 Task: Look for space in Lanzhou, China from 9th June, 2023 to 16th June, 2023 for 2 adults in price range Rs.8000 to Rs.16000. Place can be entire place with 2 bedrooms having 2 beds and 1 bathroom. Property type can be house, flat, guest house. Booking option can be shelf check-in. Required host language is Chinese (Simplified).
Action: Mouse moved to (458, 152)
Screenshot: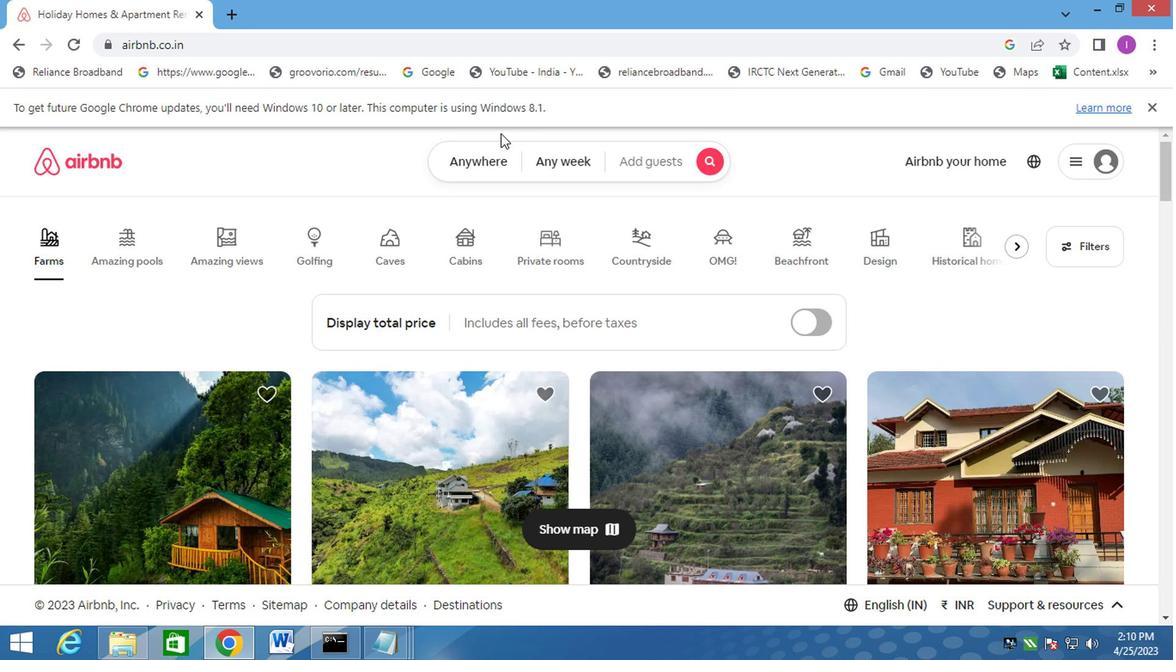 
Action: Mouse pressed left at (458, 152)
Screenshot: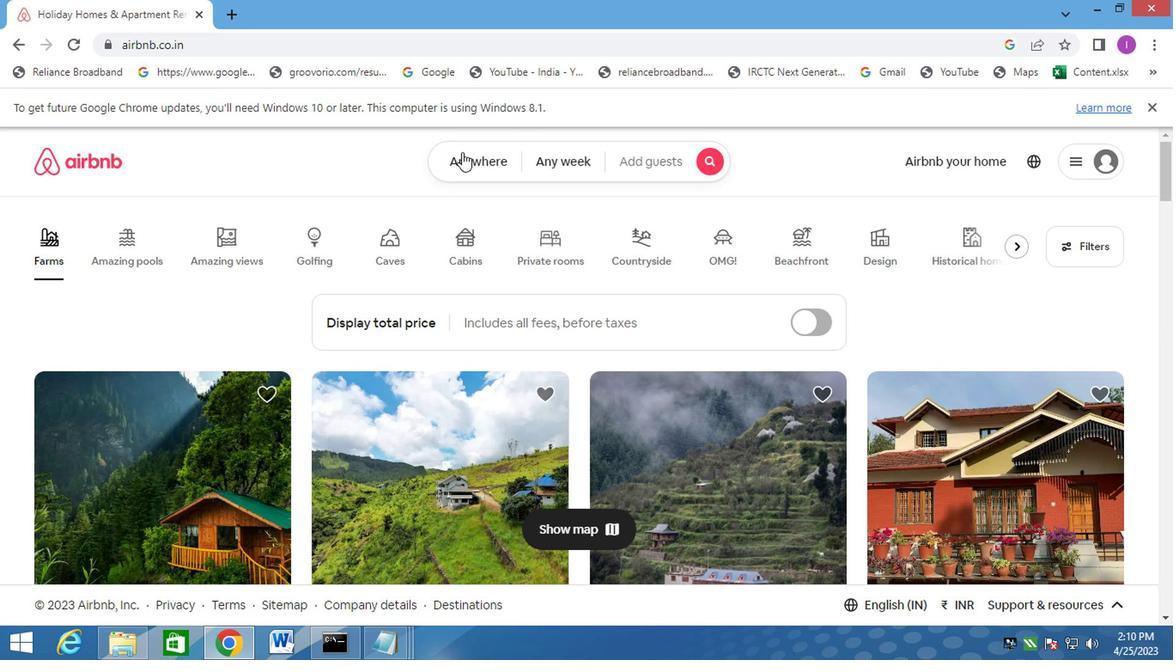 
Action: Mouse moved to (275, 228)
Screenshot: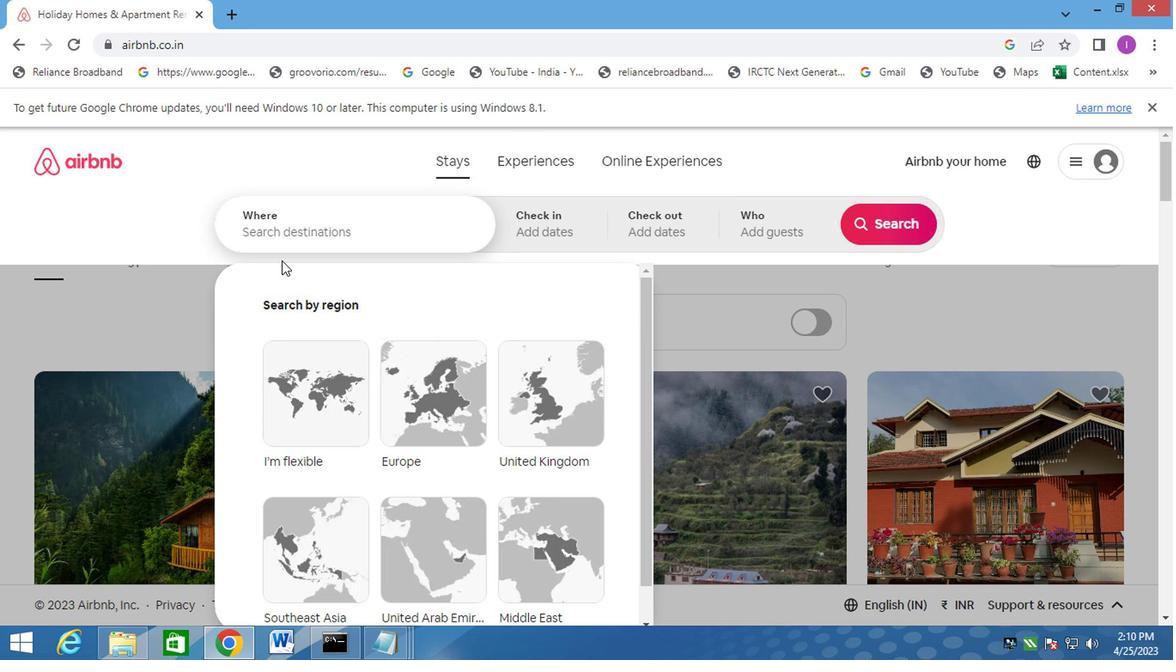
Action: Mouse pressed left at (275, 228)
Screenshot: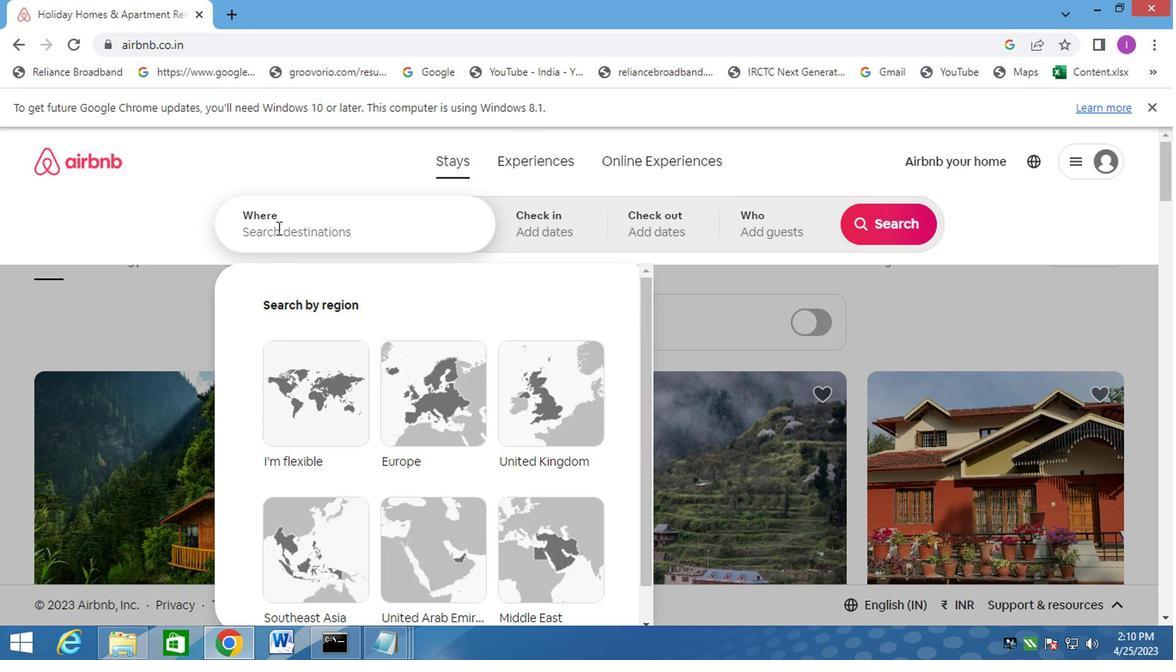 
Action: Mouse moved to (375, 218)
Screenshot: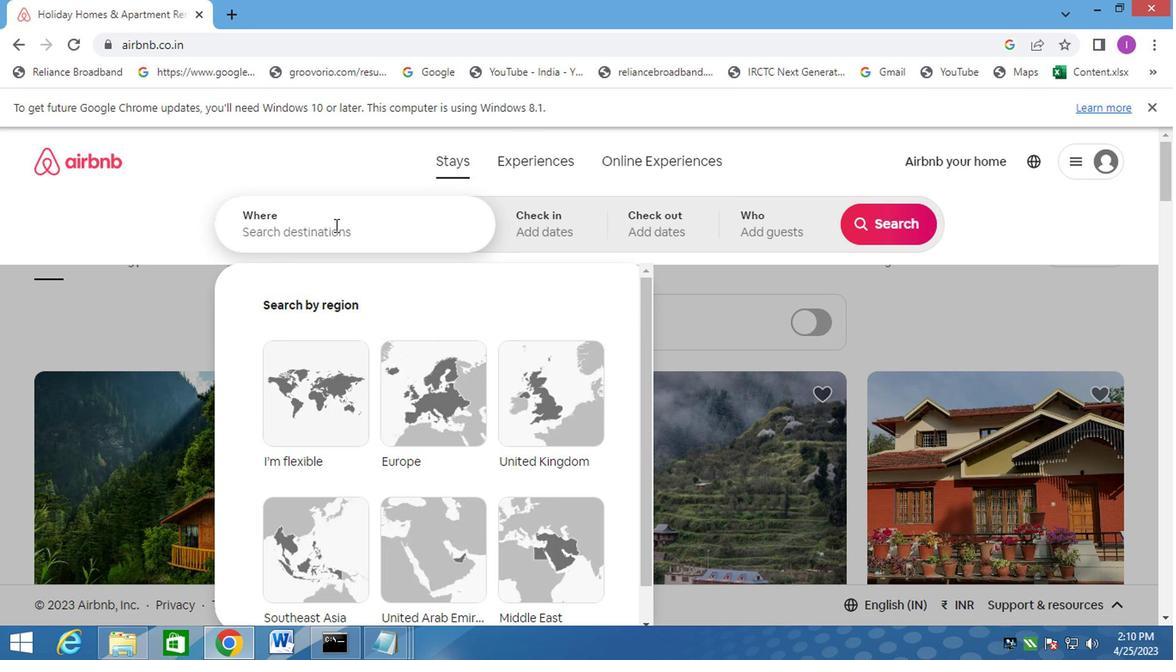 
Action: Key pressed <Key.shift><Key.shift><Key.shift><Key.shift><Key.shift><Key.shift>LANZHOU,CHINS<Key.backspace>A
Screenshot: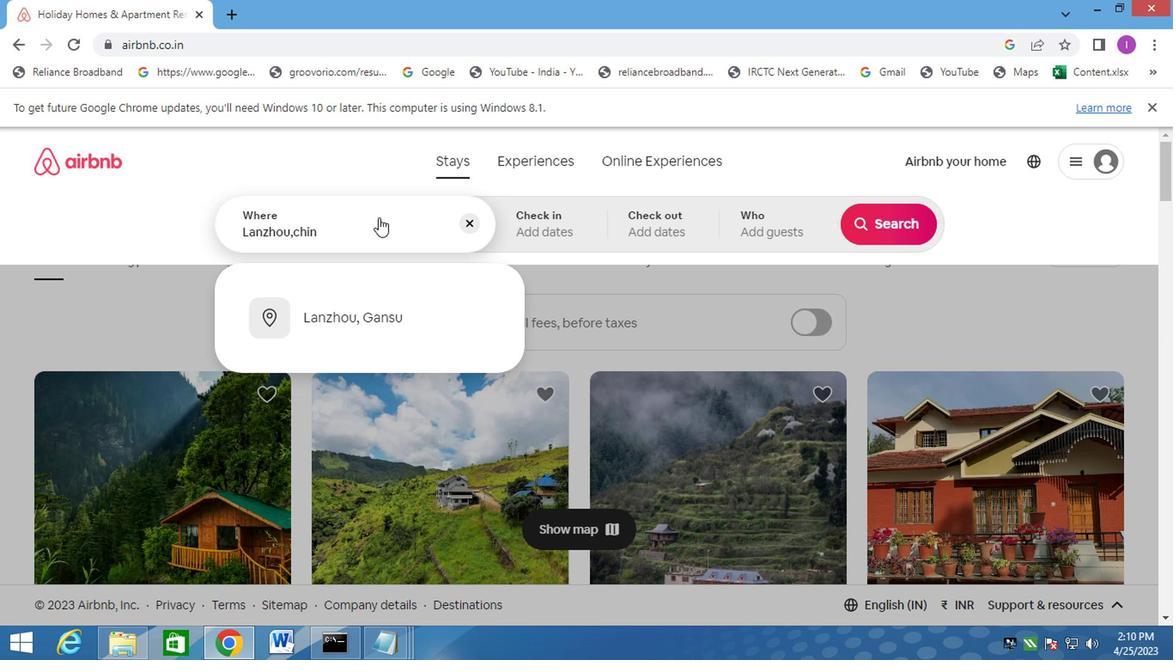 
Action: Mouse moved to (551, 221)
Screenshot: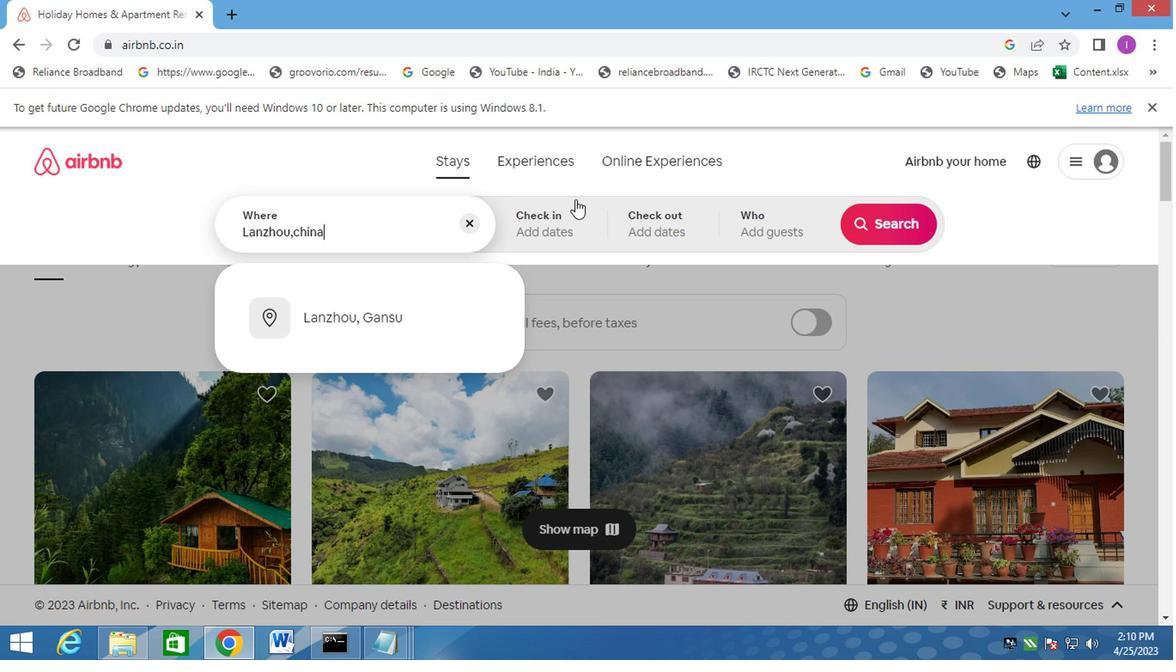 
Action: Mouse pressed left at (551, 221)
Screenshot: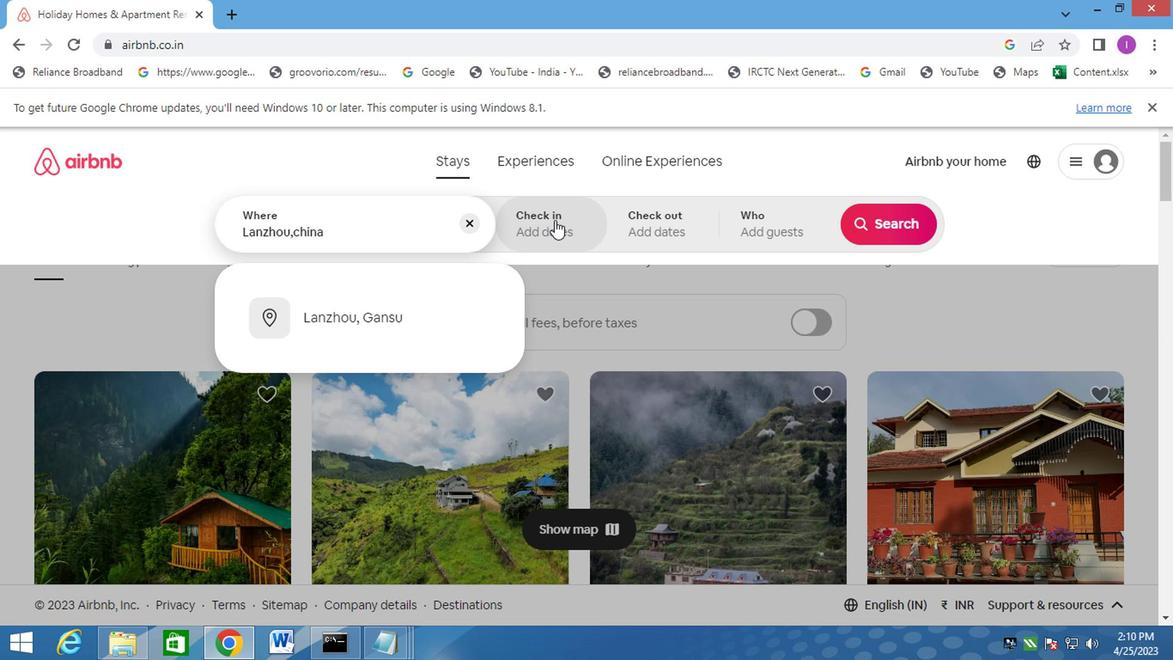 
Action: Mouse moved to (874, 361)
Screenshot: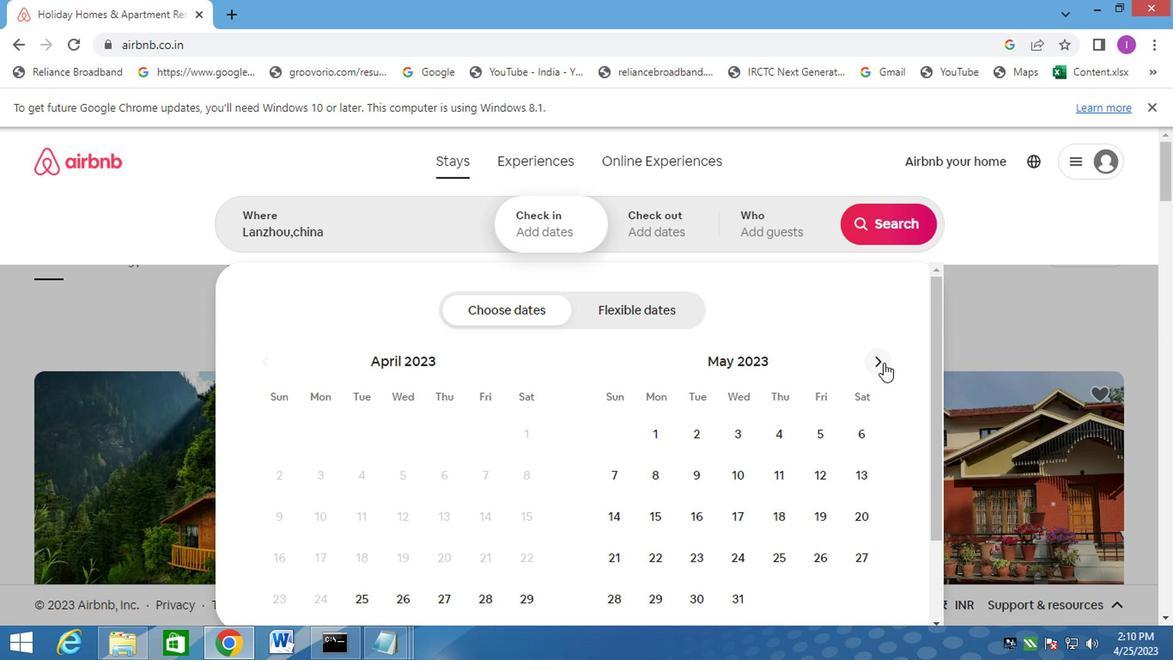 
Action: Mouse pressed left at (874, 361)
Screenshot: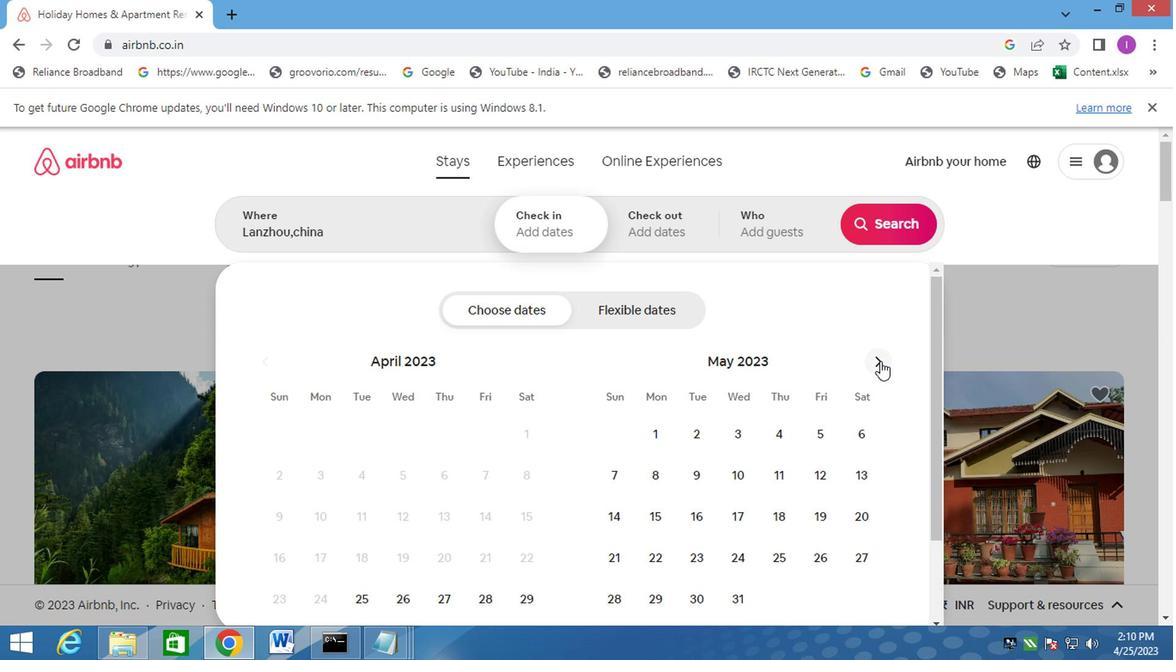 
Action: Mouse pressed left at (874, 361)
Screenshot: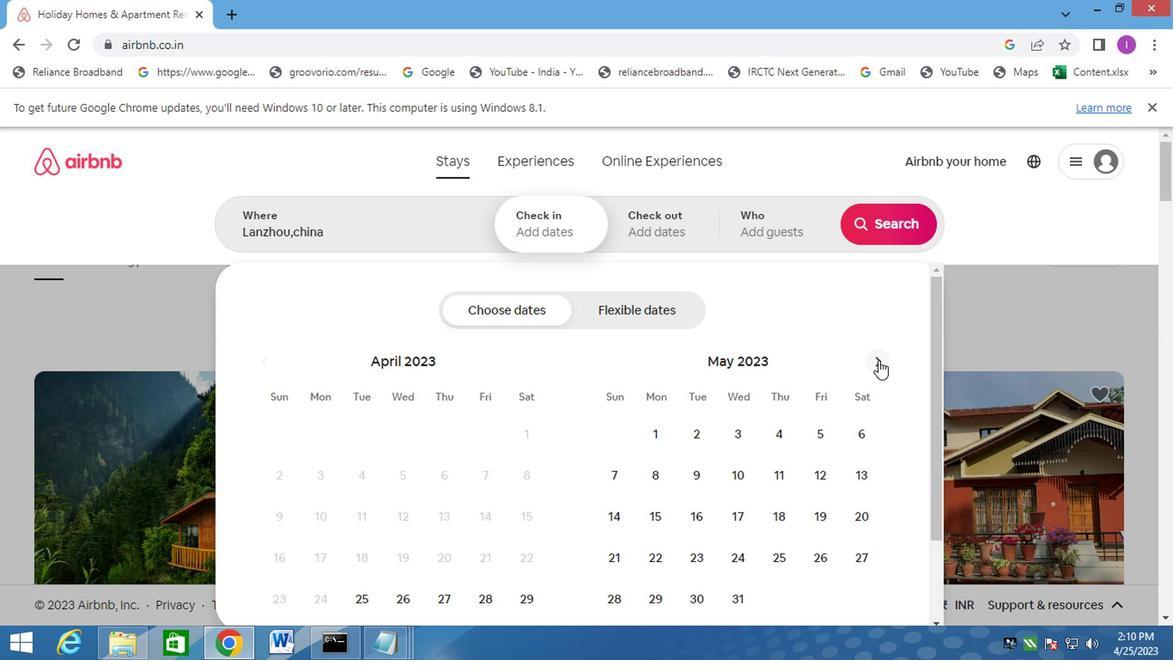 
Action: Mouse moved to (873, 361)
Screenshot: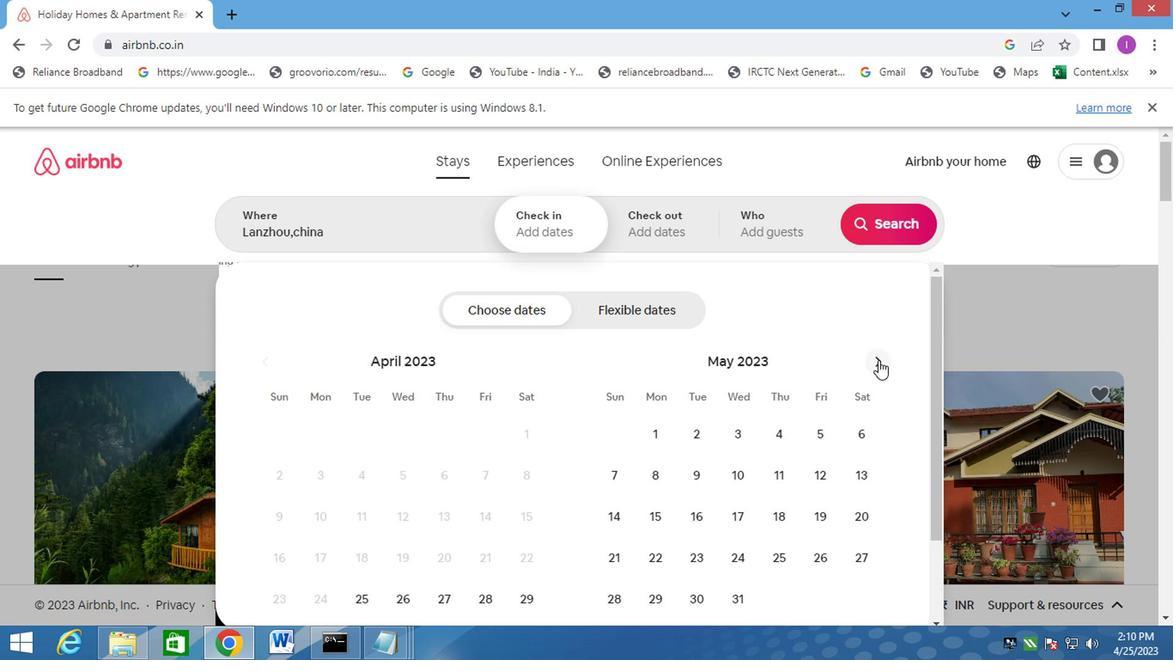 
Action: Mouse pressed left at (873, 361)
Screenshot: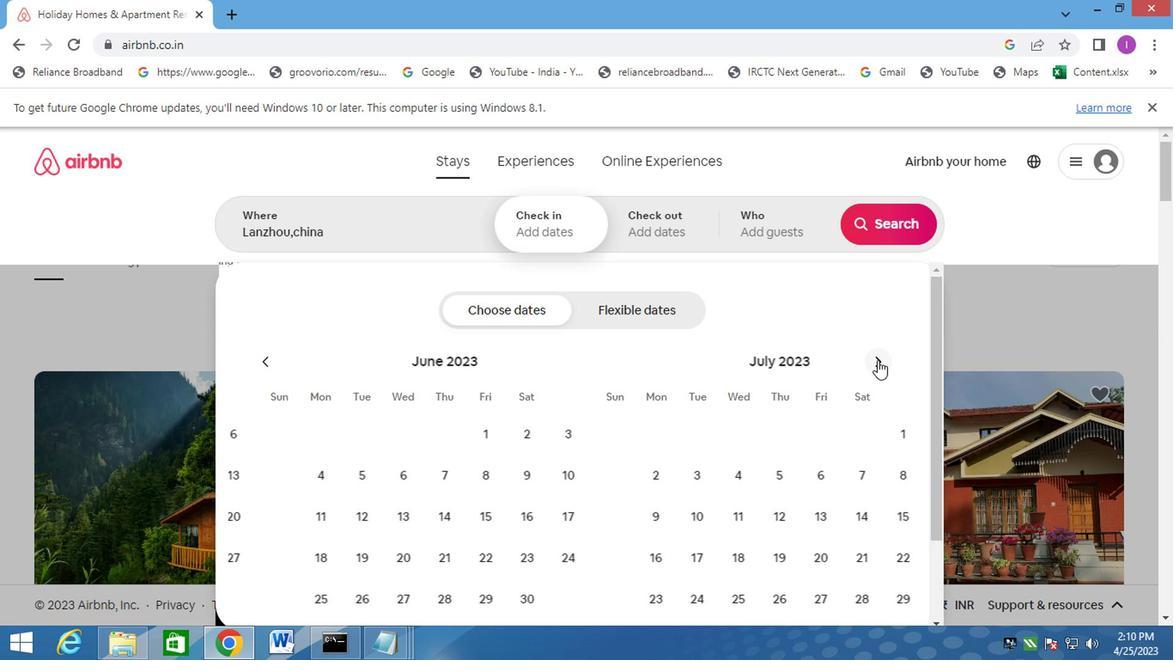 
Action: Mouse moved to (262, 361)
Screenshot: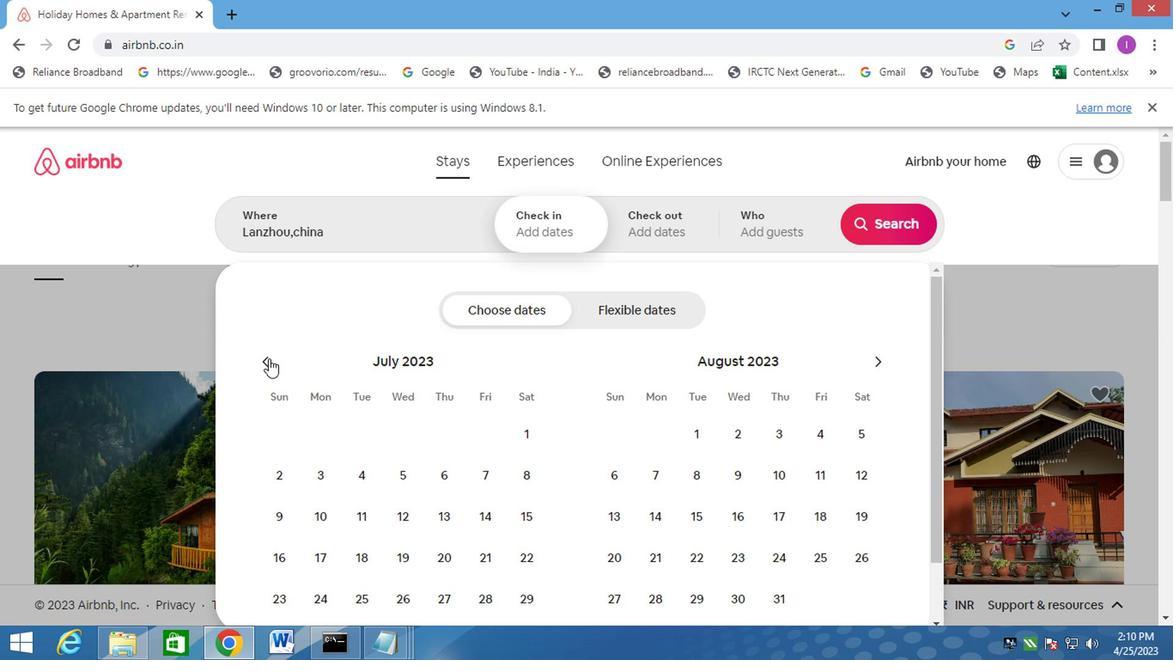 
Action: Mouse pressed left at (262, 361)
Screenshot: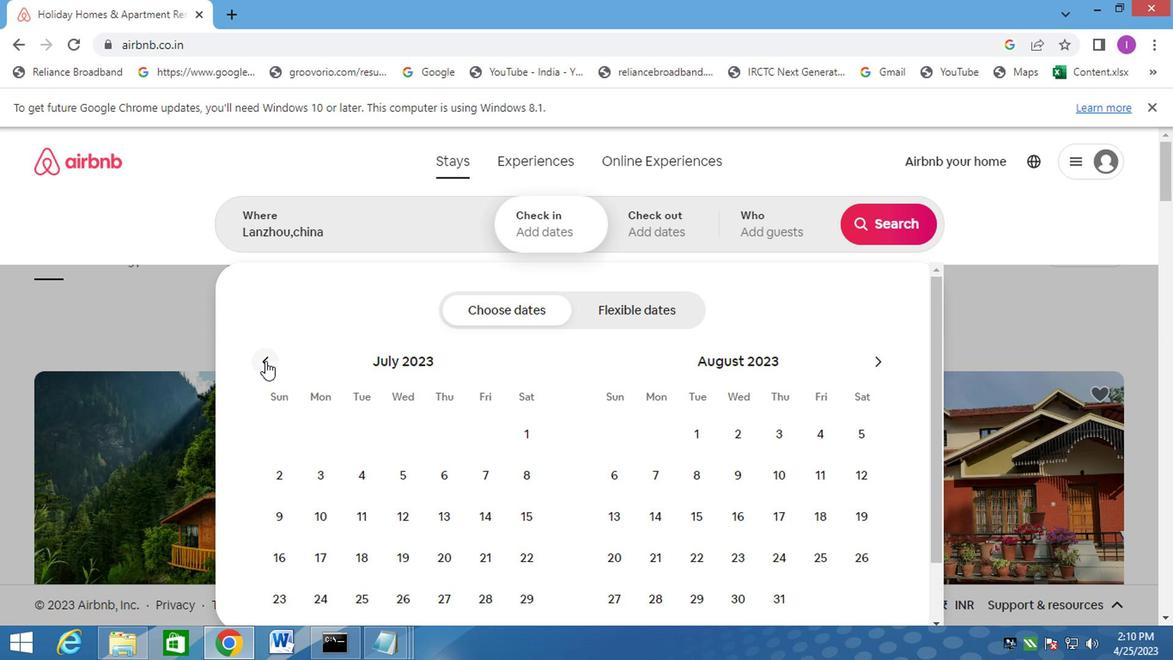 
Action: Mouse moved to (493, 469)
Screenshot: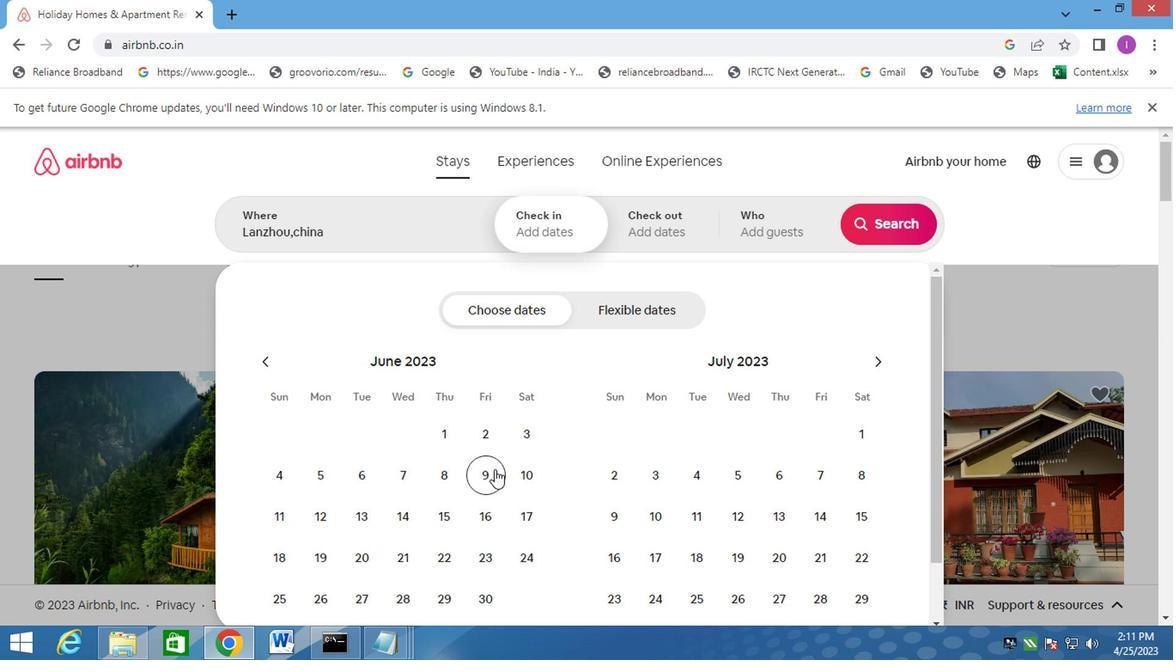 
Action: Mouse pressed left at (493, 469)
Screenshot: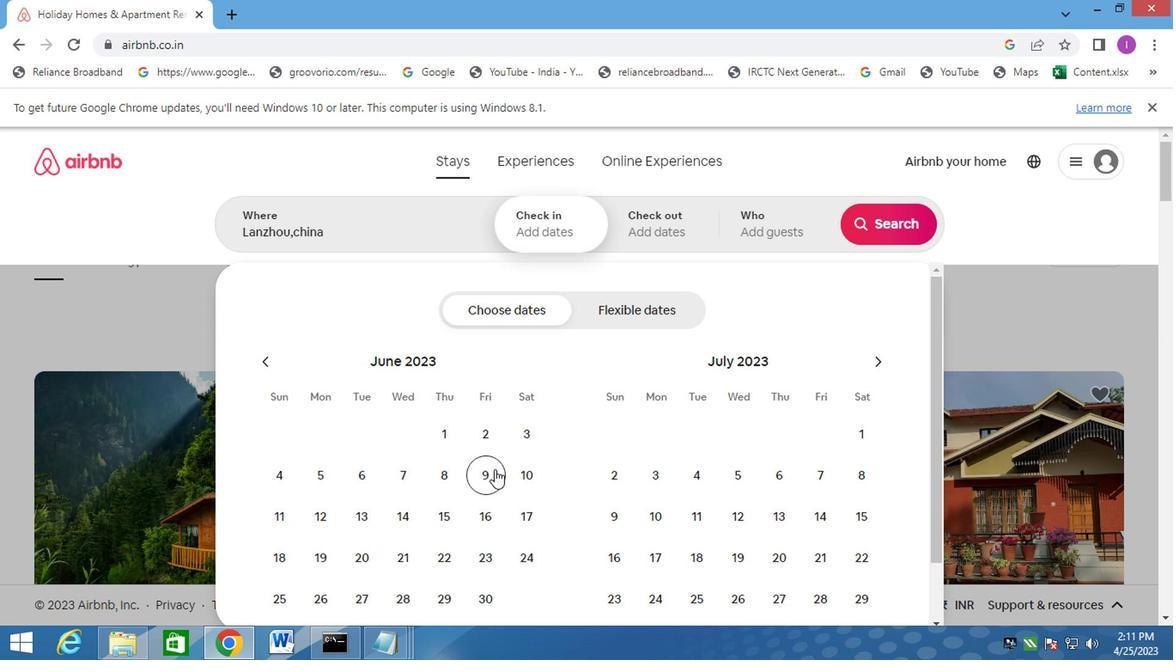 
Action: Mouse moved to (493, 513)
Screenshot: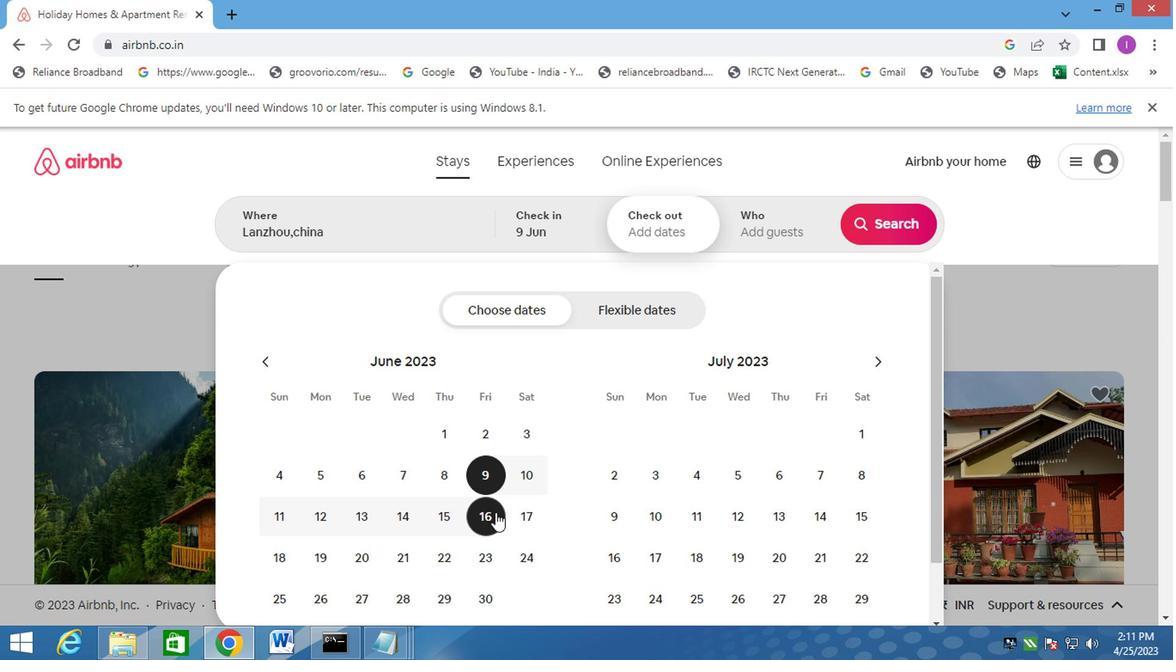 
Action: Mouse pressed left at (493, 513)
Screenshot: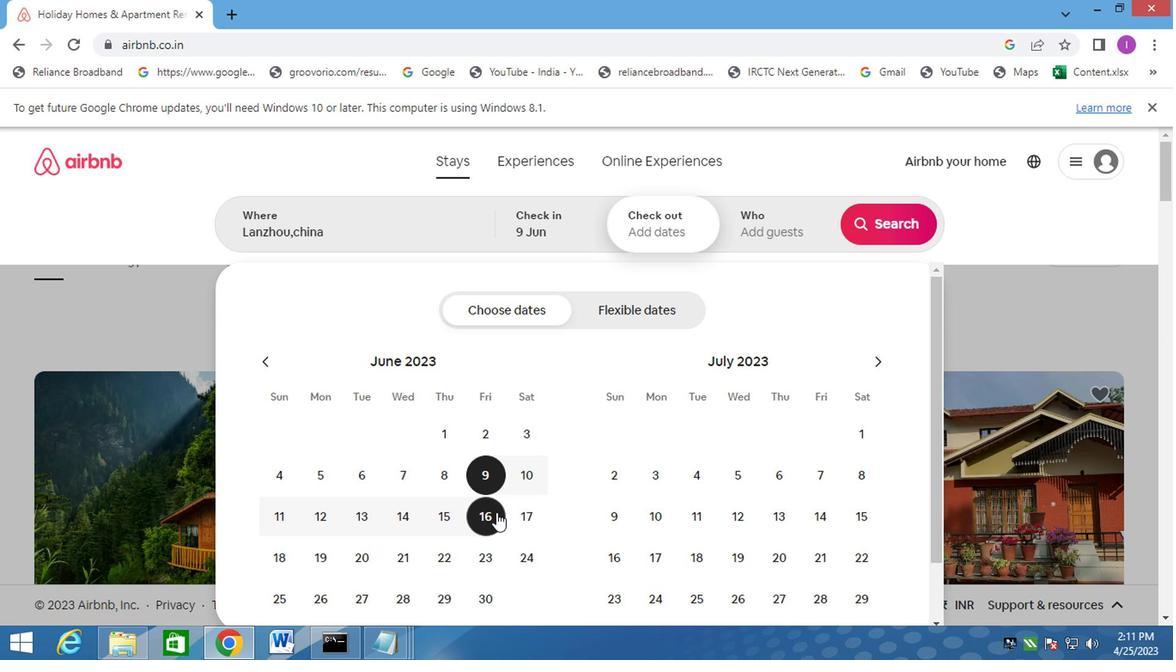 
Action: Mouse moved to (790, 236)
Screenshot: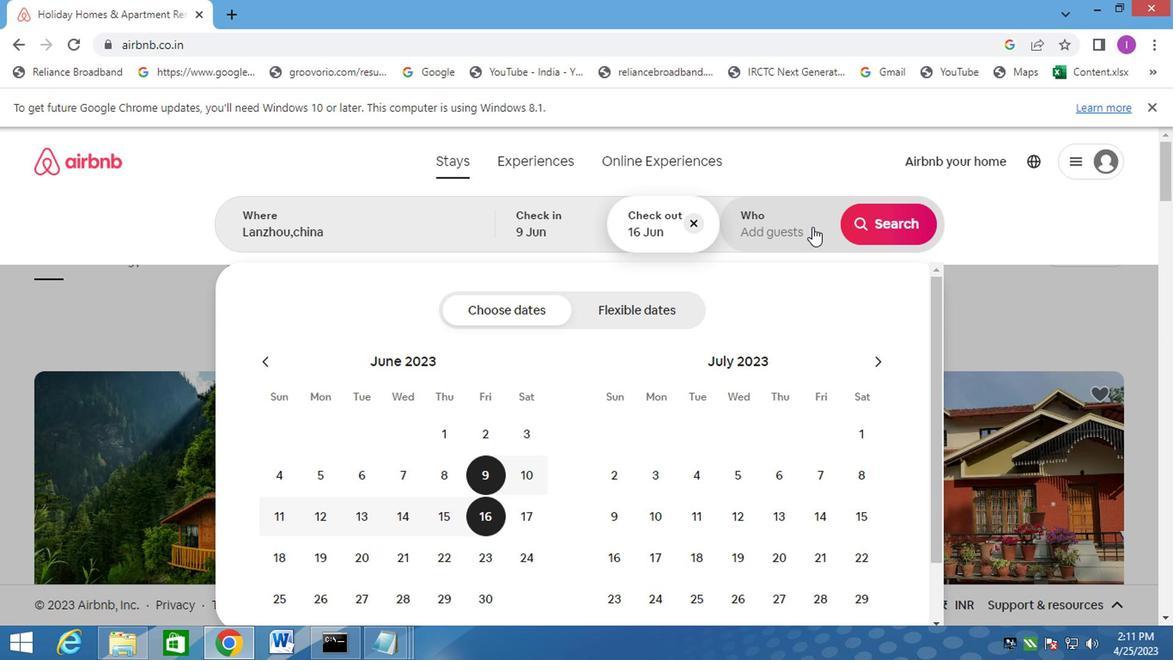 
Action: Mouse pressed left at (790, 236)
Screenshot: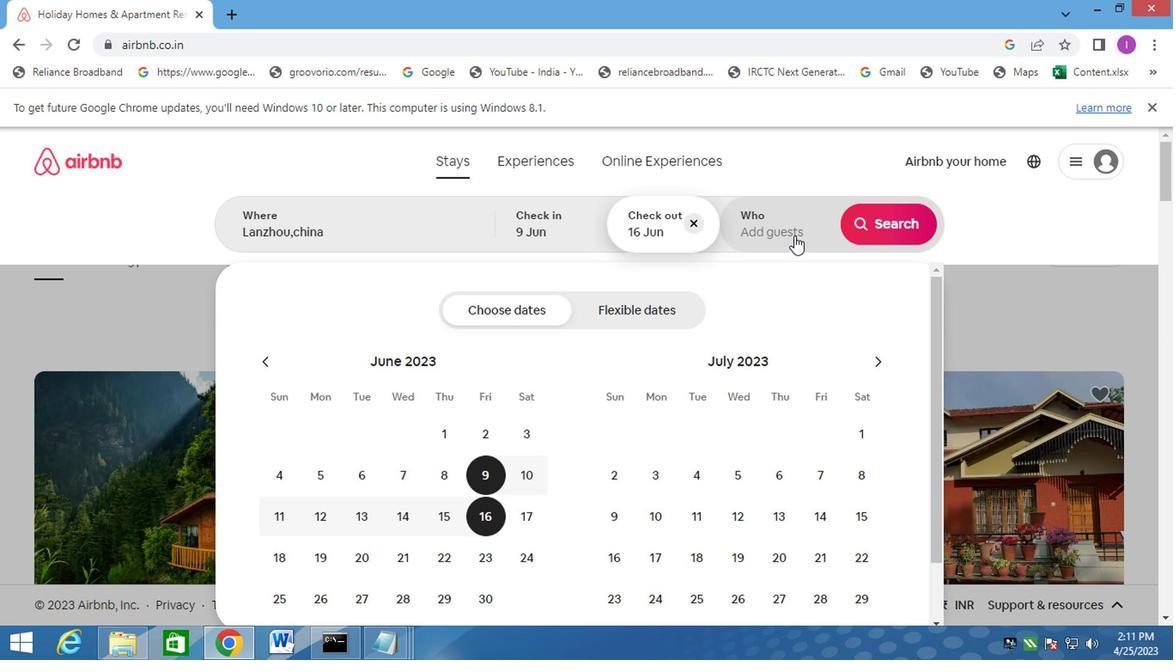 
Action: Mouse moved to (889, 319)
Screenshot: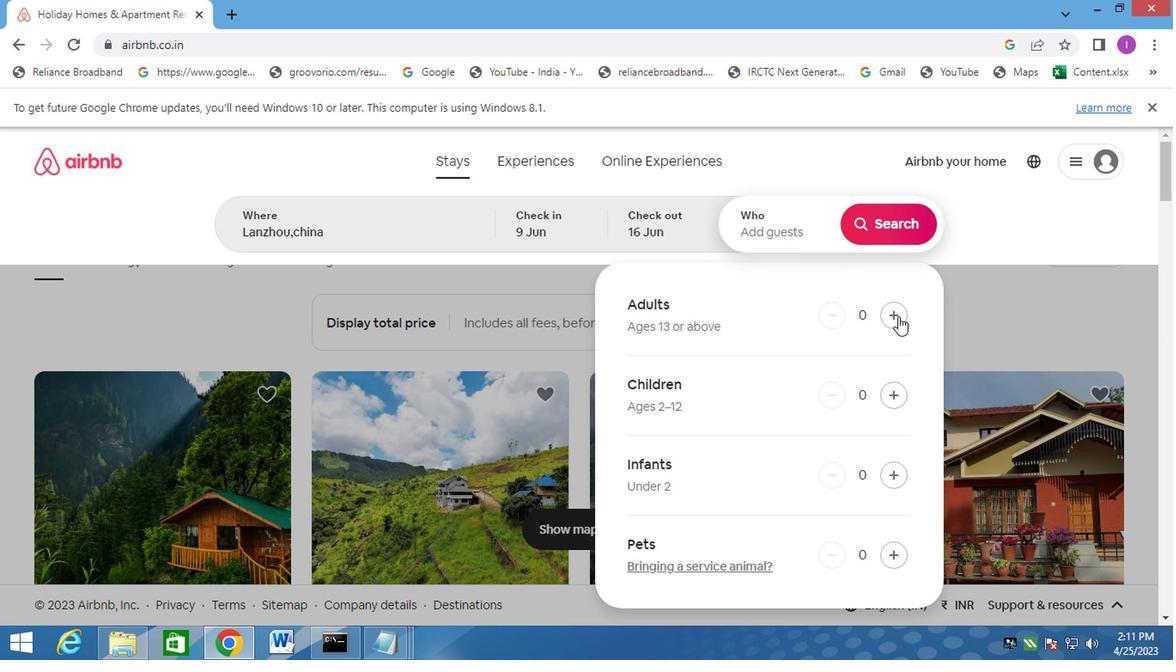
Action: Mouse pressed left at (889, 319)
Screenshot: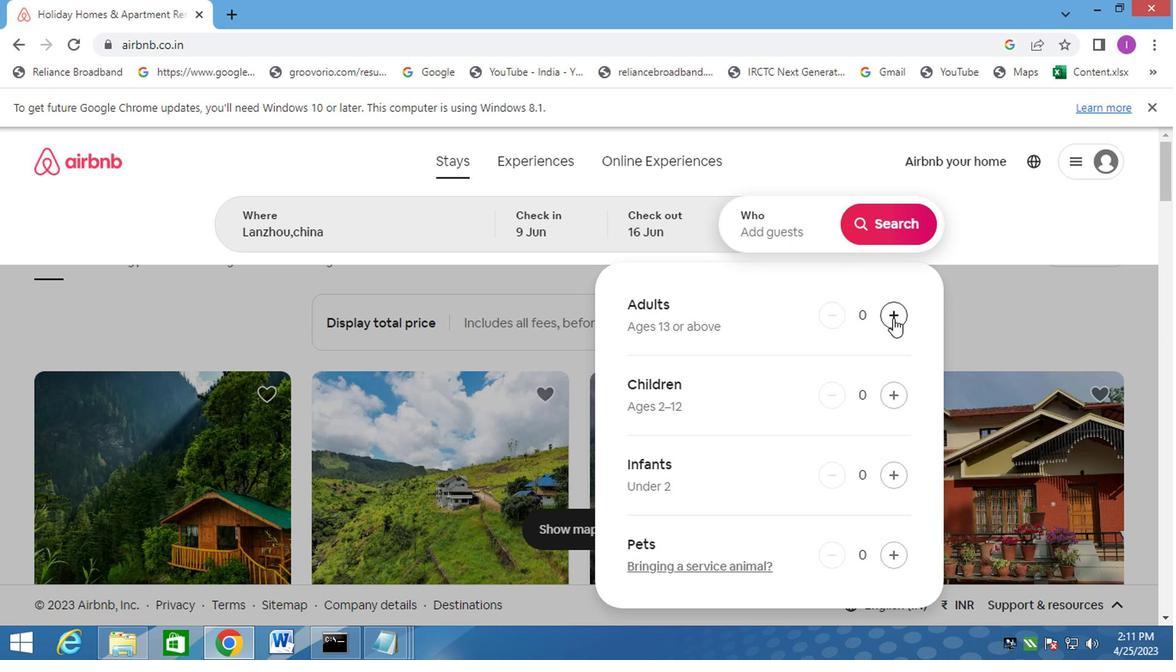 
Action: Mouse pressed left at (889, 319)
Screenshot: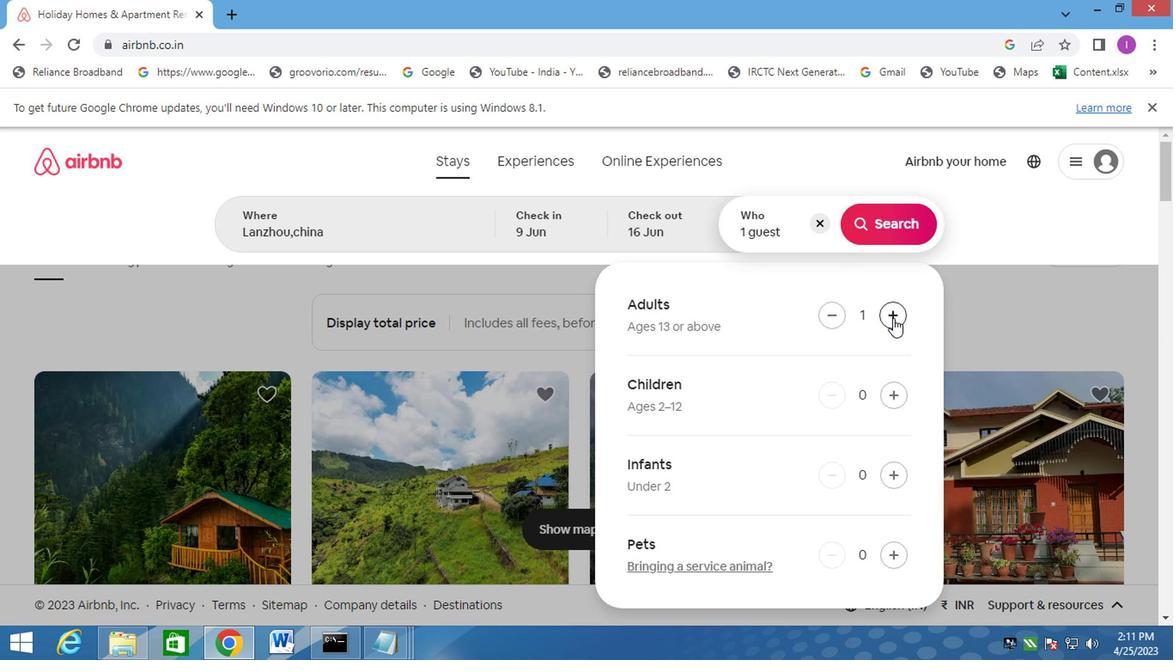 
Action: Mouse moved to (889, 222)
Screenshot: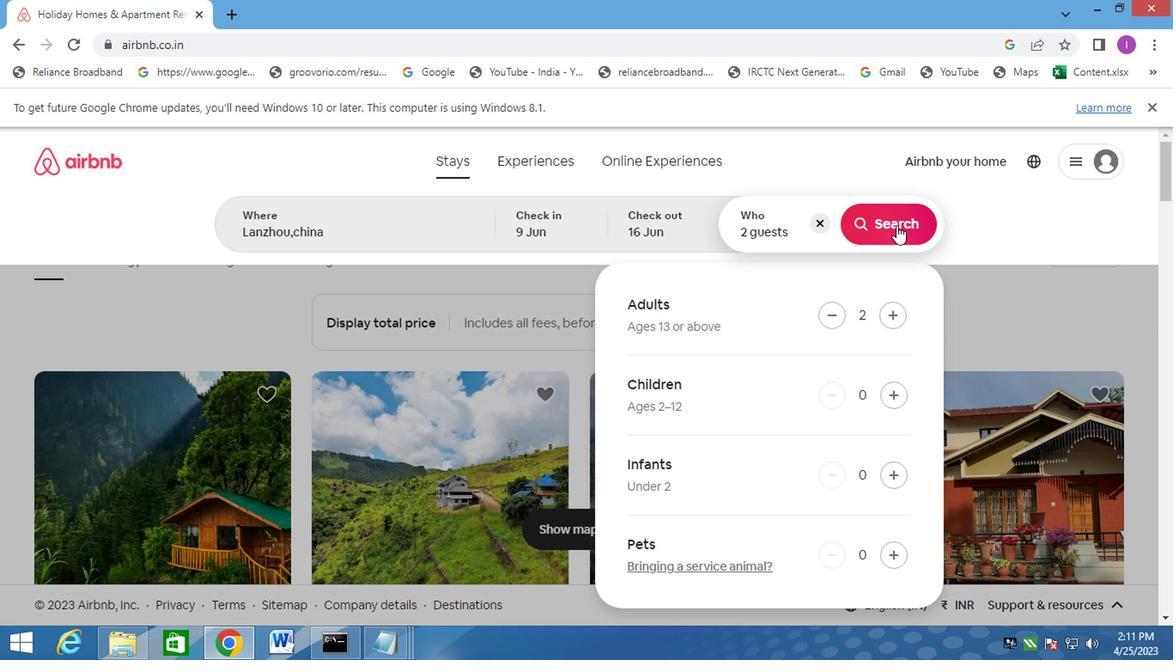 
Action: Mouse pressed left at (889, 222)
Screenshot: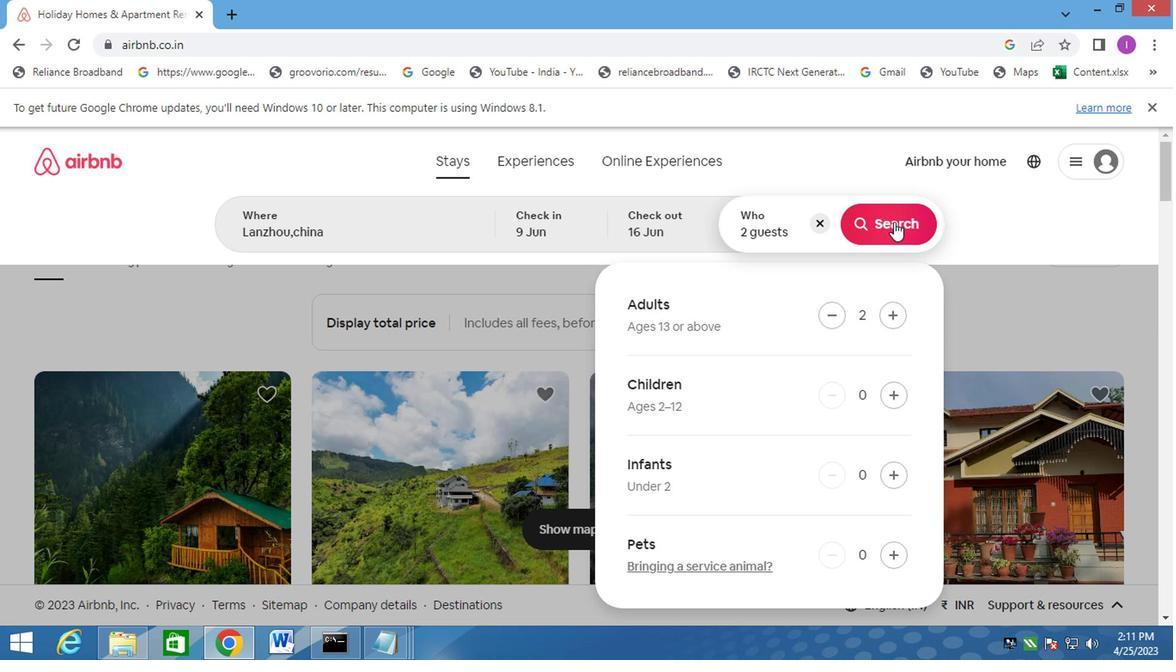
Action: Mouse moved to (1096, 225)
Screenshot: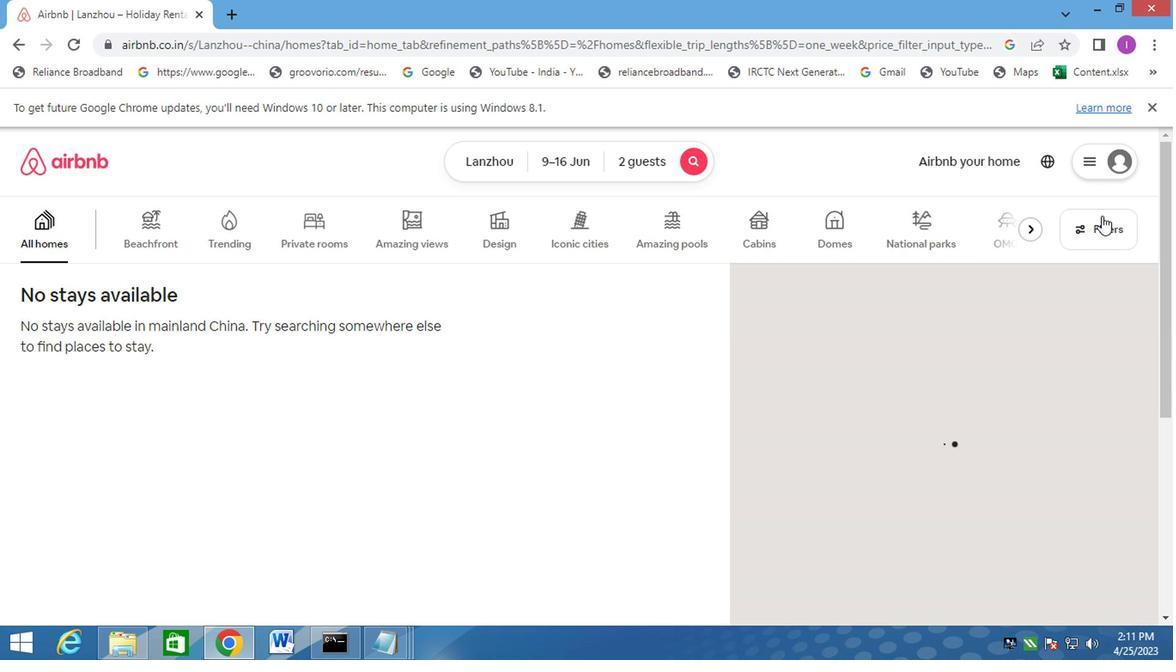 
Action: Mouse pressed left at (1096, 225)
Screenshot: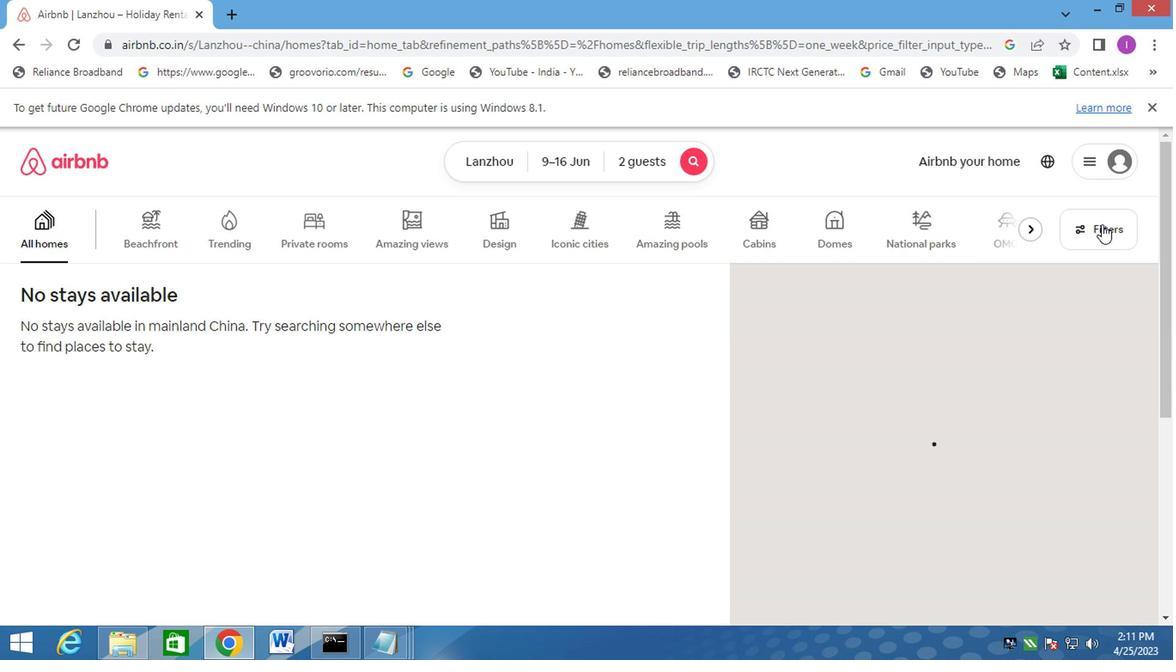 
Action: Mouse moved to (351, 327)
Screenshot: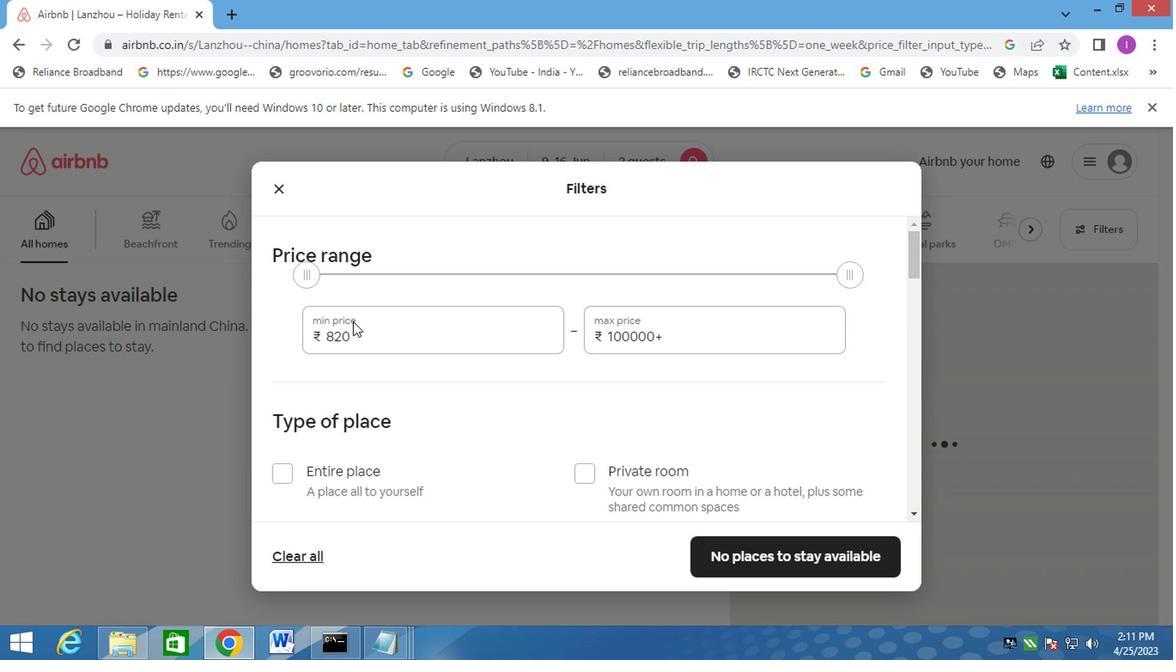 
Action: Mouse pressed left at (351, 327)
Screenshot: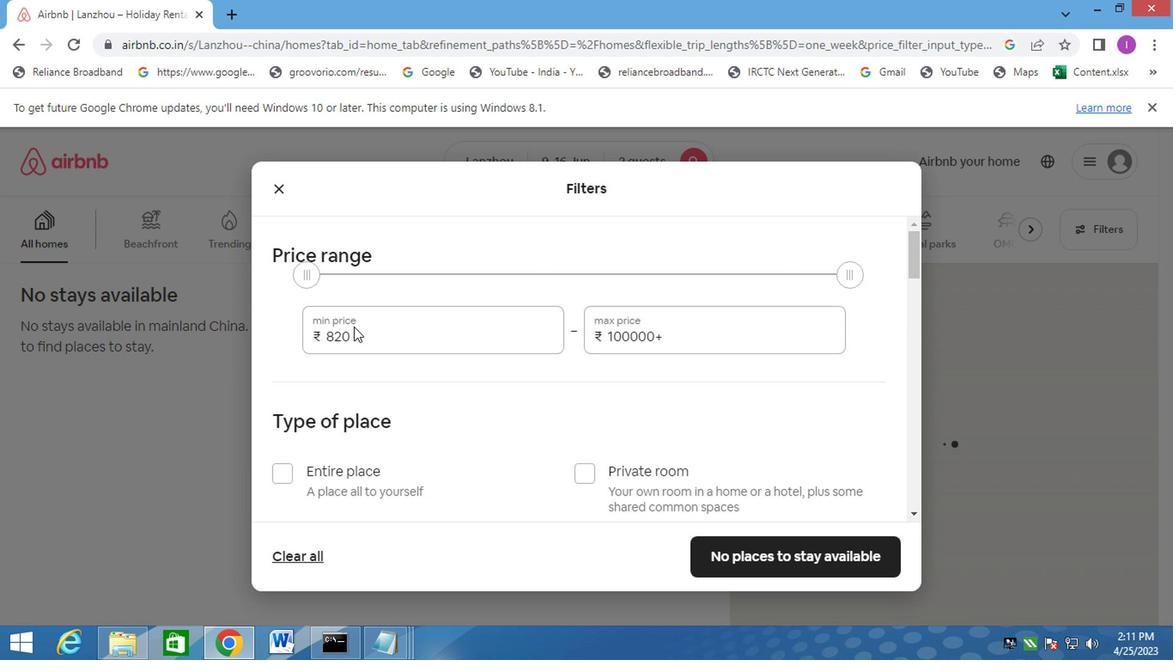 
Action: Mouse moved to (351, 335)
Screenshot: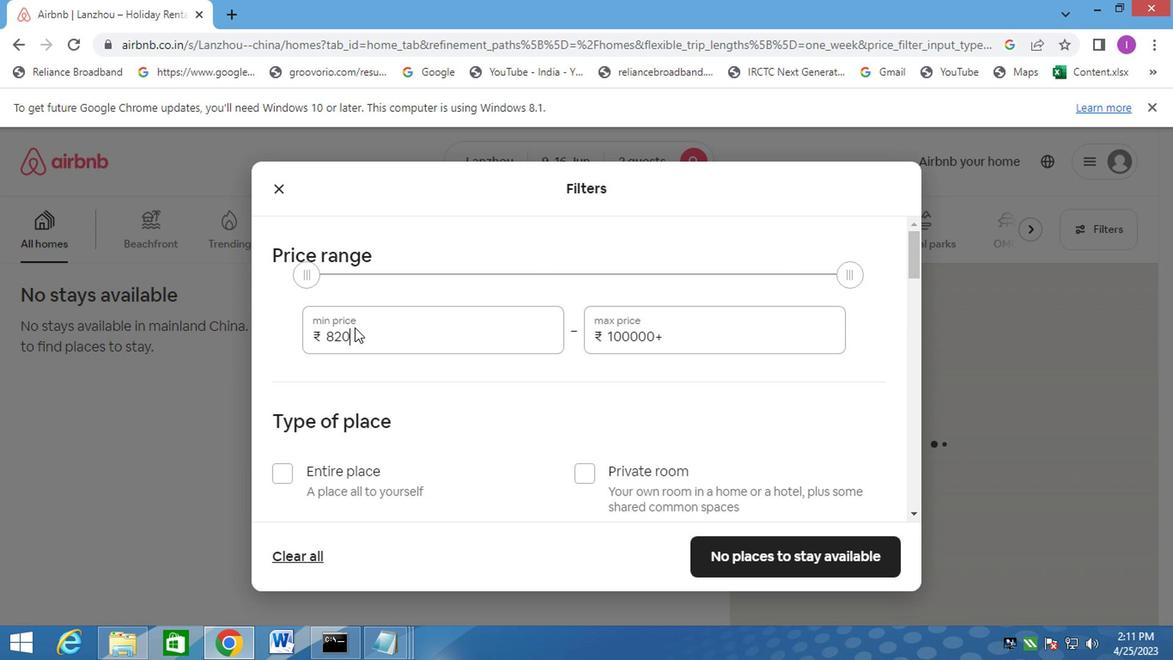 
Action: Mouse pressed left at (351, 335)
Screenshot: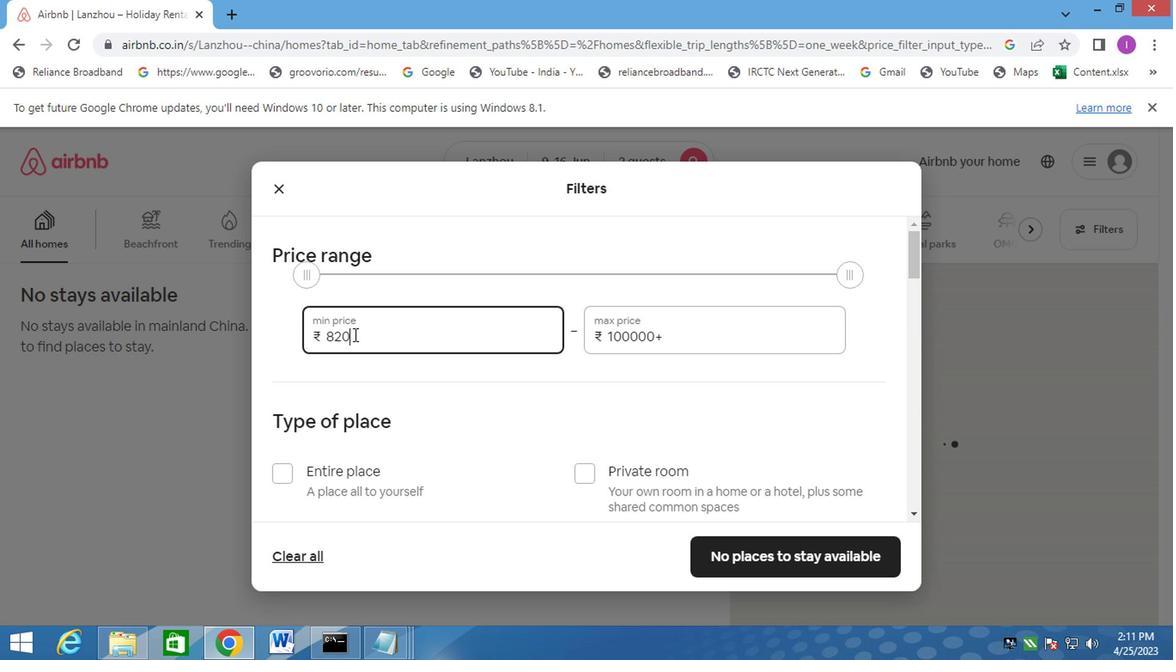 
Action: Mouse moved to (433, 299)
Screenshot: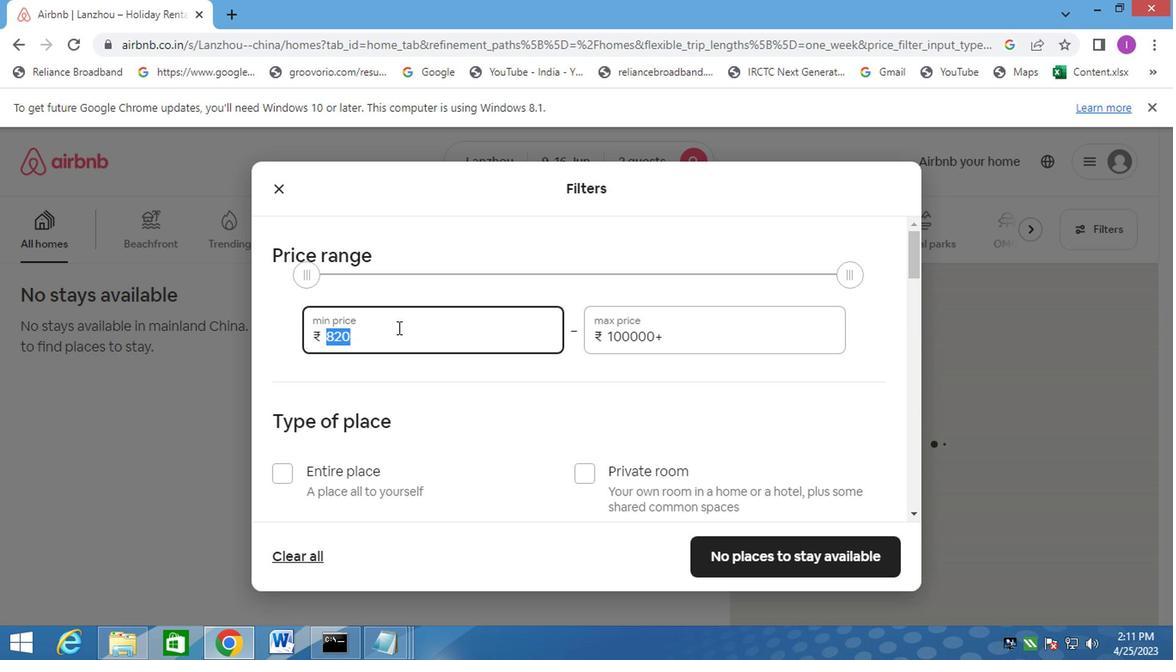 
Action: Key pressed 8000
Screenshot: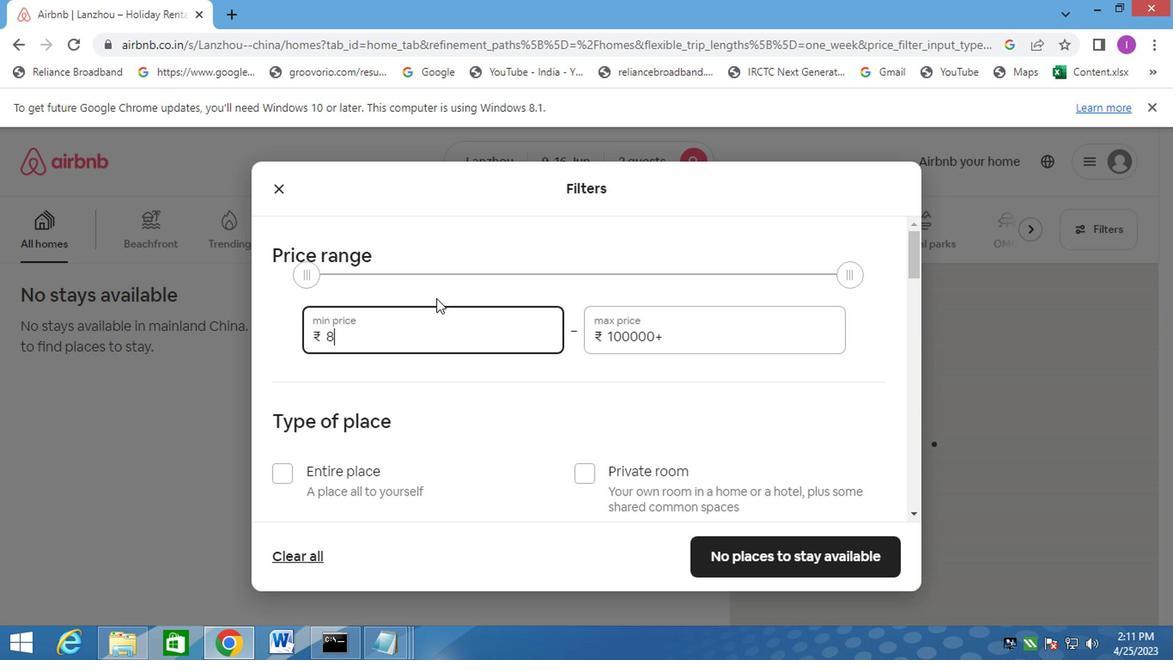 
Action: Mouse moved to (665, 337)
Screenshot: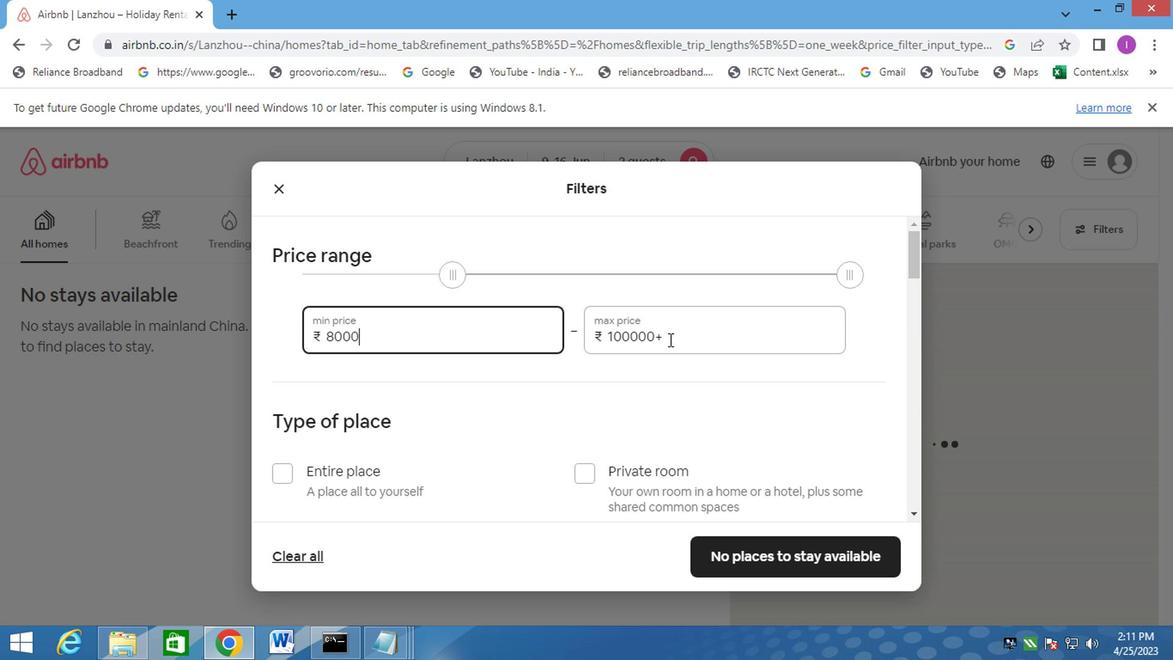 
Action: Mouse pressed left at (665, 337)
Screenshot: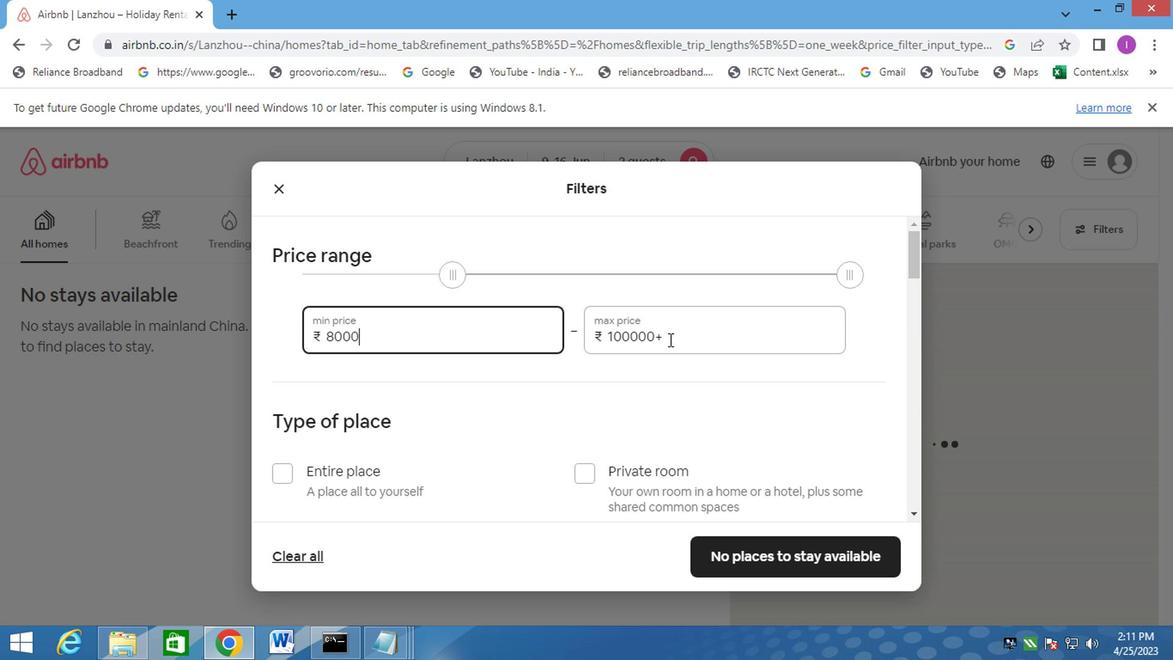 
Action: Mouse moved to (605, 331)
Screenshot: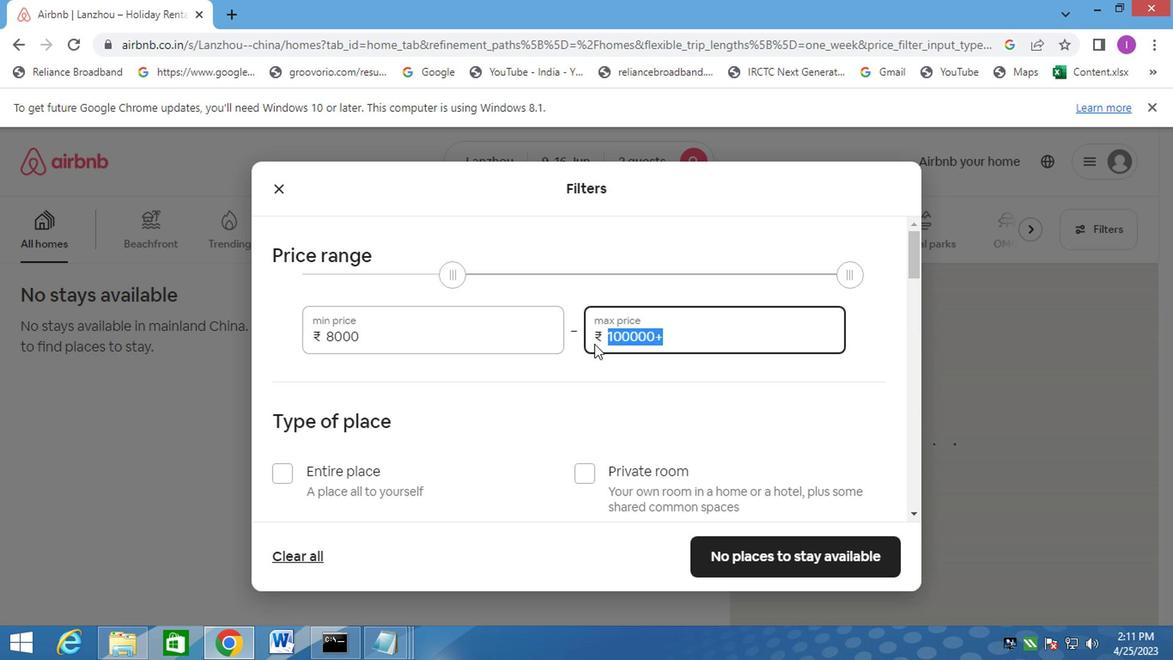 
Action: Key pressed 16000
Screenshot: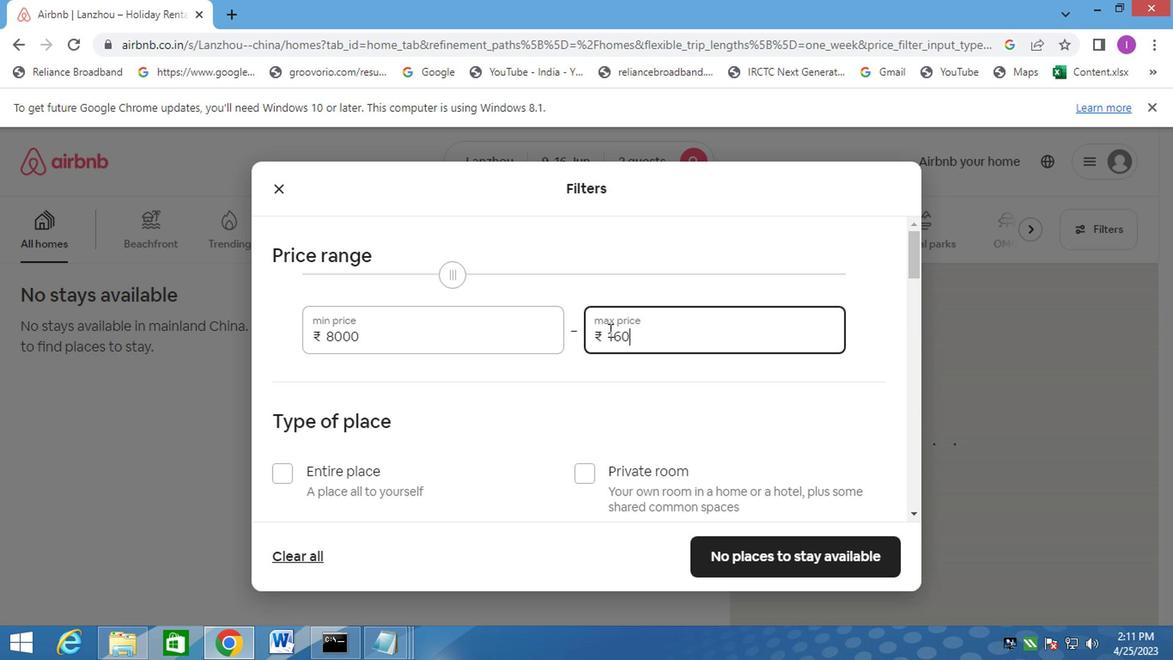 
Action: Mouse moved to (276, 474)
Screenshot: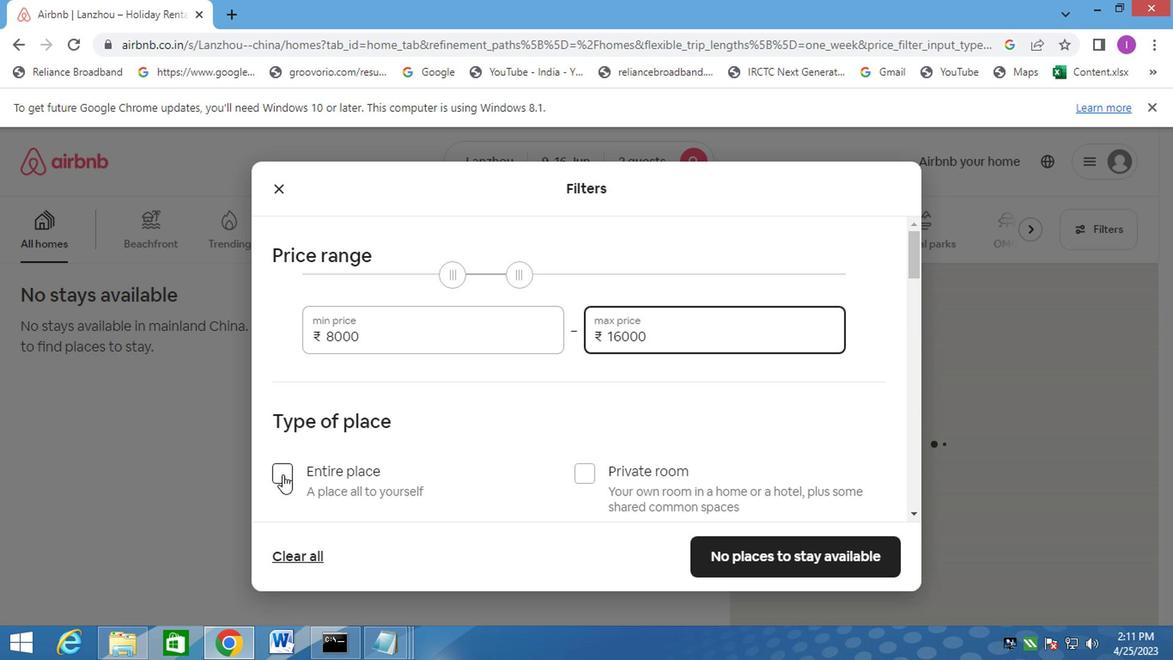 
Action: Mouse pressed left at (276, 474)
Screenshot: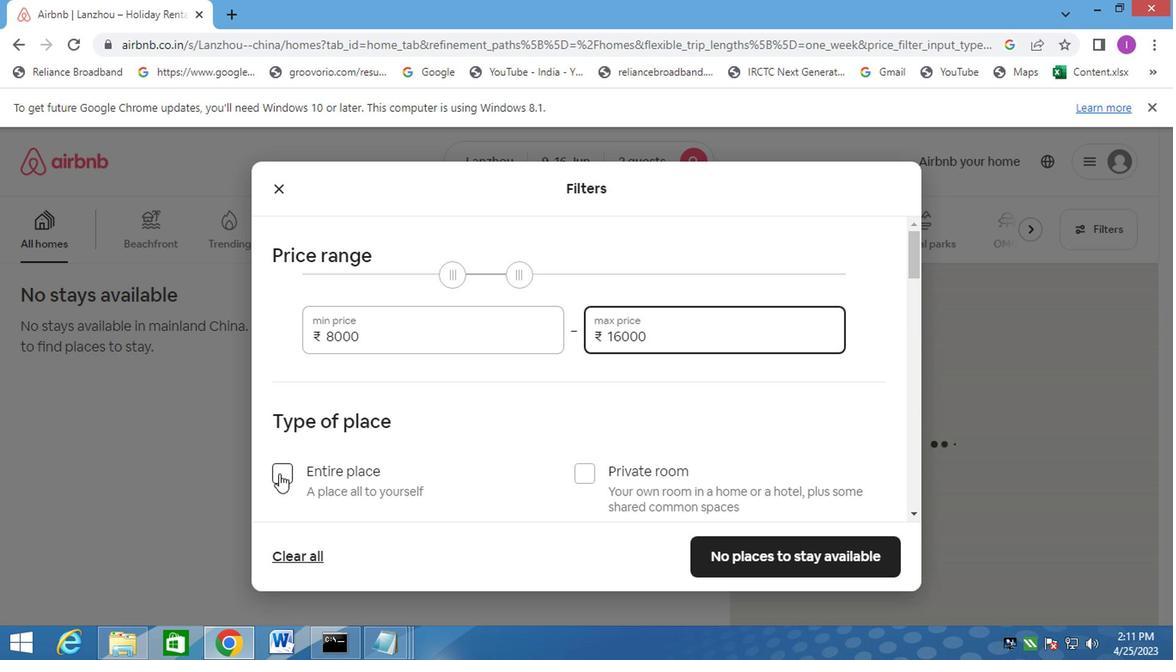 
Action: Mouse moved to (526, 392)
Screenshot: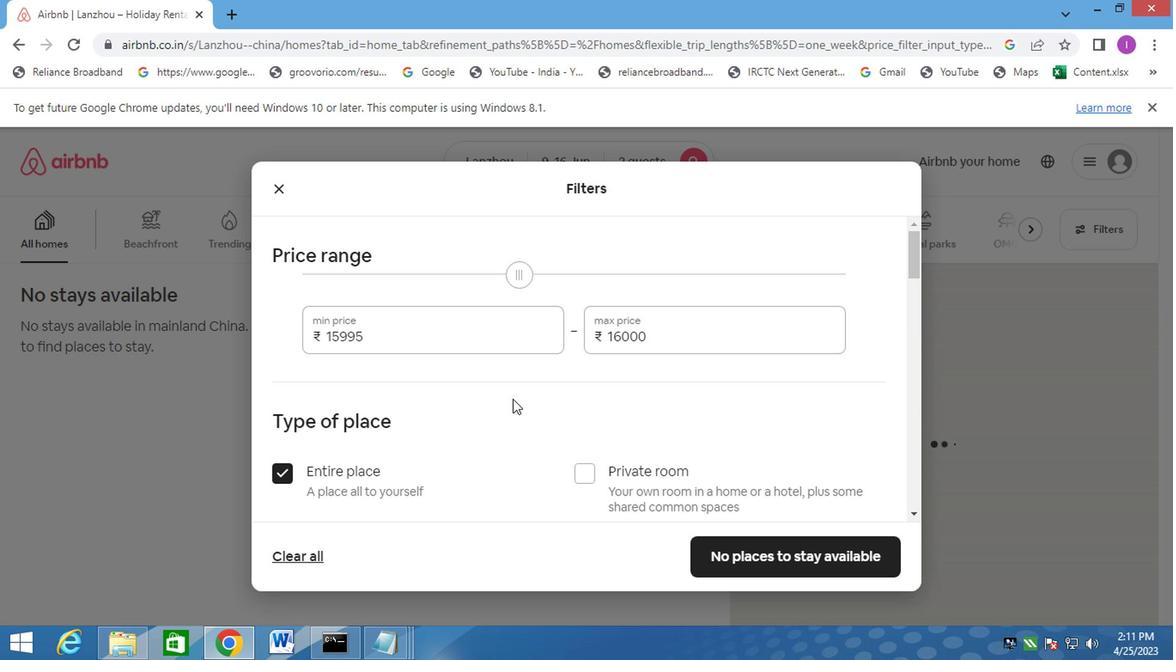 
Action: Mouse scrolled (518, 399) with delta (0, -1)
Screenshot: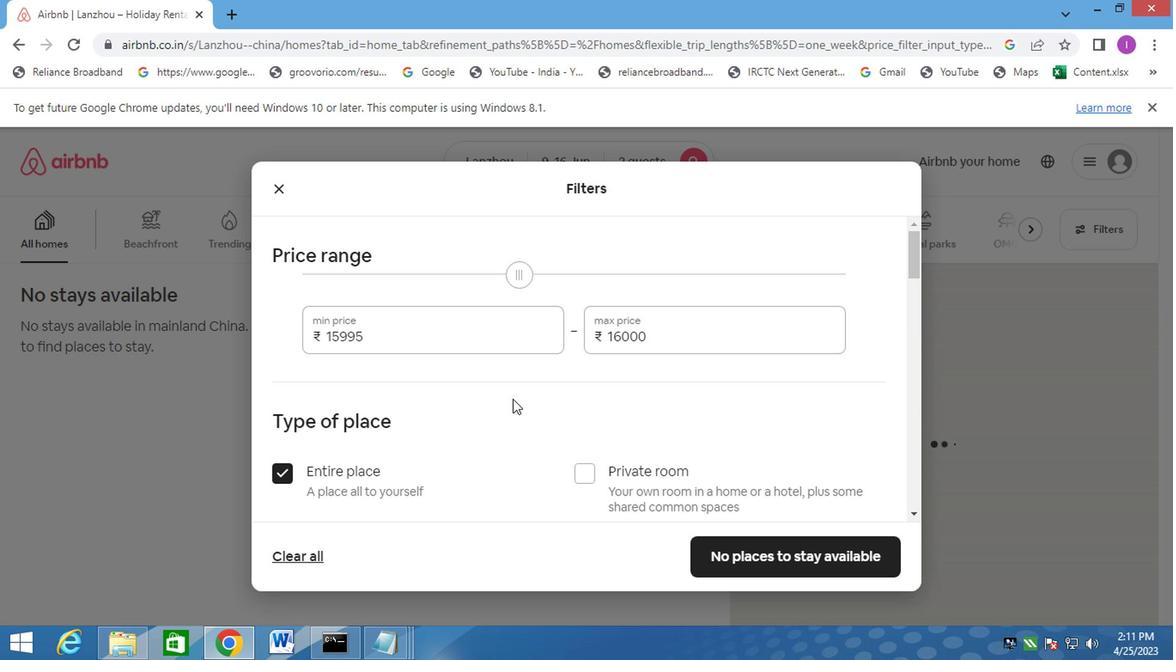 
Action: Mouse moved to (501, 395)
Screenshot: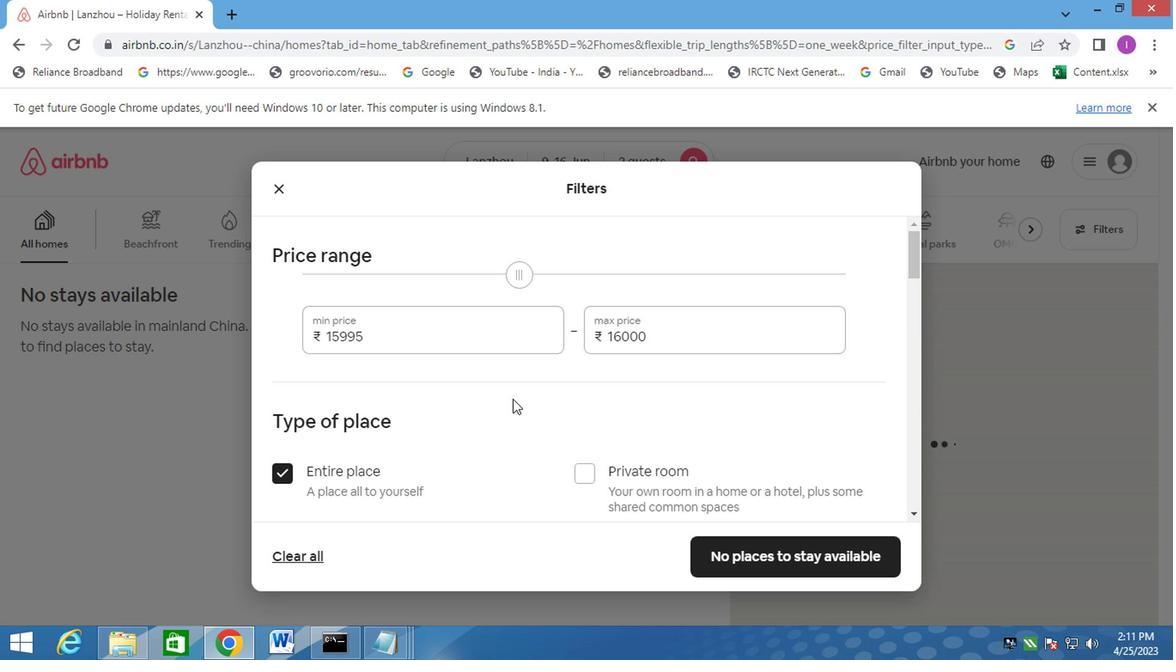
Action: Mouse scrolled (526, 391) with delta (0, -1)
Screenshot: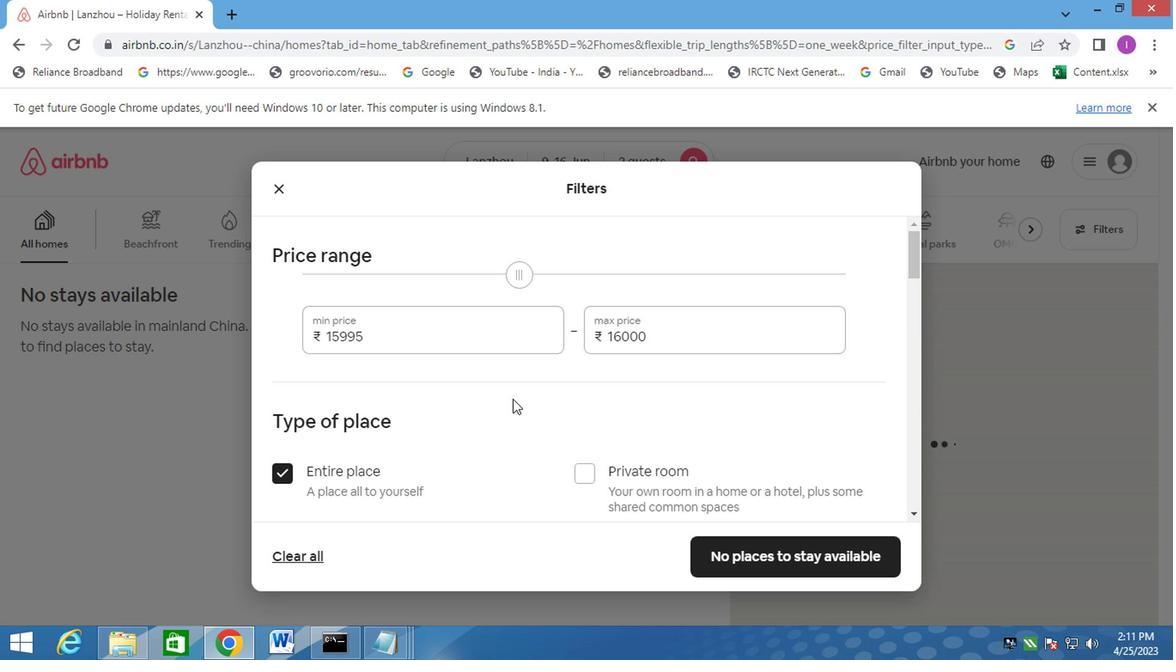 
Action: Mouse moved to (486, 397)
Screenshot: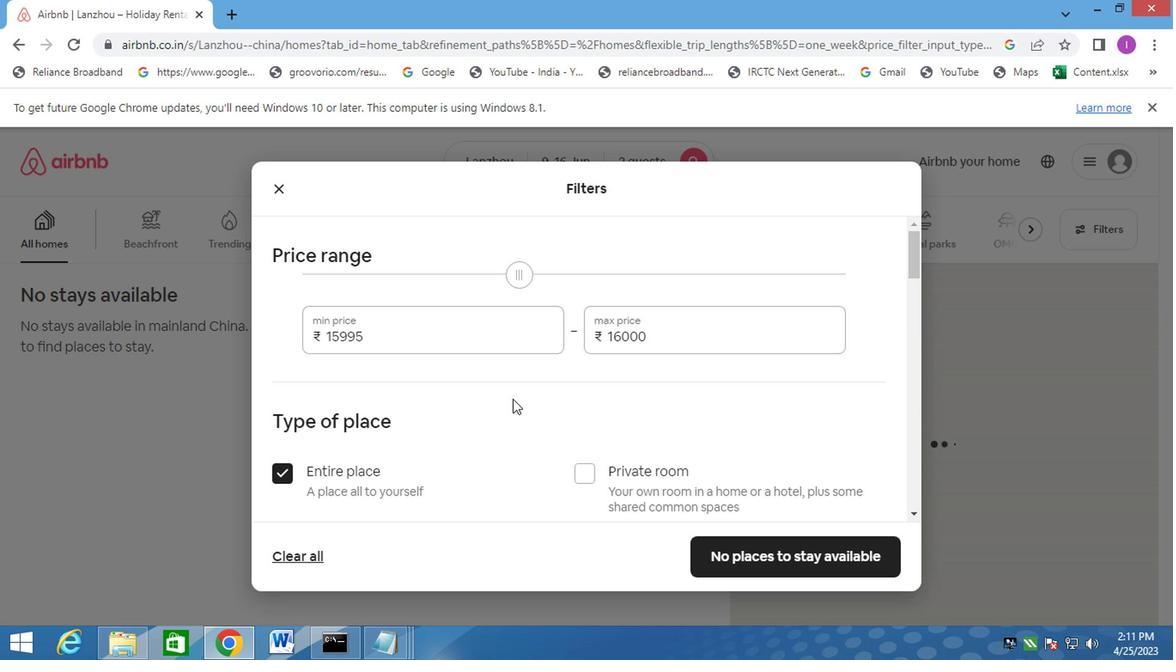 
Action: Mouse scrolled (486, 397) with delta (0, 0)
Screenshot: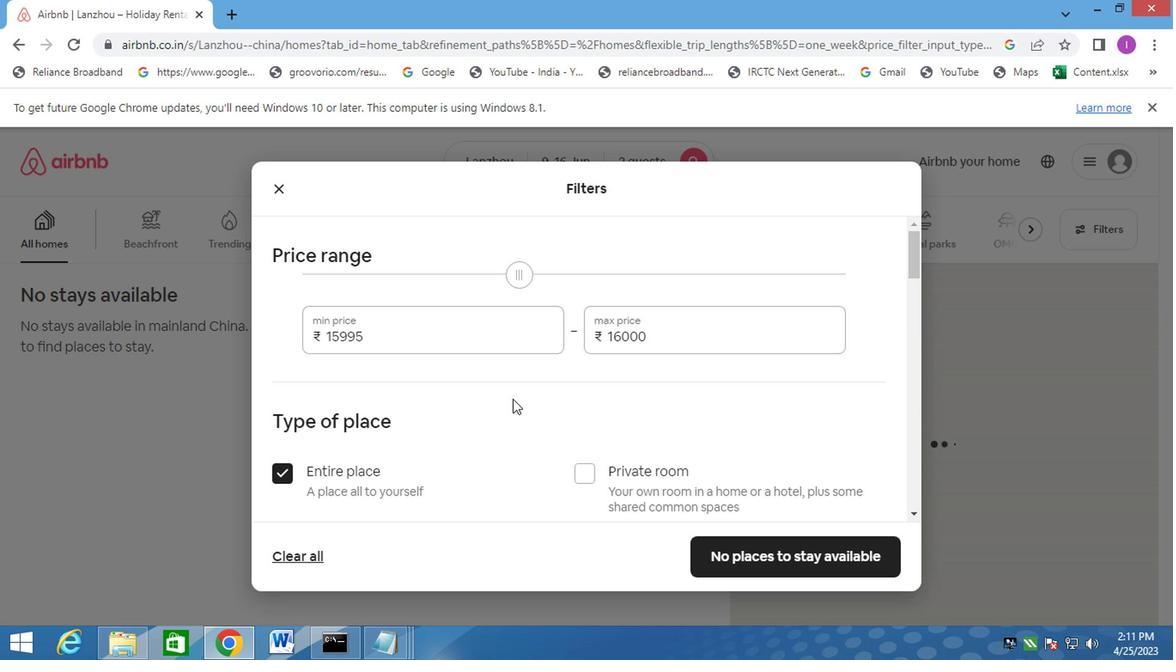 
Action: Mouse moved to (485, 397)
Screenshot: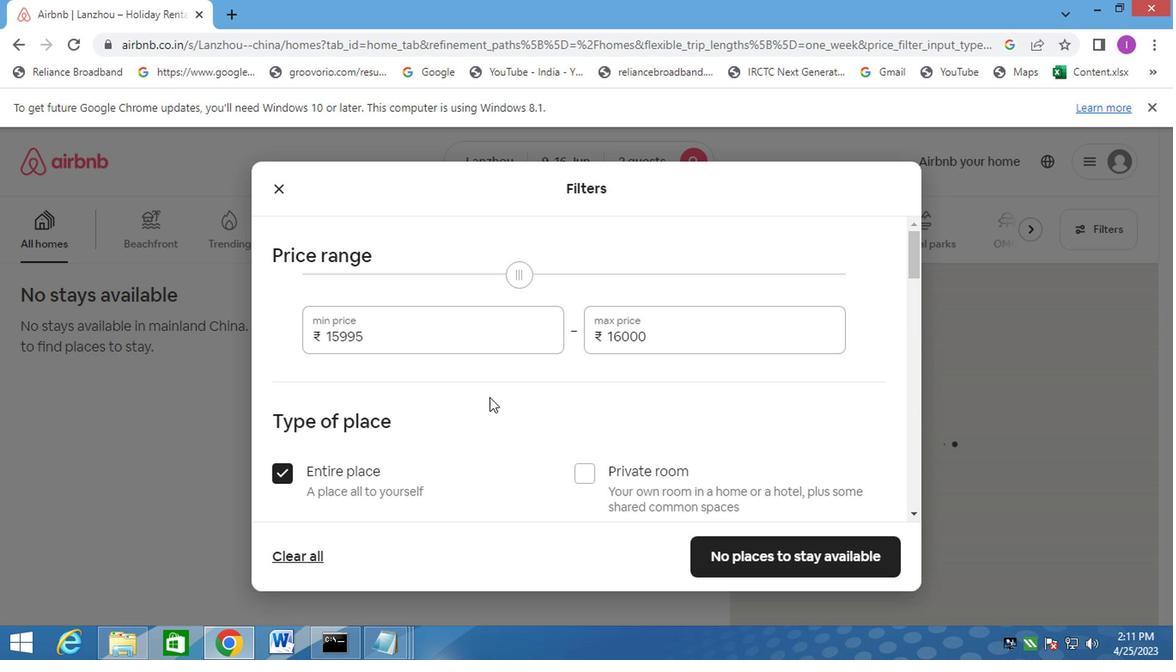 
Action: Mouse scrolled (486, 397) with delta (0, 0)
Screenshot: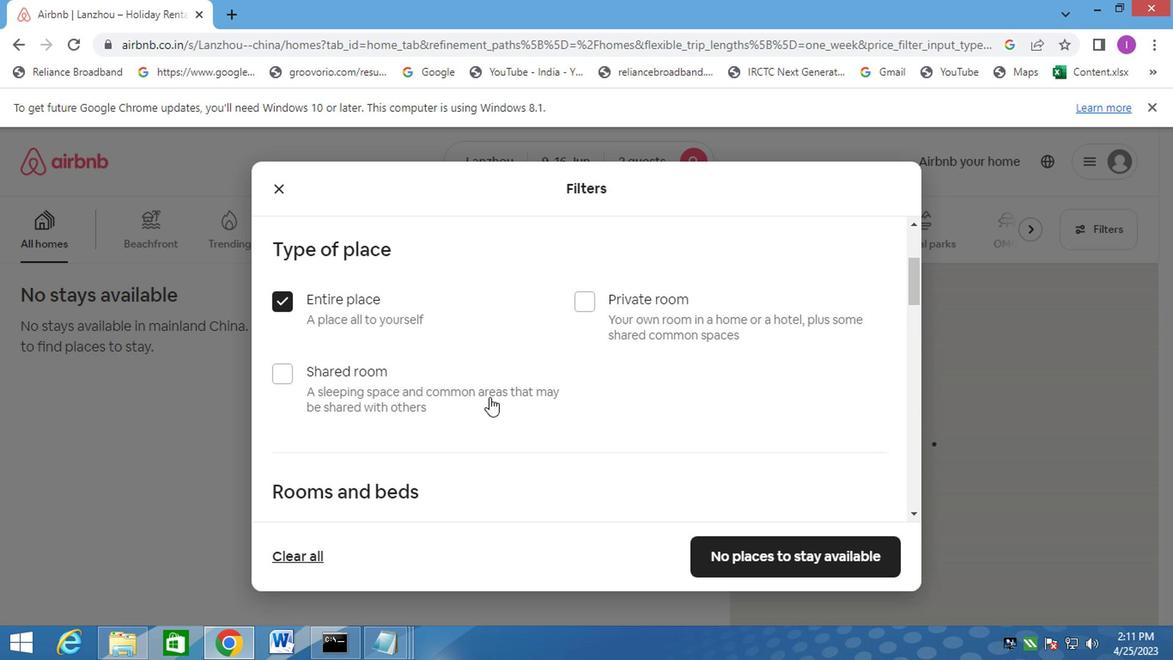 
Action: Mouse moved to (494, 380)
Screenshot: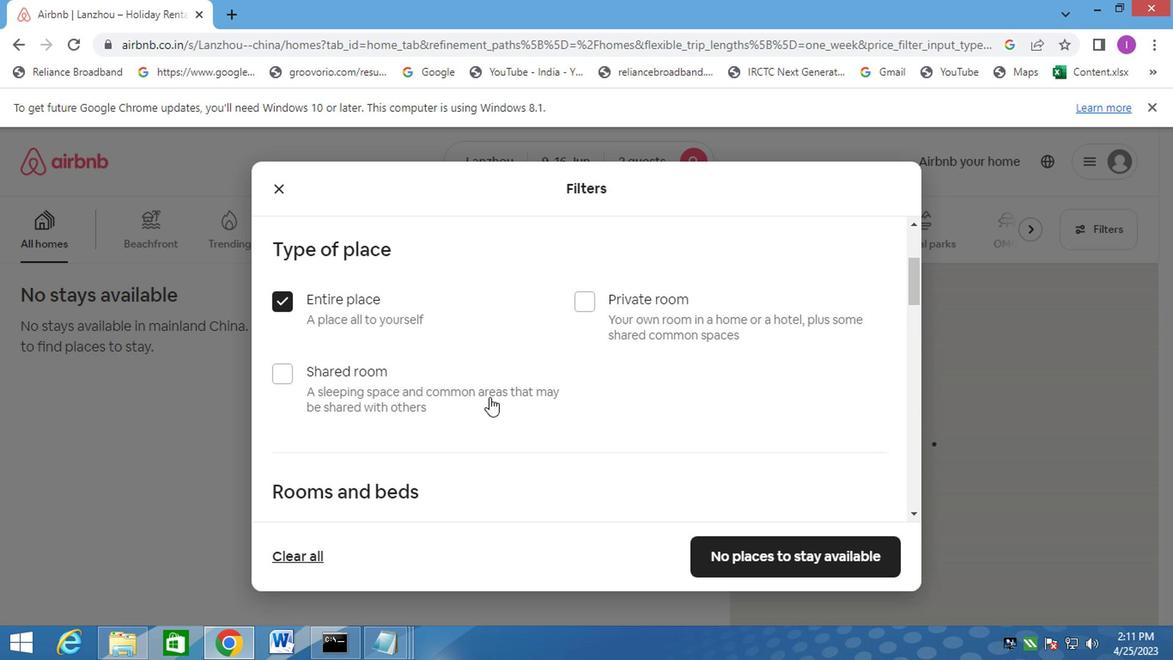 
Action: Mouse scrolled (486, 397) with delta (0, 0)
Screenshot: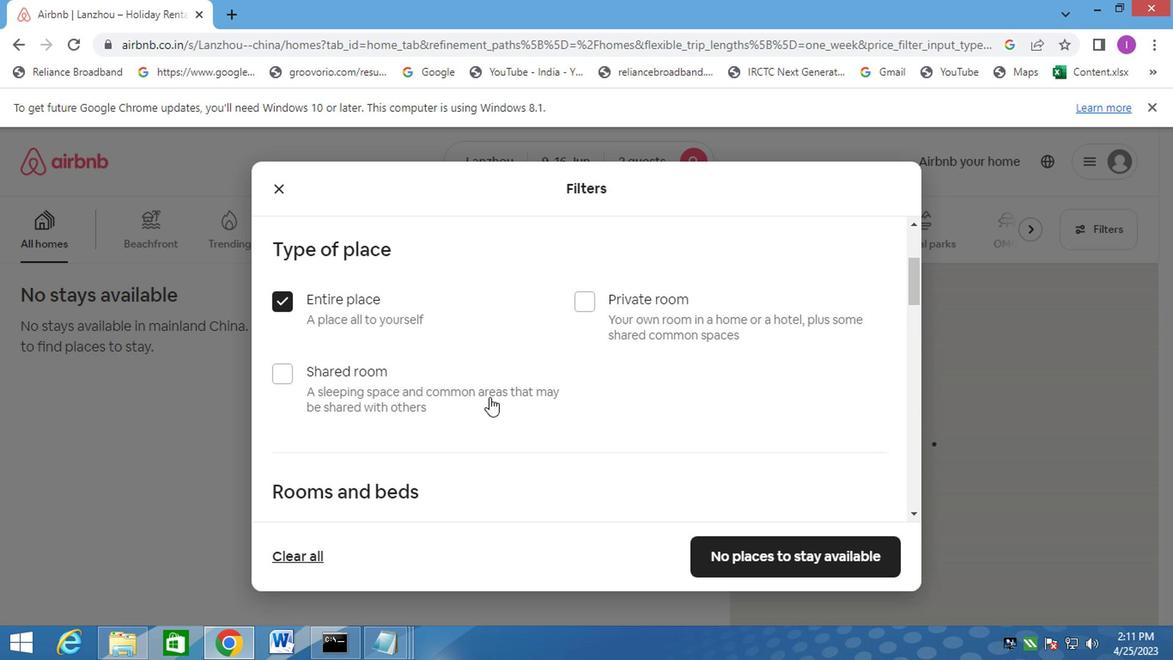 
Action: Mouse moved to (707, 333)
Screenshot: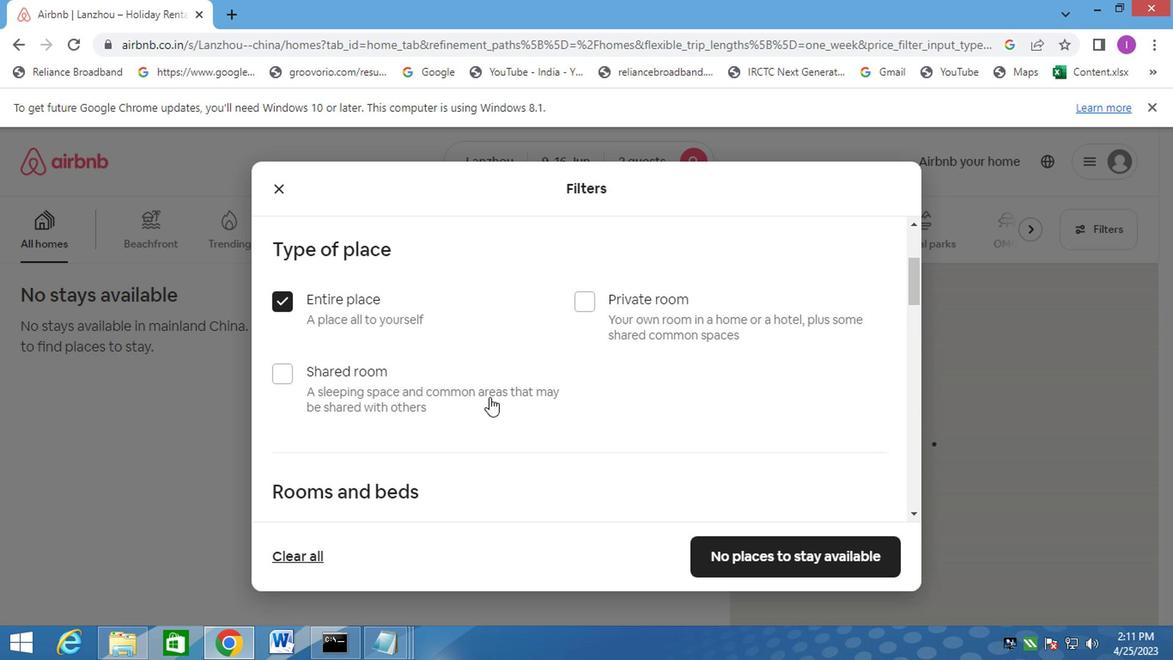 
Action: Mouse scrolled (664, 316) with delta (0, 0)
Screenshot: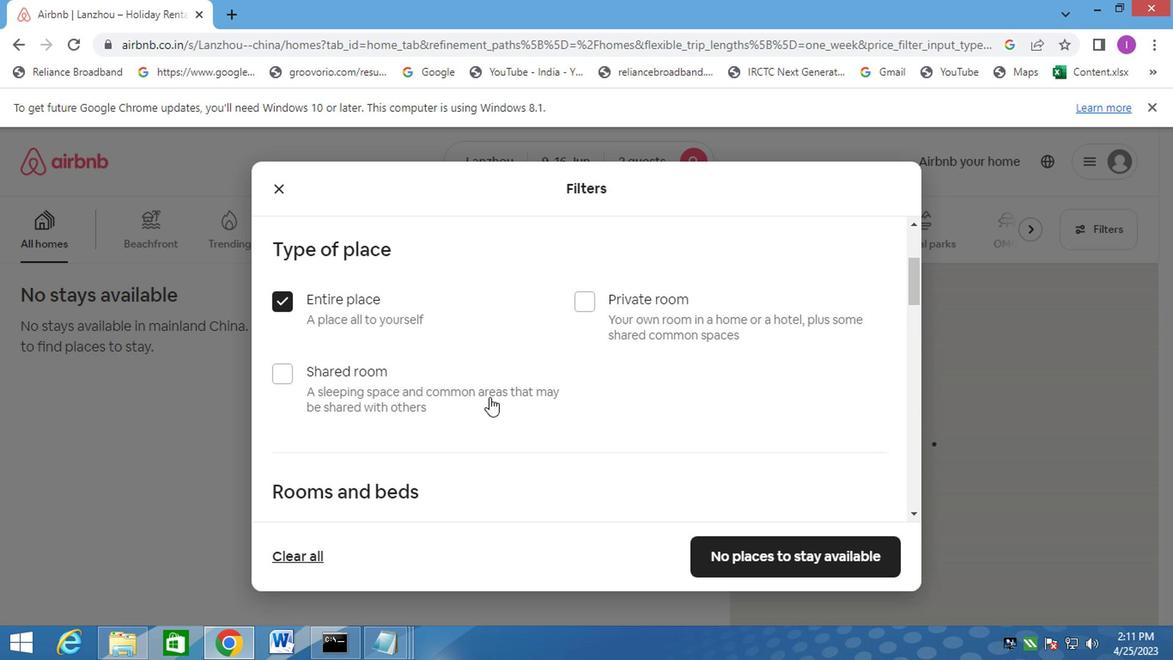 
Action: Mouse scrolled (699, 326) with delta (0, 0)
Screenshot: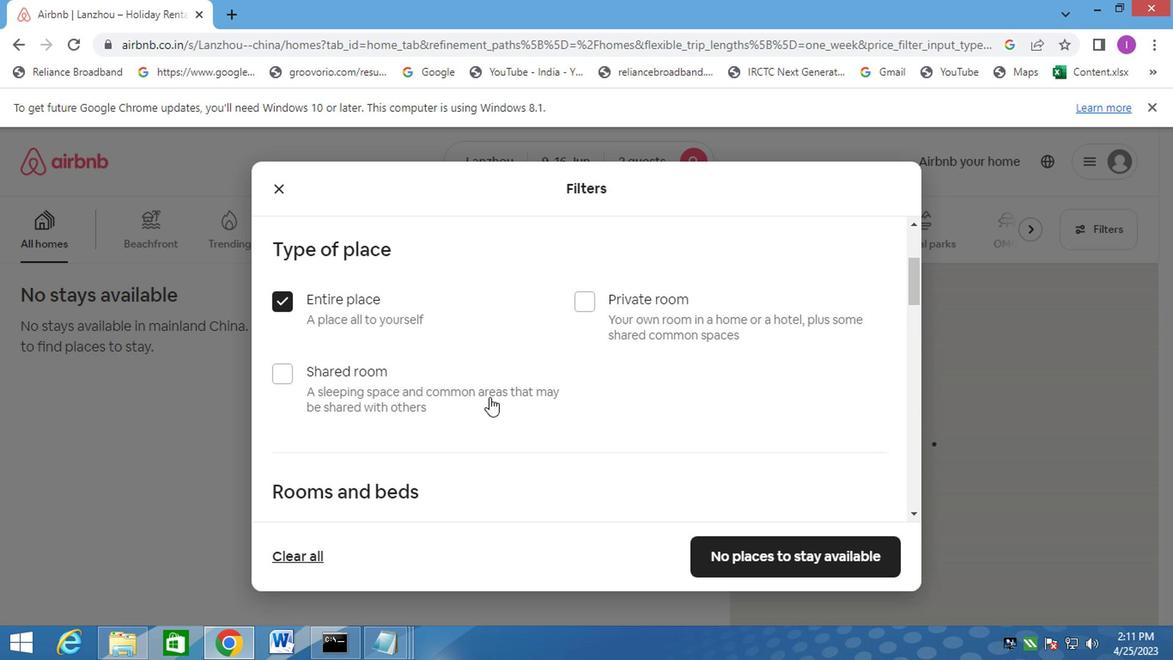
Action: Mouse moved to (447, 256)
Screenshot: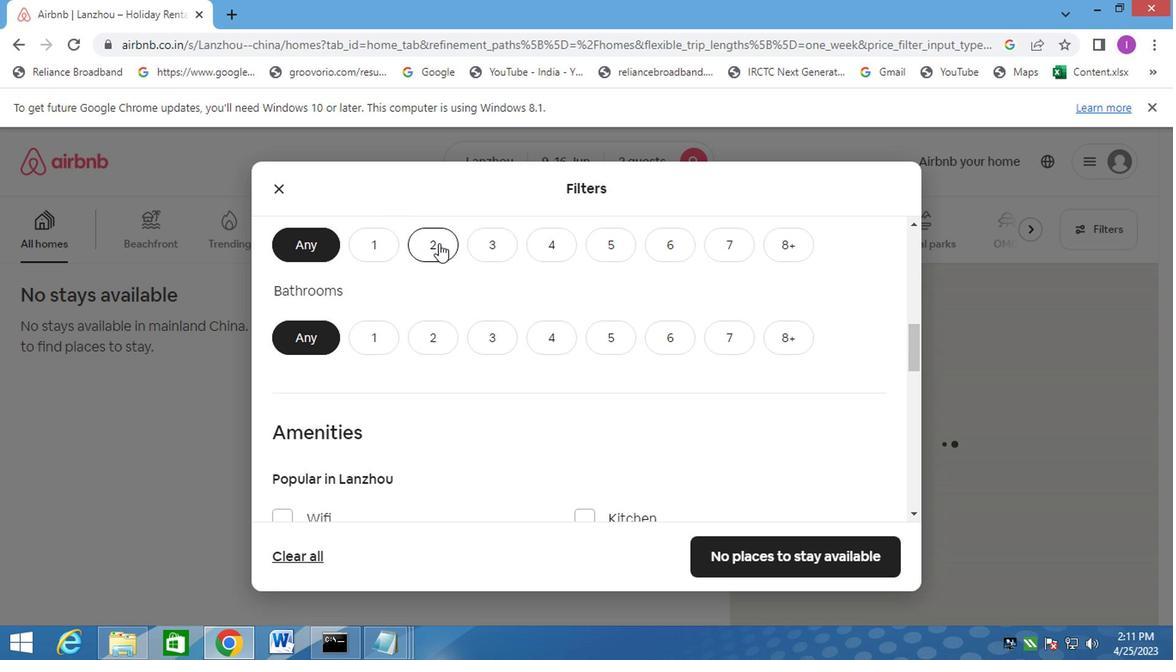 
Action: Mouse scrolled (447, 257) with delta (0, 1)
Screenshot: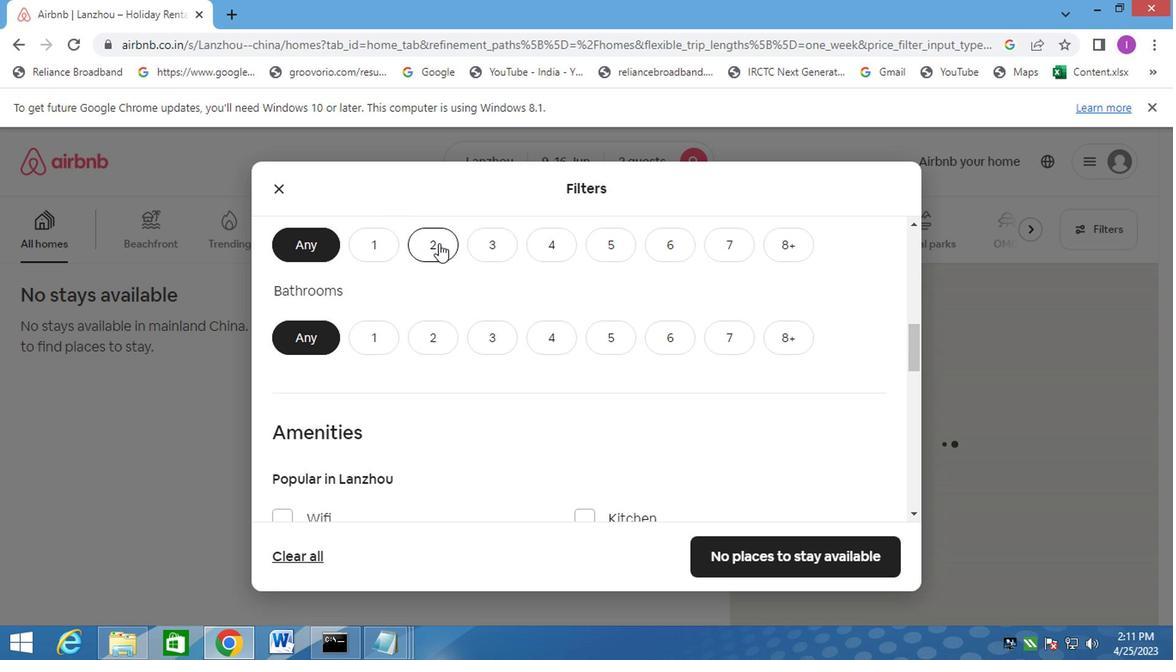 
Action: Mouse moved to (448, 258)
Screenshot: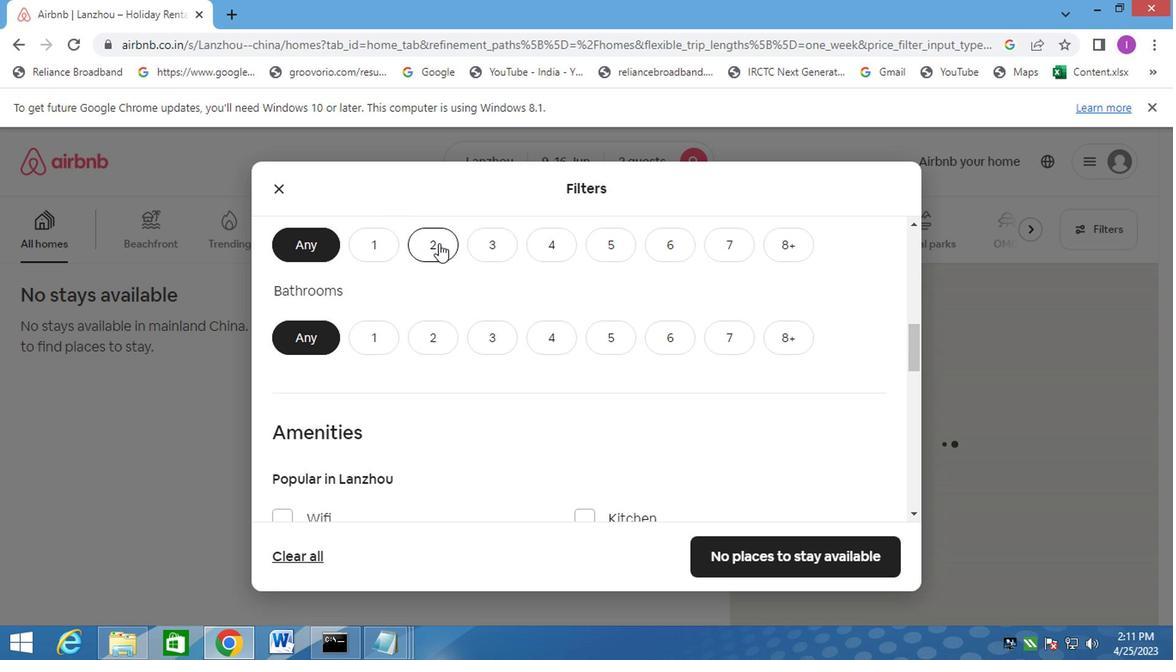 
Action: Mouse scrolled (448, 259) with delta (0, 1)
Screenshot: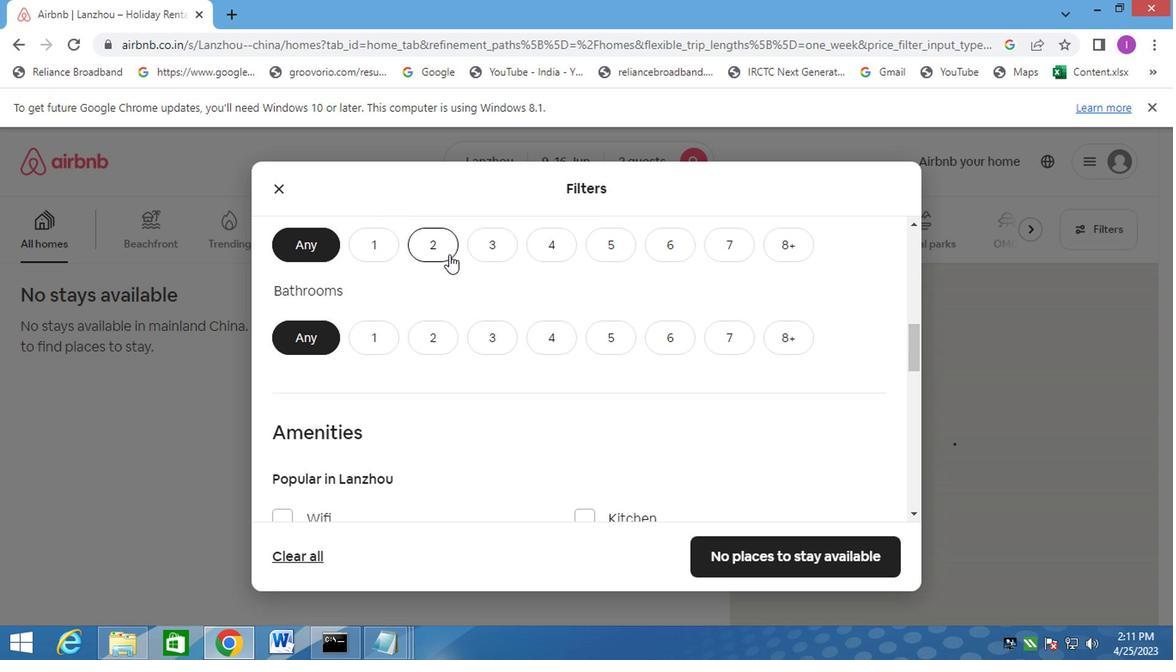 
Action: Mouse moved to (418, 320)
Screenshot: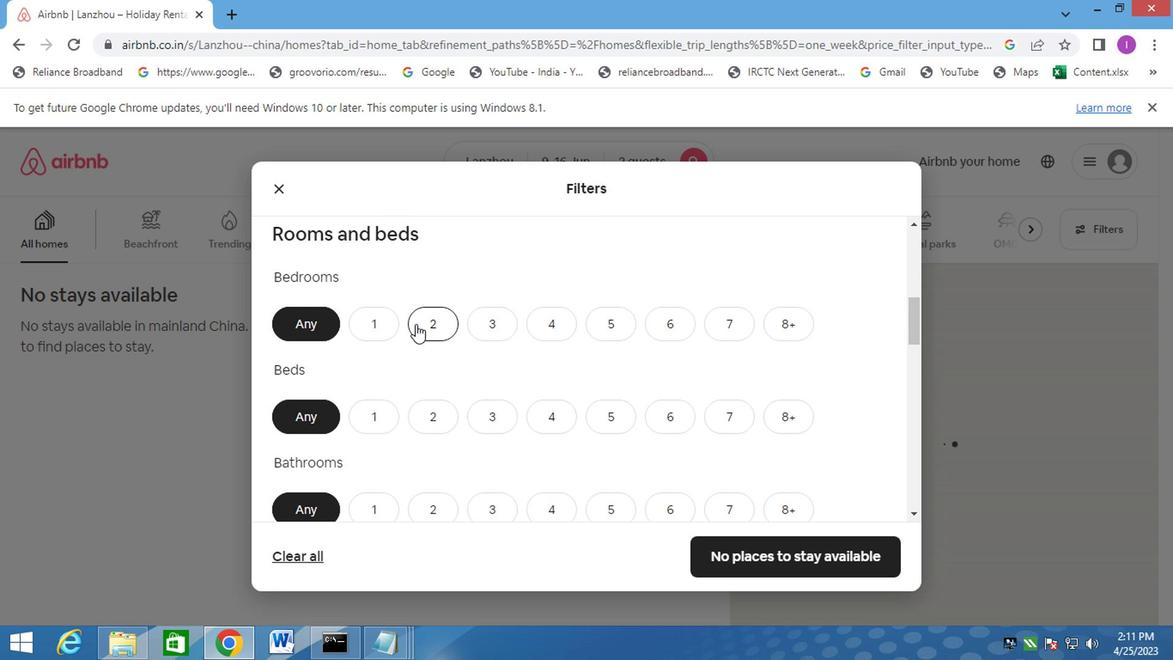 
Action: Mouse pressed left at (418, 320)
Screenshot: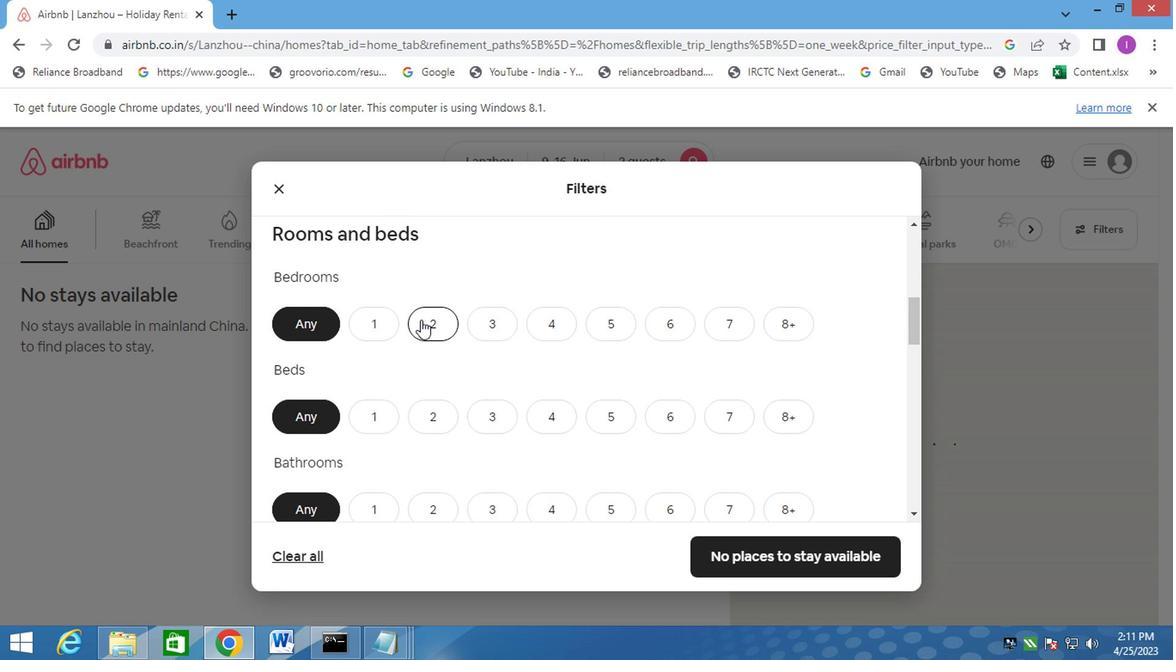 
Action: Mouse moved to (424, 409)
Screenshot: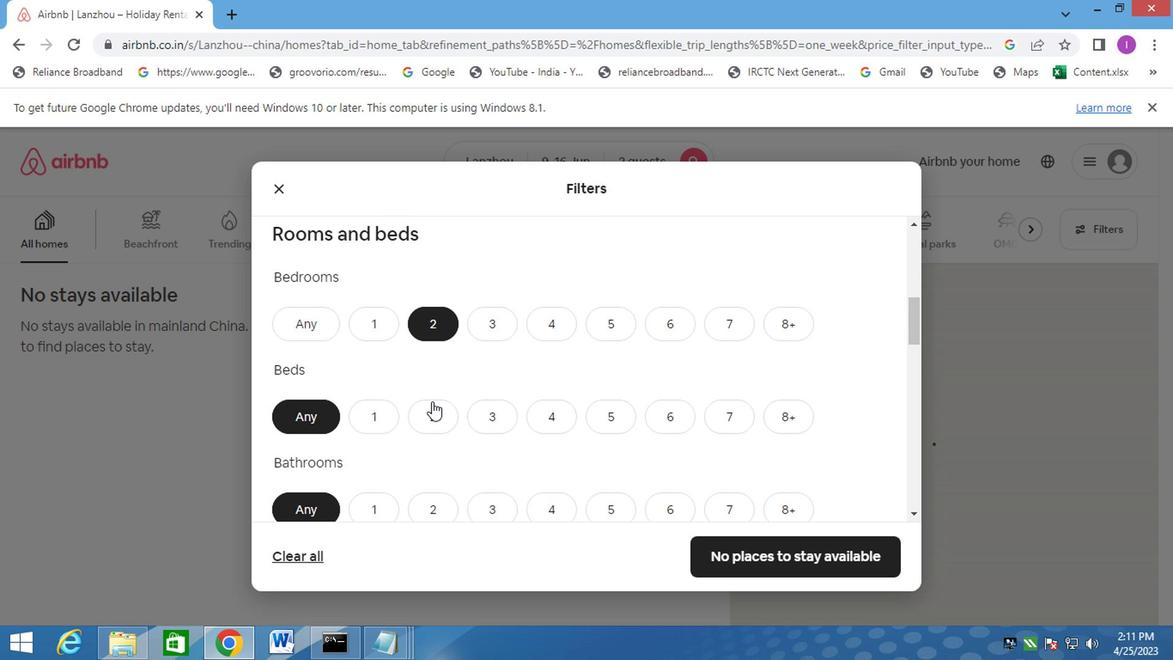 
Action: Mouse pressed left at (424, 409)
Screenshot: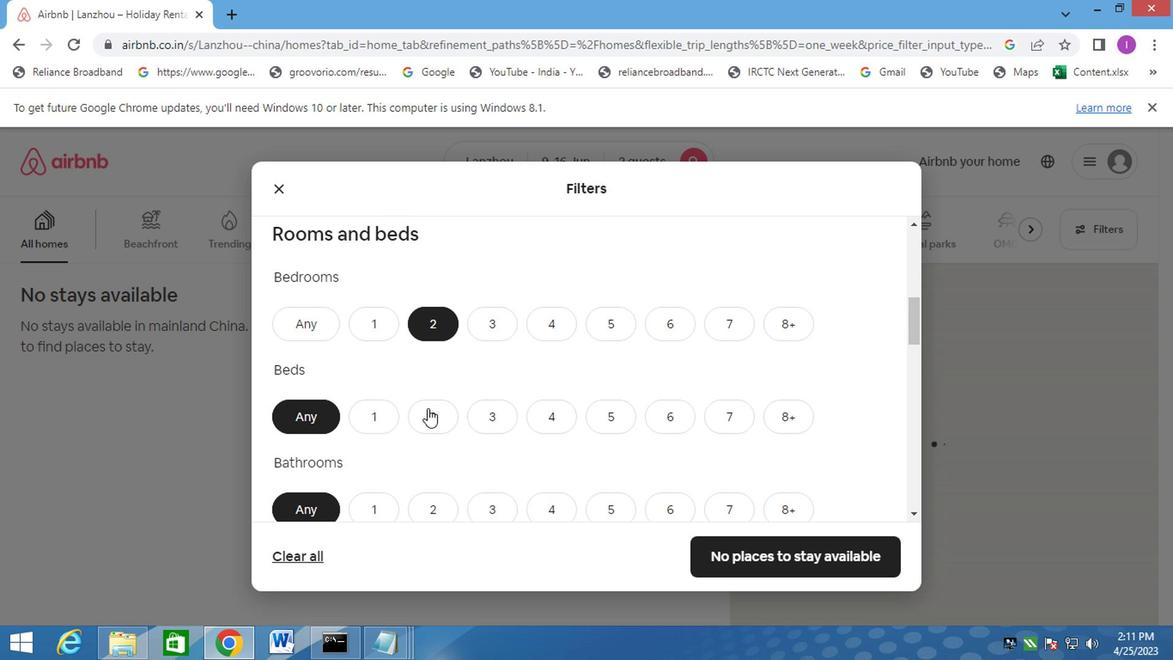 
Action: Mouse moved to (384, 509)
Screenshot: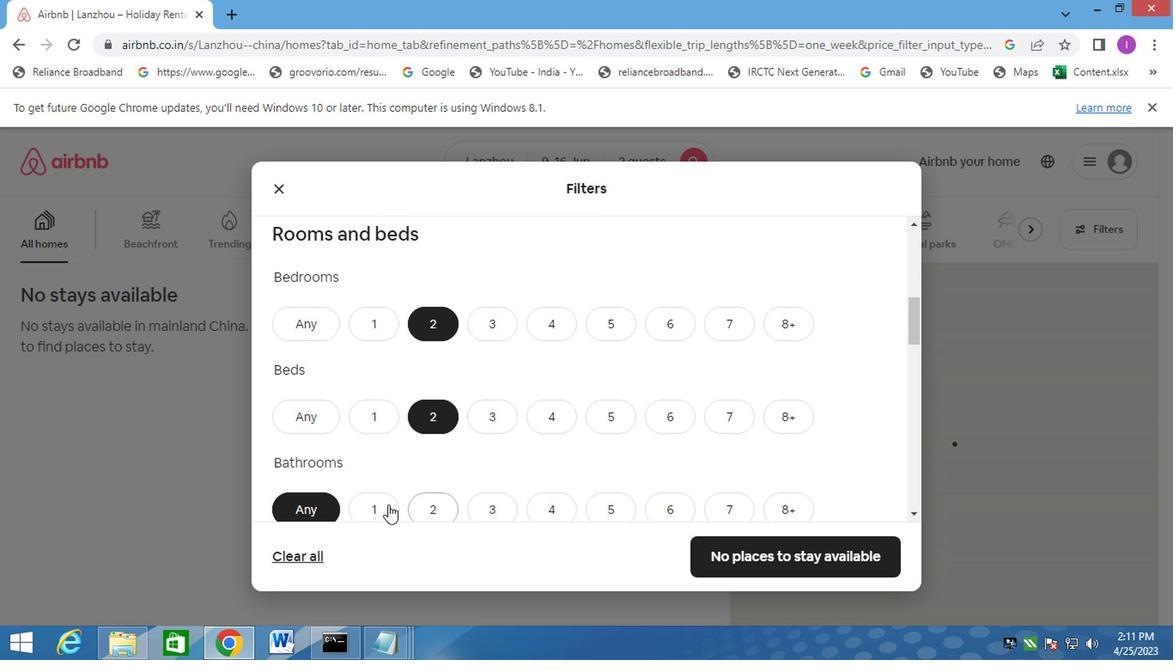 
Action: Mouse pressed left at (384, 509)
Screenshot: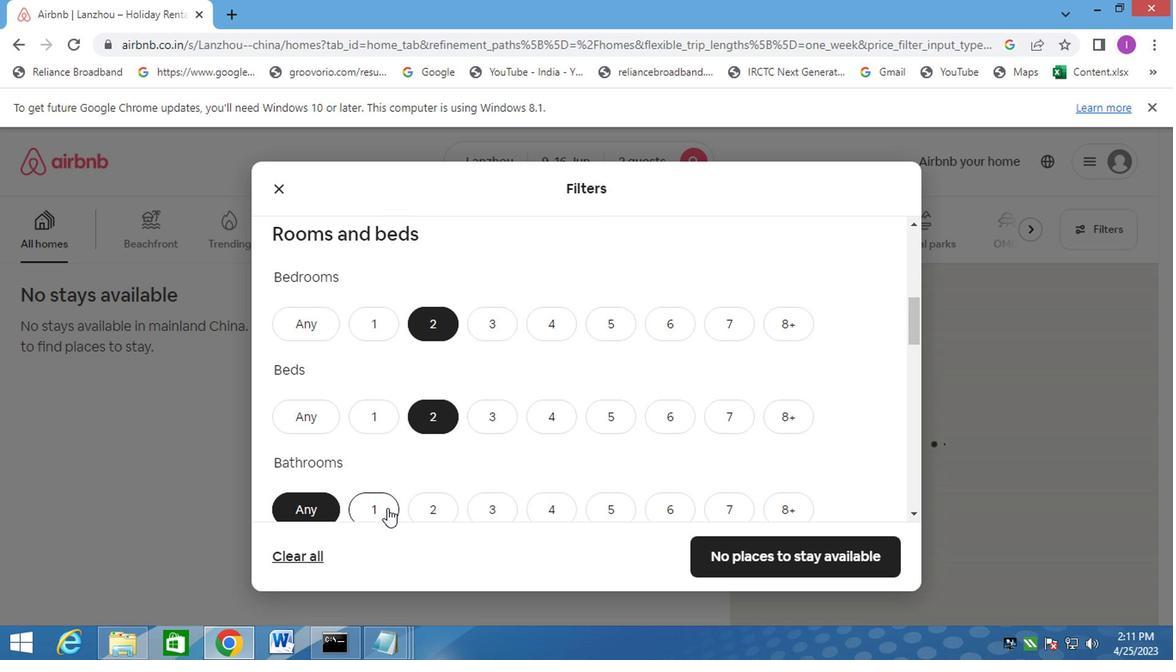 
Action: Mouse moved to (471, 419)
Screenshot: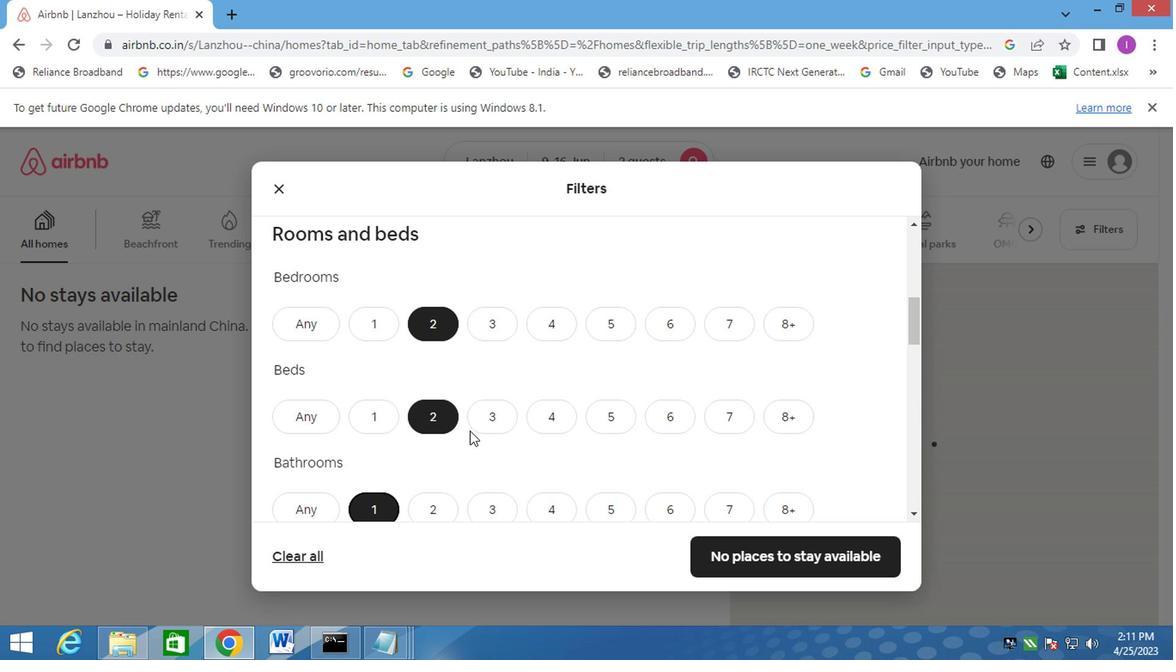 
Action: Mouse scrolled (471, 420) with delta (0, 1)
Screenshot: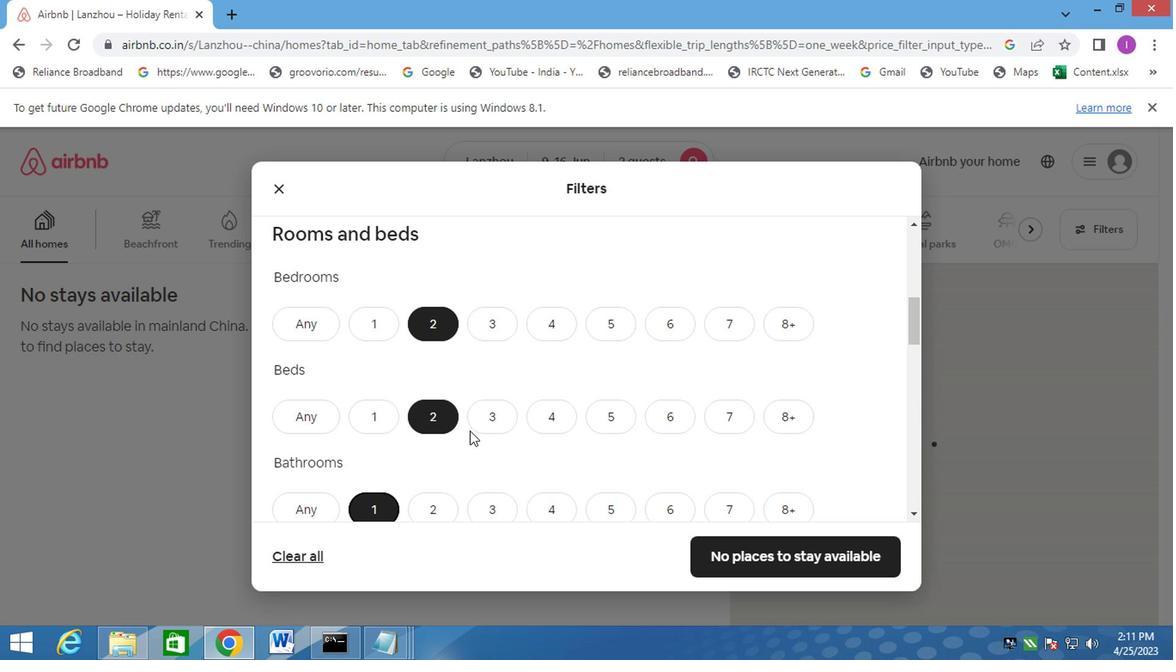 
Action: Mouse moved to (473, 416)
Screenshot: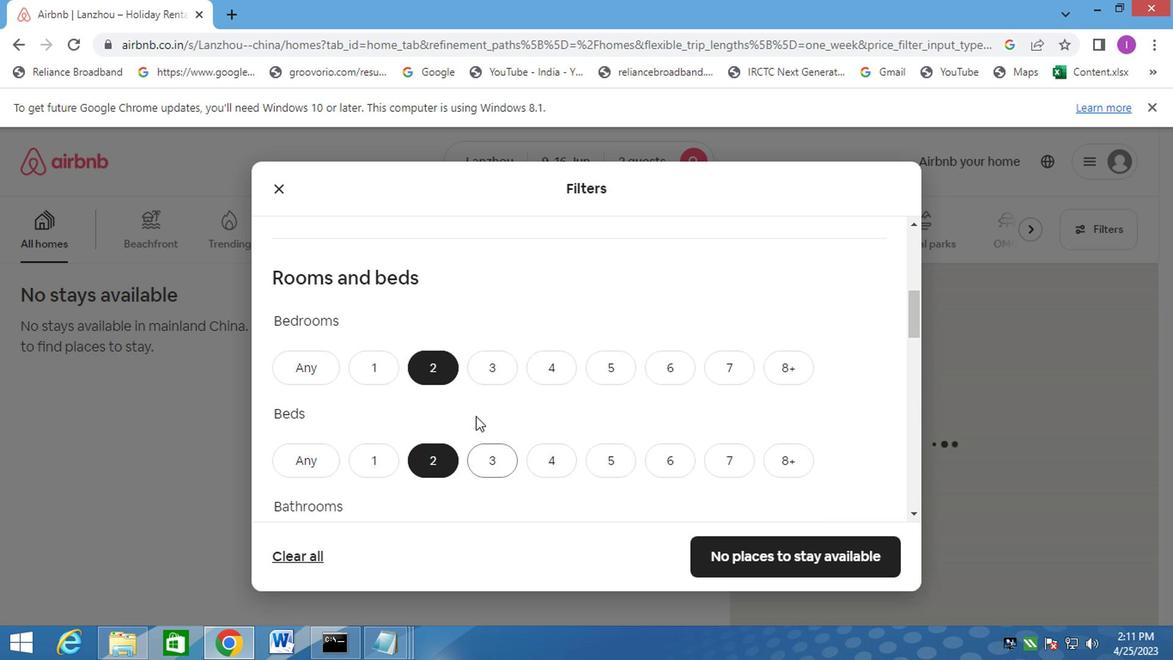 
Action: Mouse scrolled (473, 418) with delta (0, 1)
Screenshot: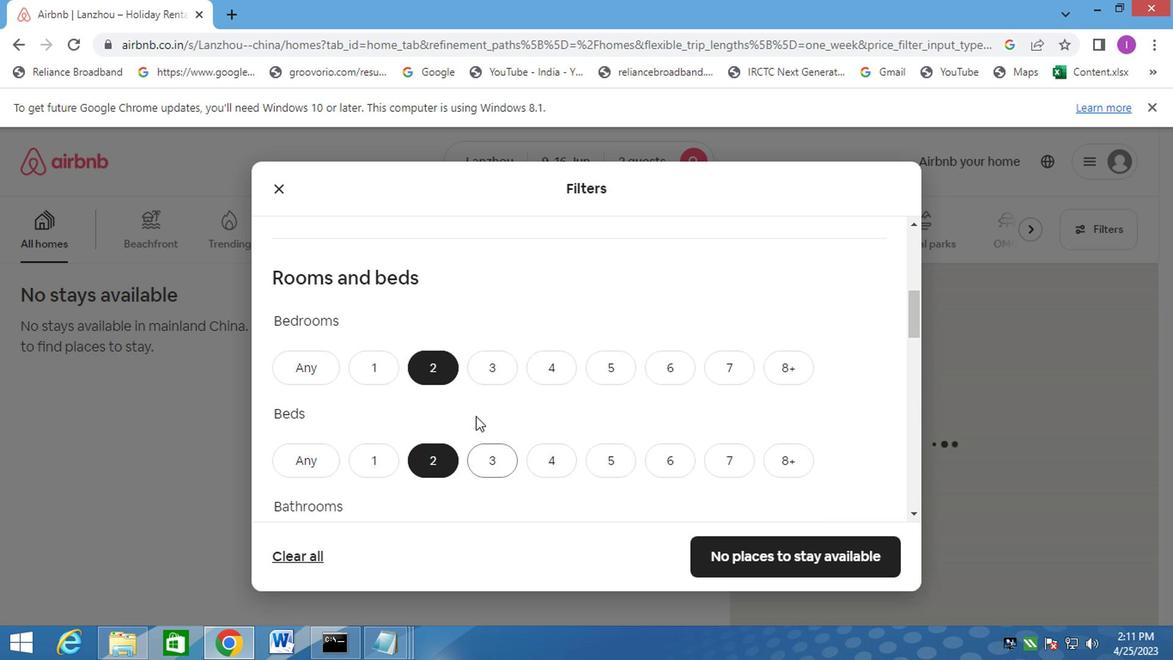 
Action: Mouse scrolled (473, 418) with delta (0, 1)
Screenshot: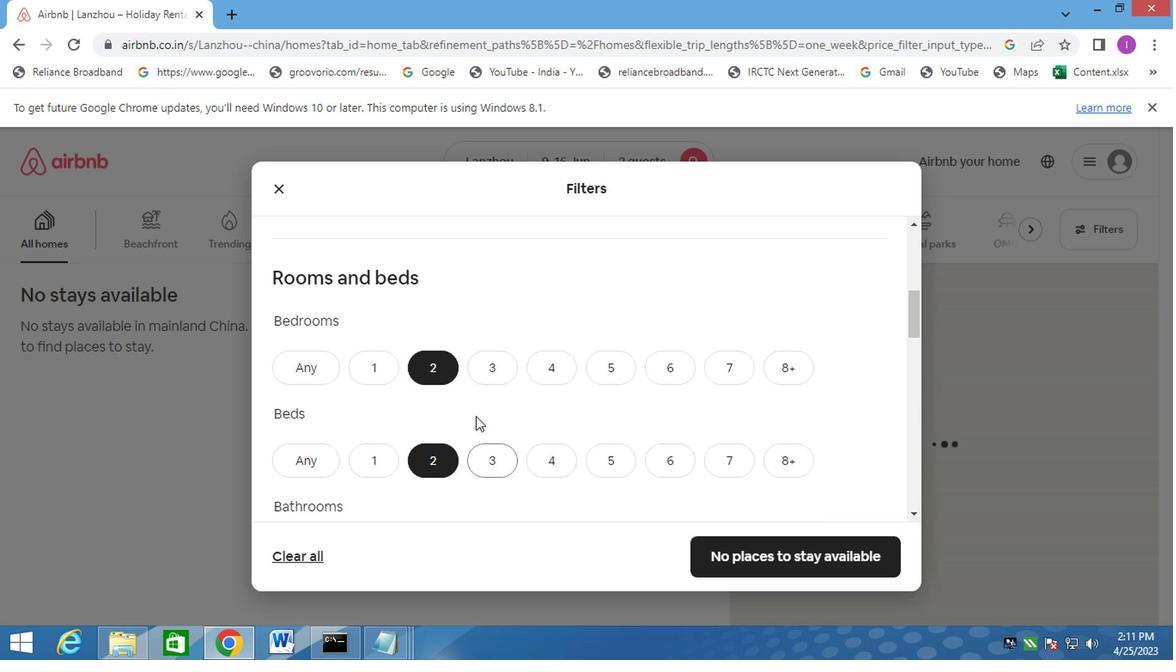 
Action: Mouse moved to (475, 416)
Screenshot: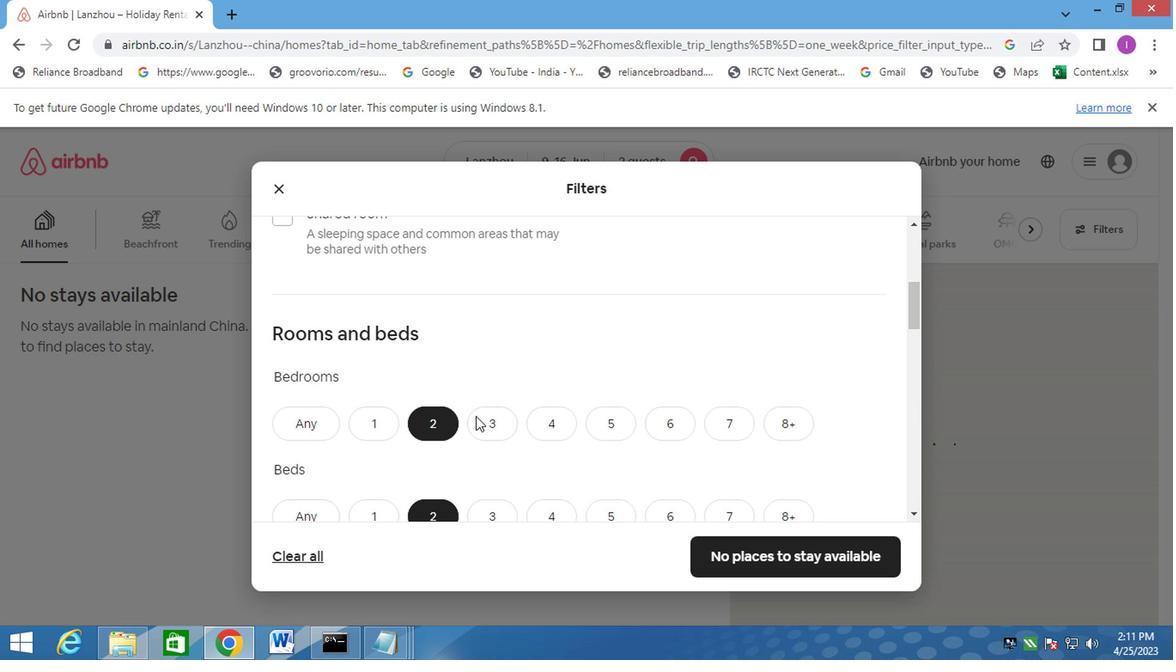 
Action: Mouse scrolled (475, 414) with delta (0, -1)
Screenshot: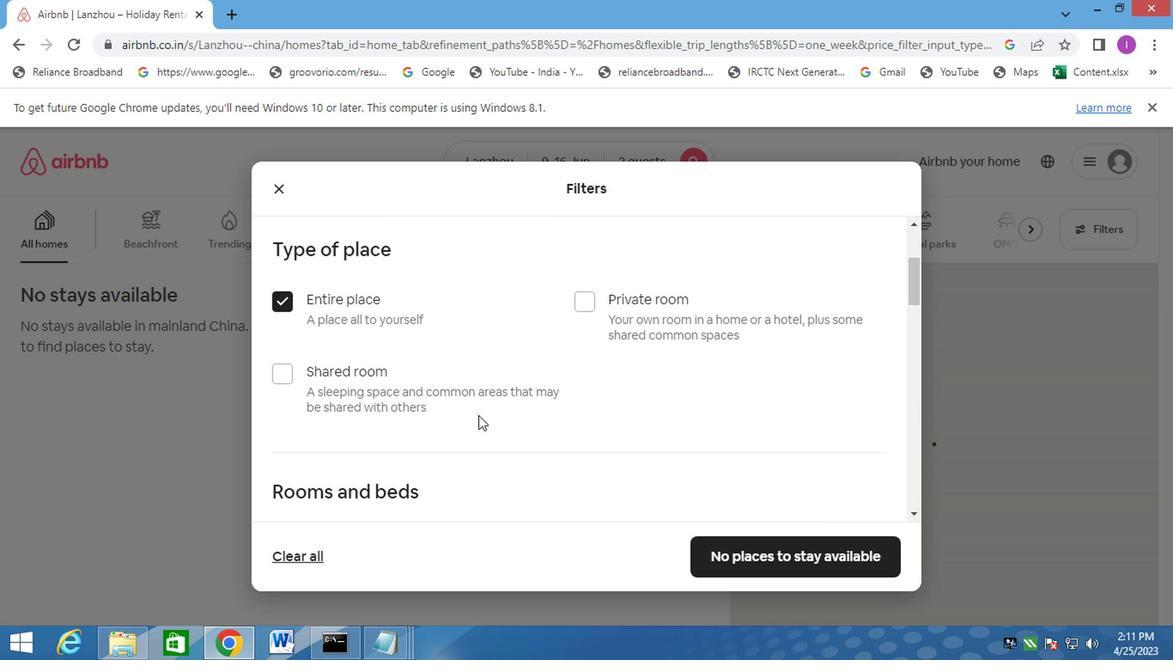 
Action: Mouse moved to (475, 416)
Screenshot: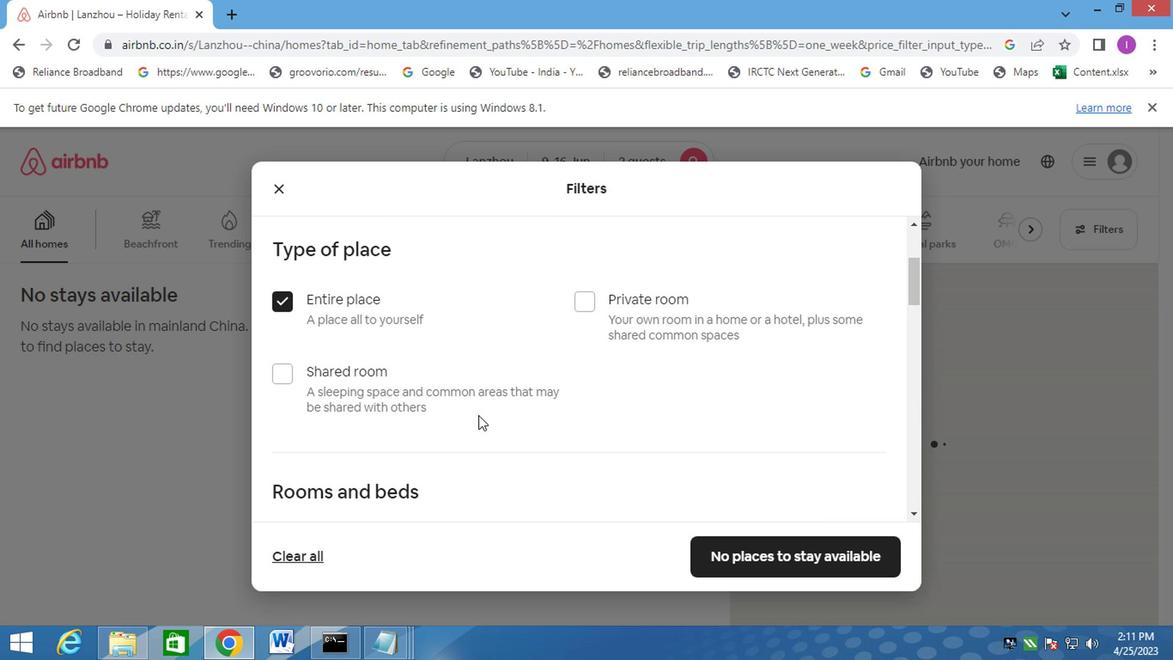 
Action: Mouse scrolled (475, 414) with delta (0, -1)
Screenshot: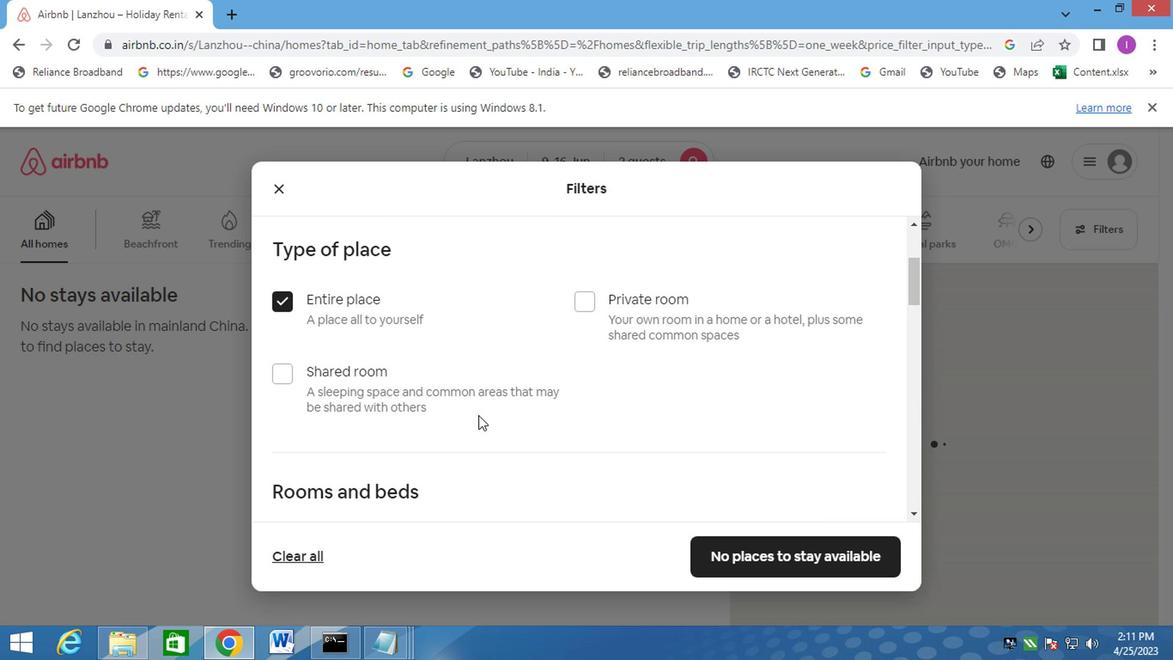 
Action: Mouse moved to (475, 416)
Screenshot: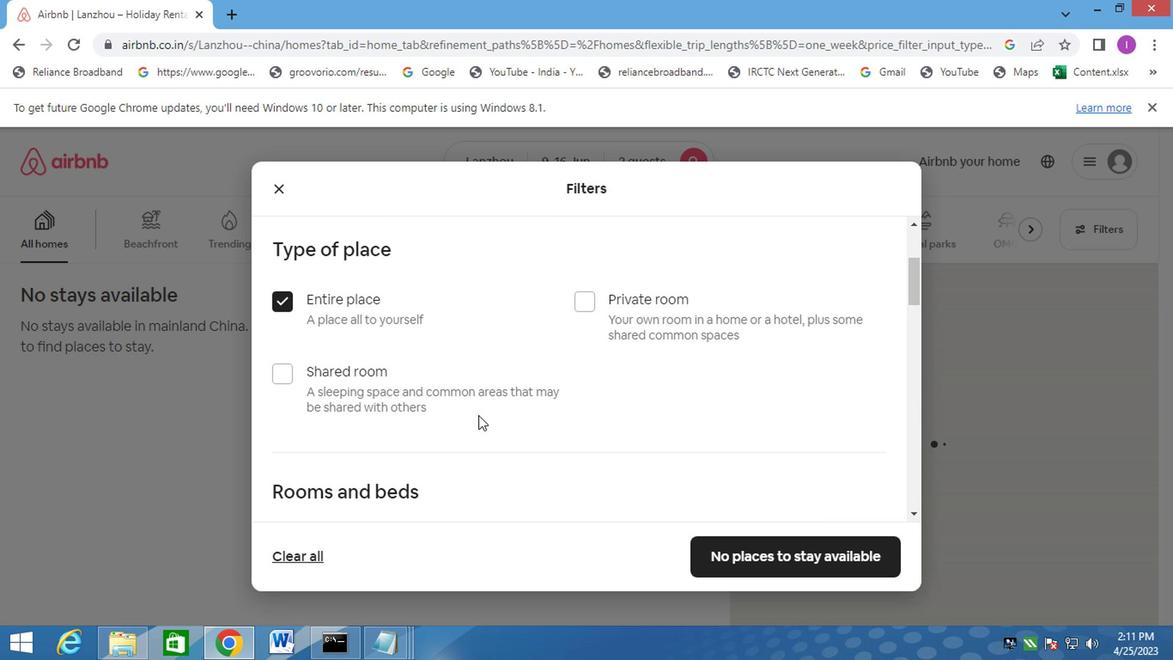 
Action: Mouse scrolled (475, 414) with delta (0, -1)
Screenshot: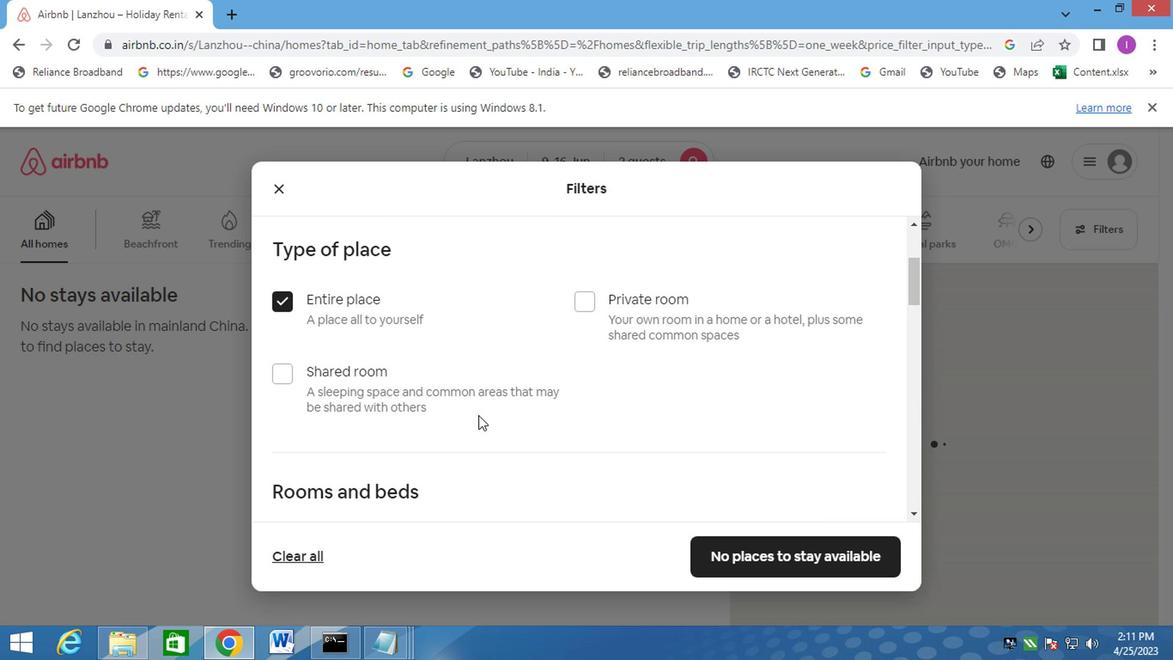 
Action: Mouse scrolled (475, 414) with delta (0, -1)
Screenshot: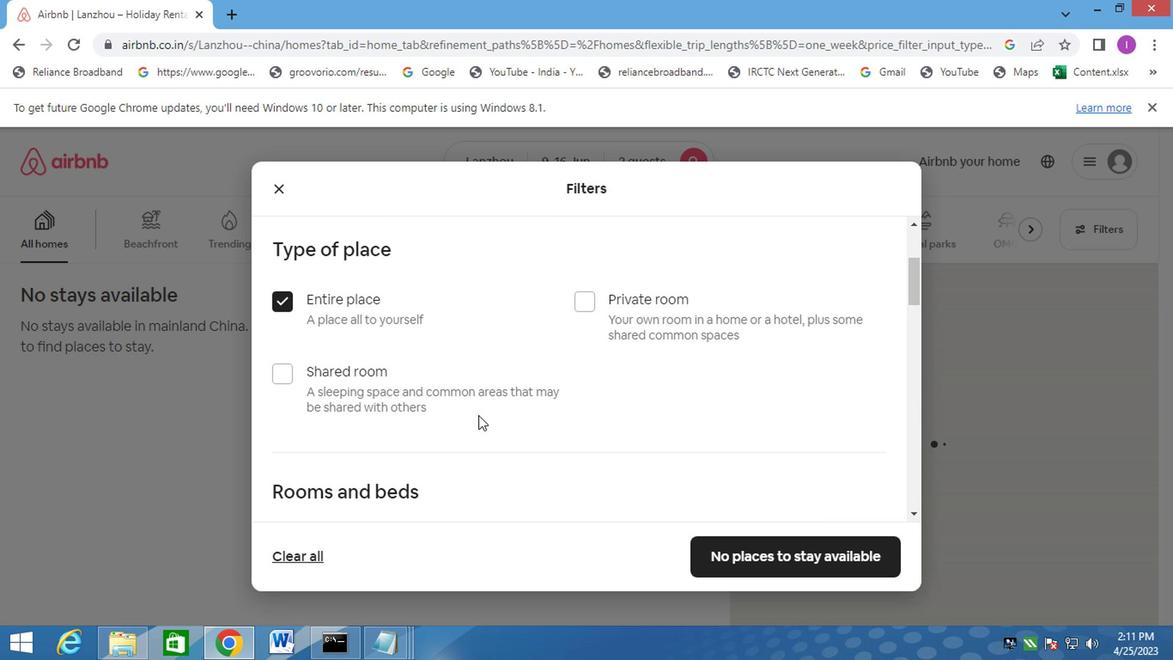 
Action: Mouse scrolled (475, 414) with delta (0, -1)
Screenshot: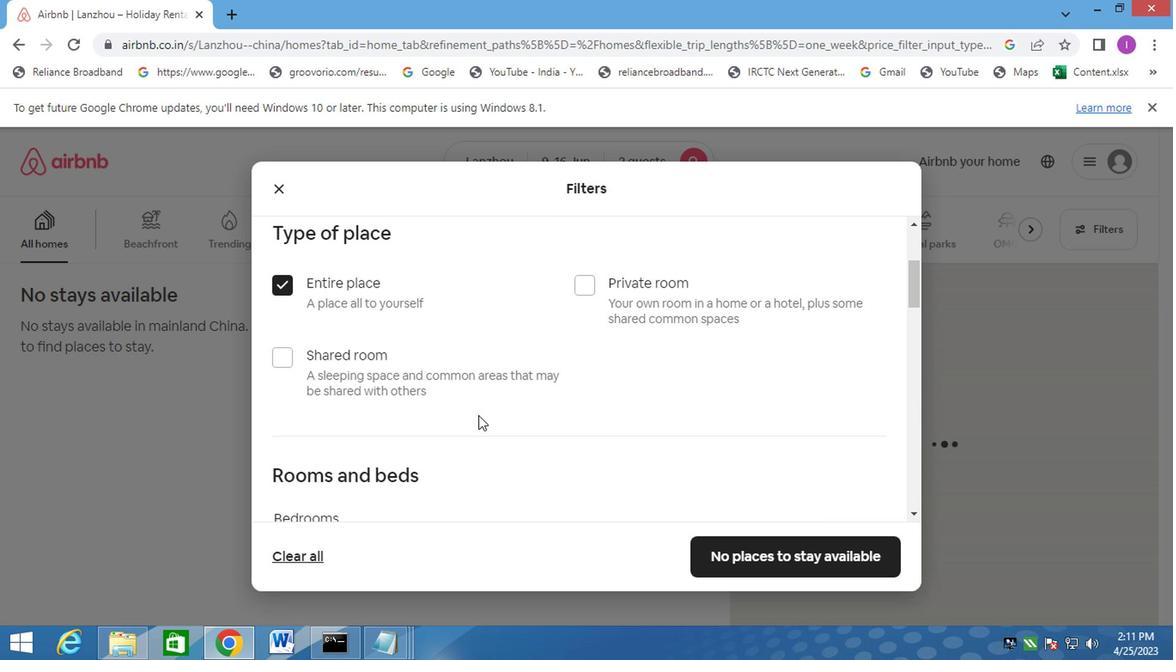 
Action: Mouse scrolled (475, 414) with delta (0, -1)
Screenshot: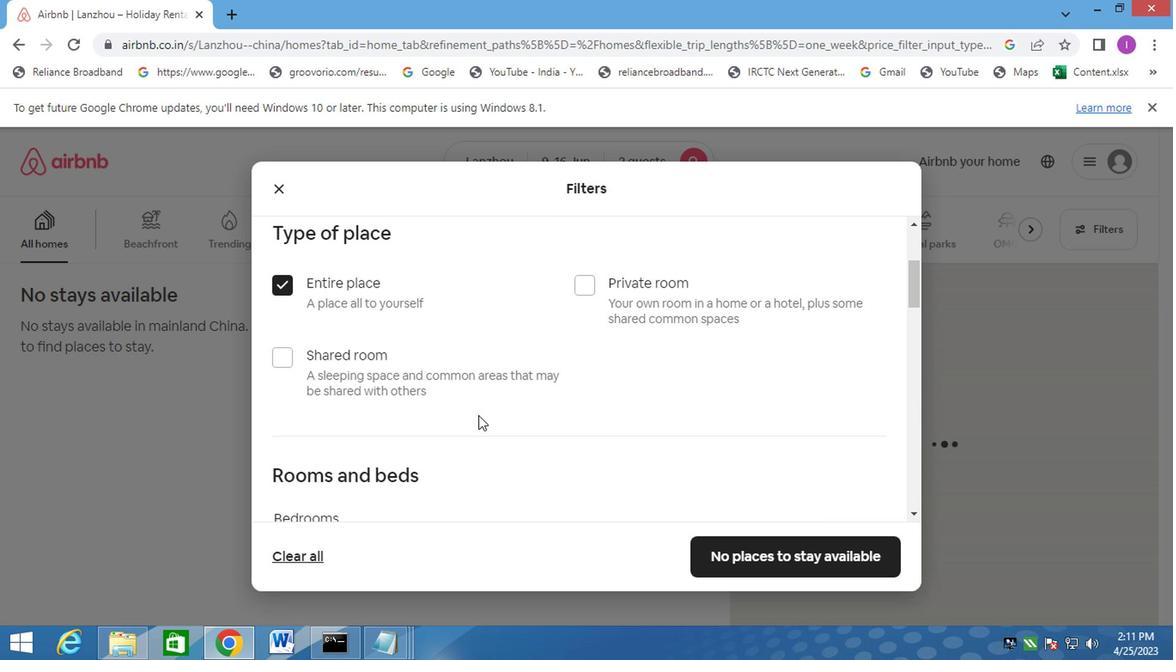 
Action: Mouse scrolled (475, 414) with delta (0, -1)
Screenshot: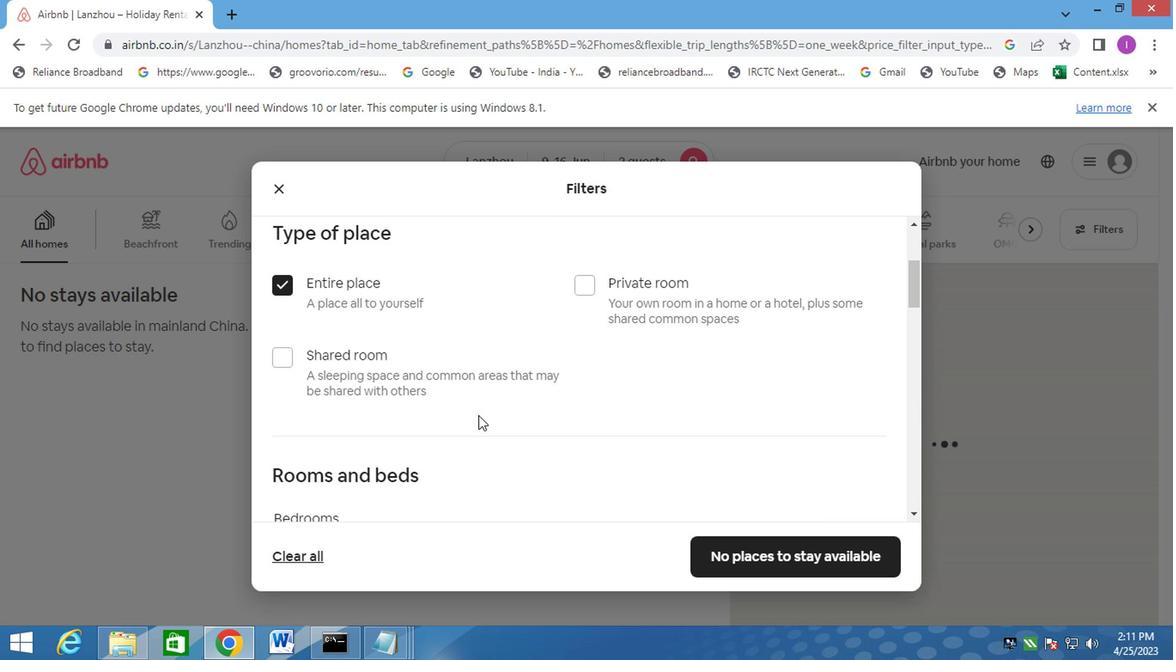 
Action: Mouse scrolled (475, 414) with delta (0, -1)
Screenshot: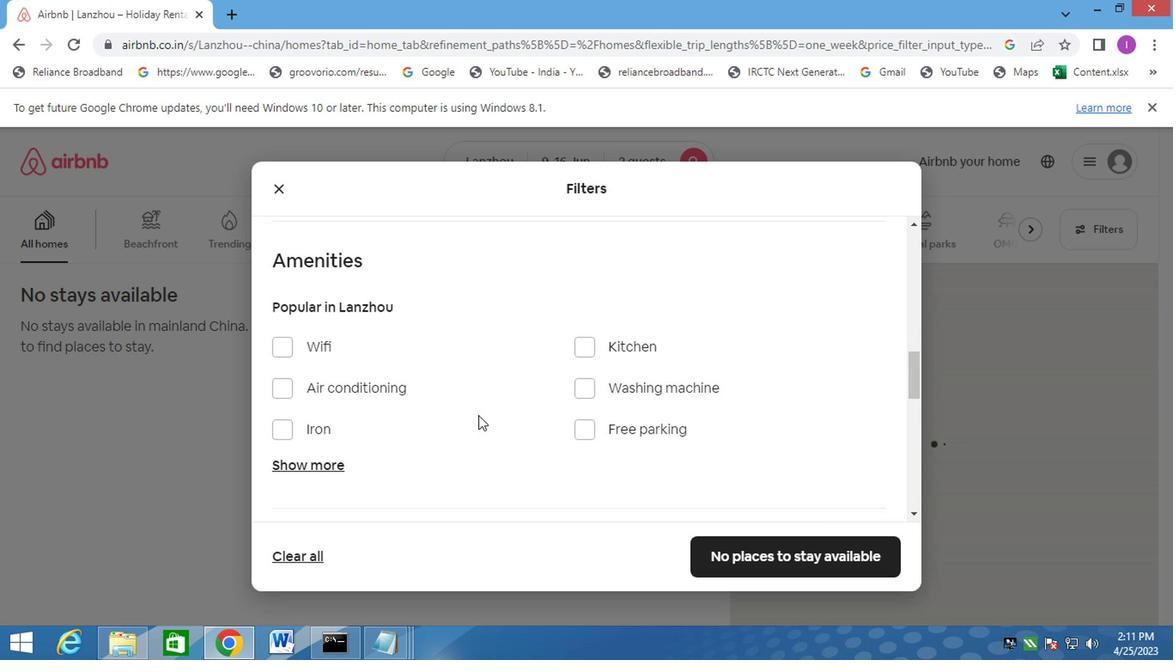 
Action: Mouse scrolled (475, 414) with delta (0, -1)
Screenshot: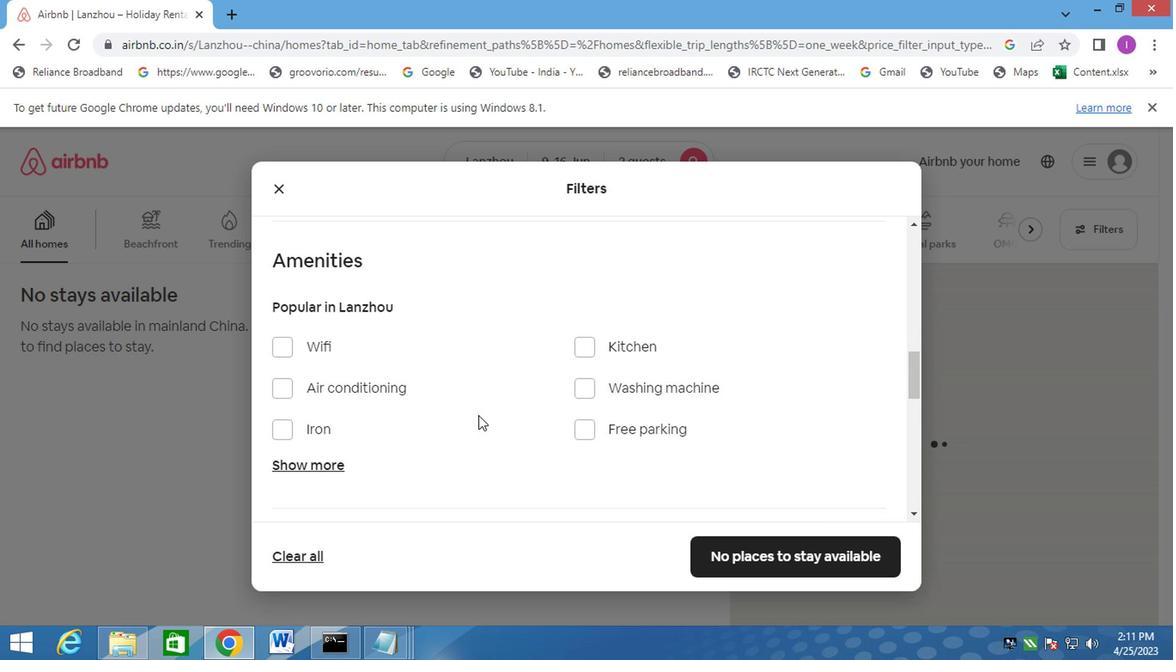 
Action: Mouse moved to (478, 414)
Screenshot: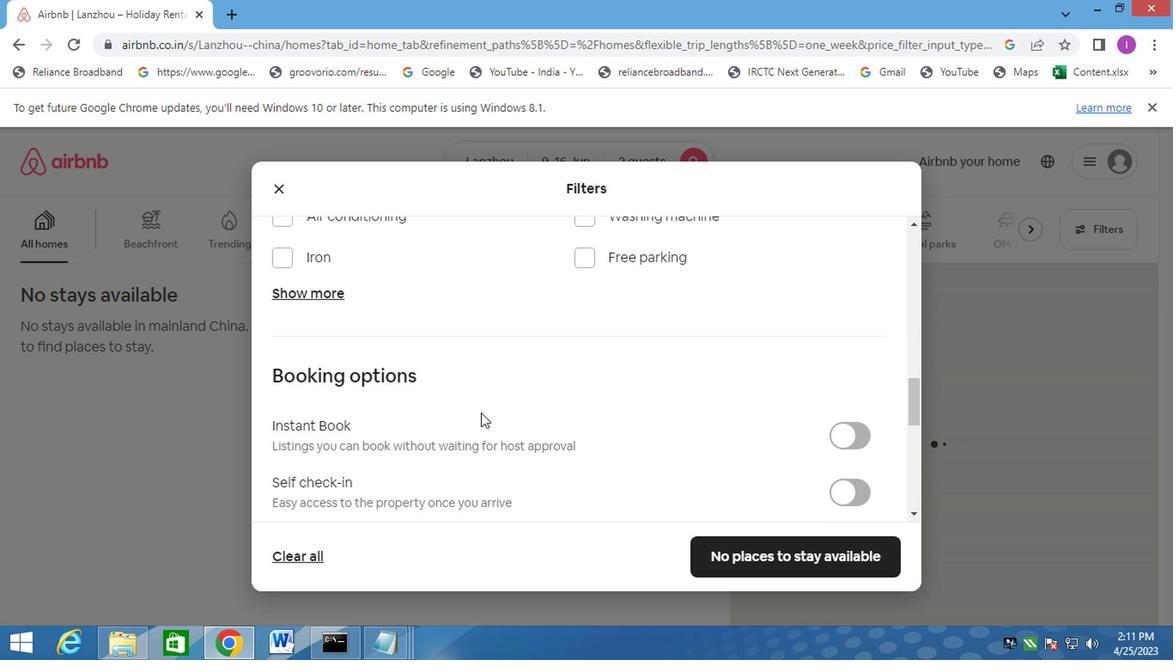 
Action: Mouse scrolled (478, 413) with delta (0, 0)
Screenshot: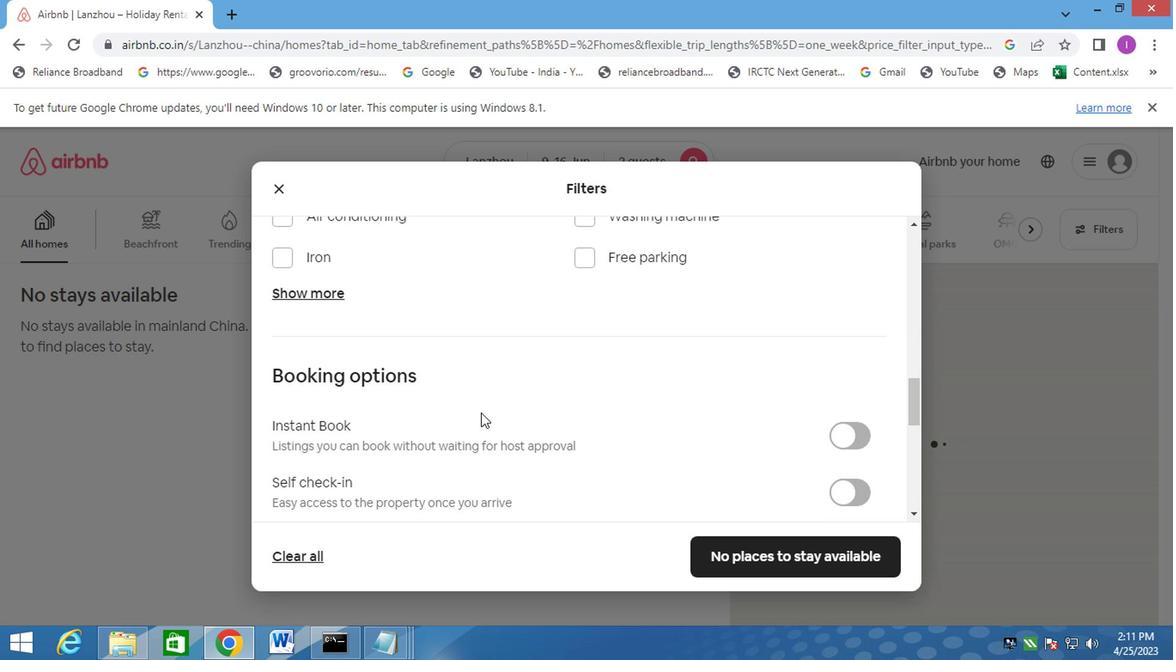 
Action: Mouse moved to (859, 414)
Screenshot: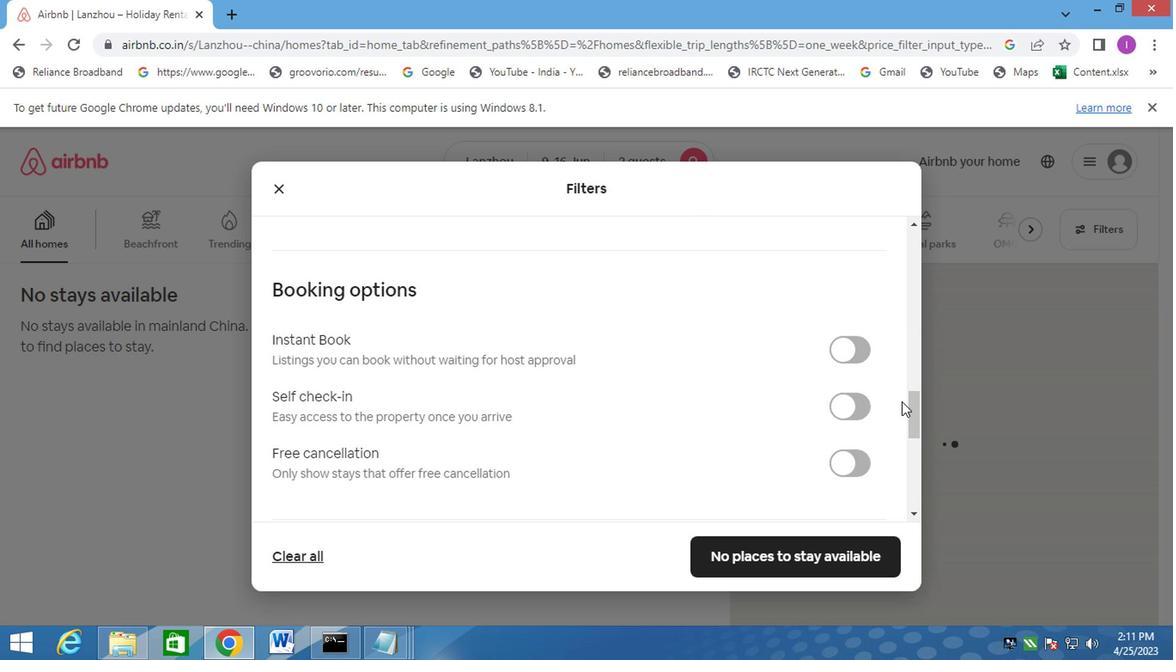 
Action: Mouse pressed left at (859, 414)
Screenshot: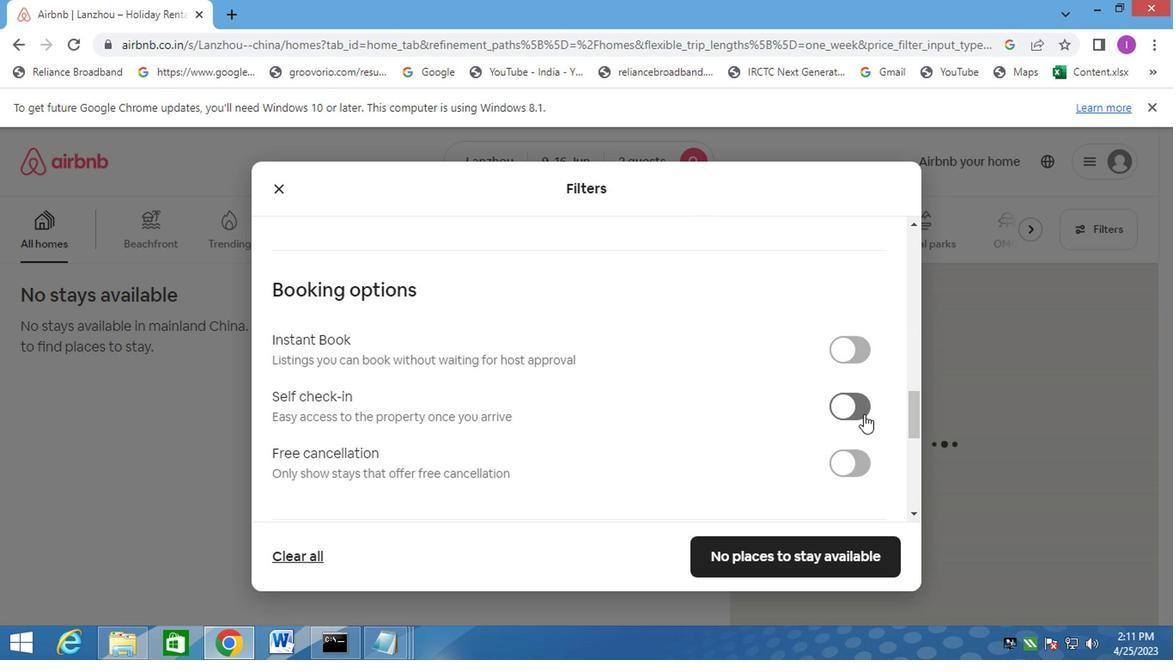
Action: Mouse moved to (849, 416)
Screenshot: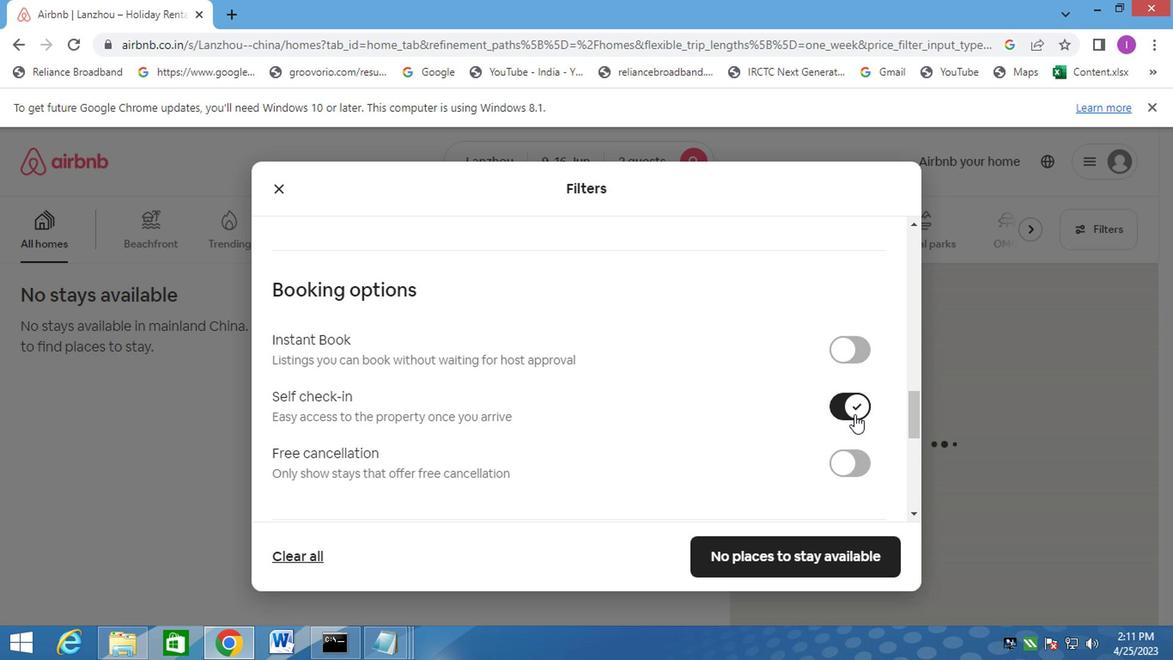 
Action: Mouse scrolled (849, 416) with delta (0, 0)
Screenshot: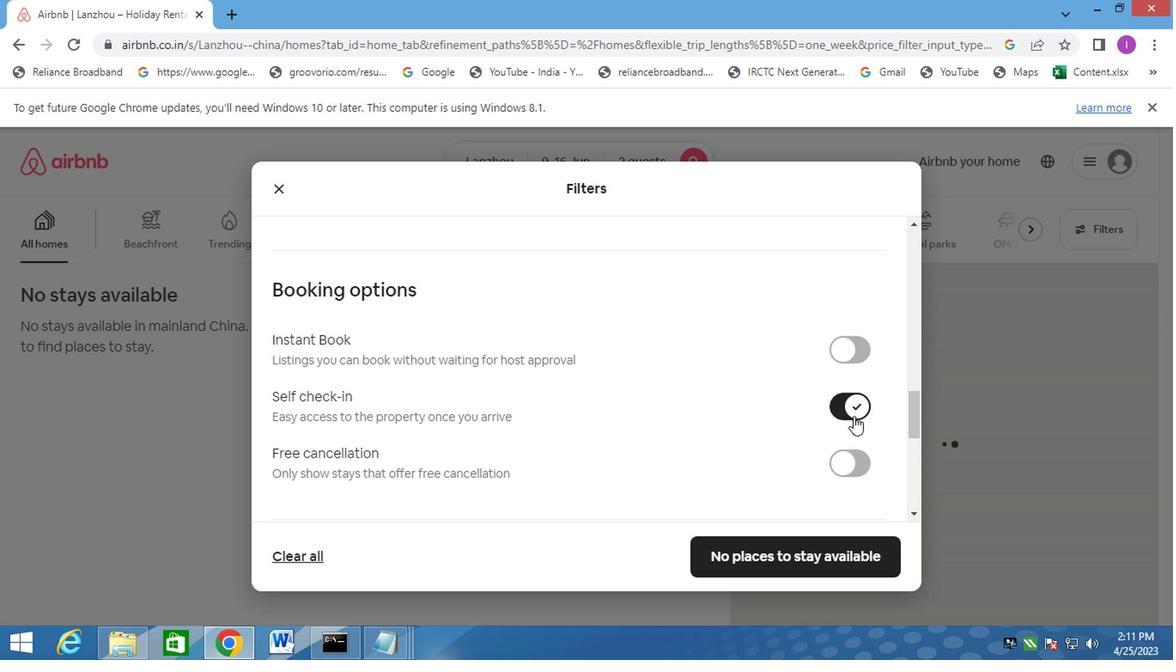 
Action: Mouse scrolled (849, 416) with delta (0, 0)
Screenshot: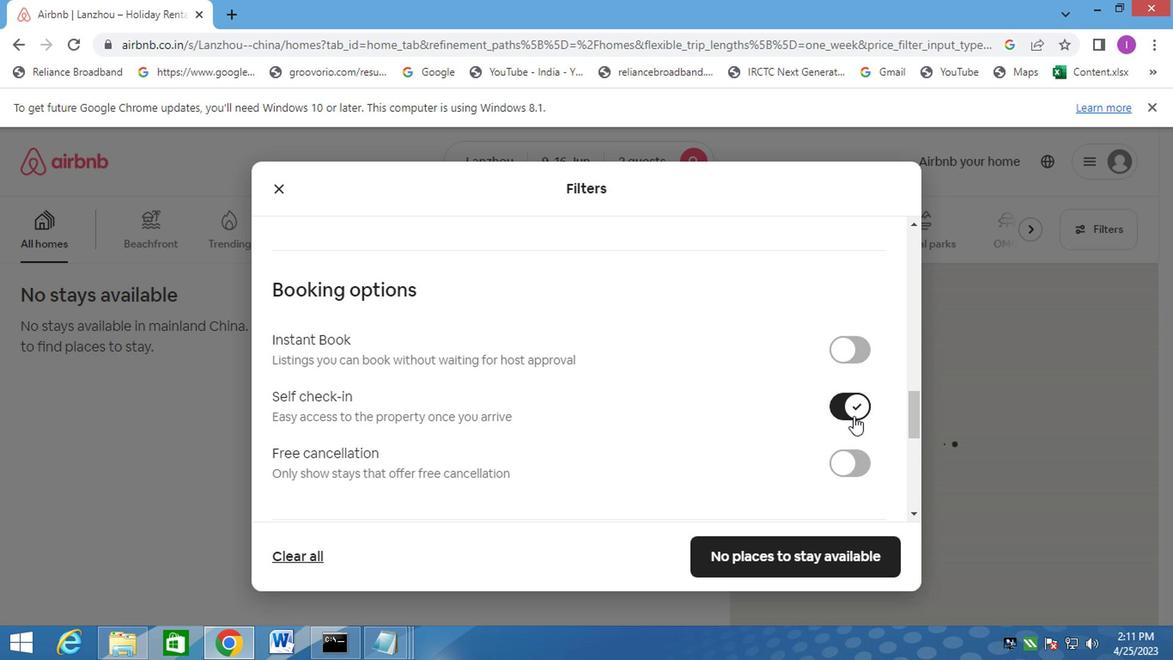 
Action: Mouse moved to (848, 416)
Screenshot: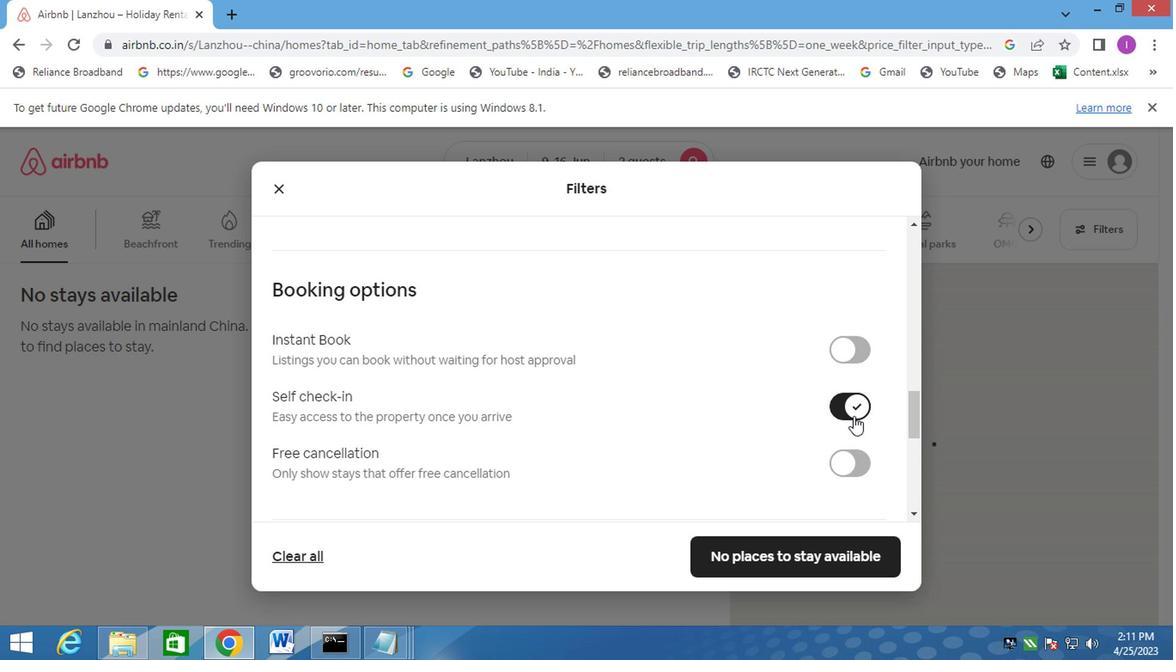 
Action: Mouse scrolled (848, 416) with delta (0, 0)
Screenshot: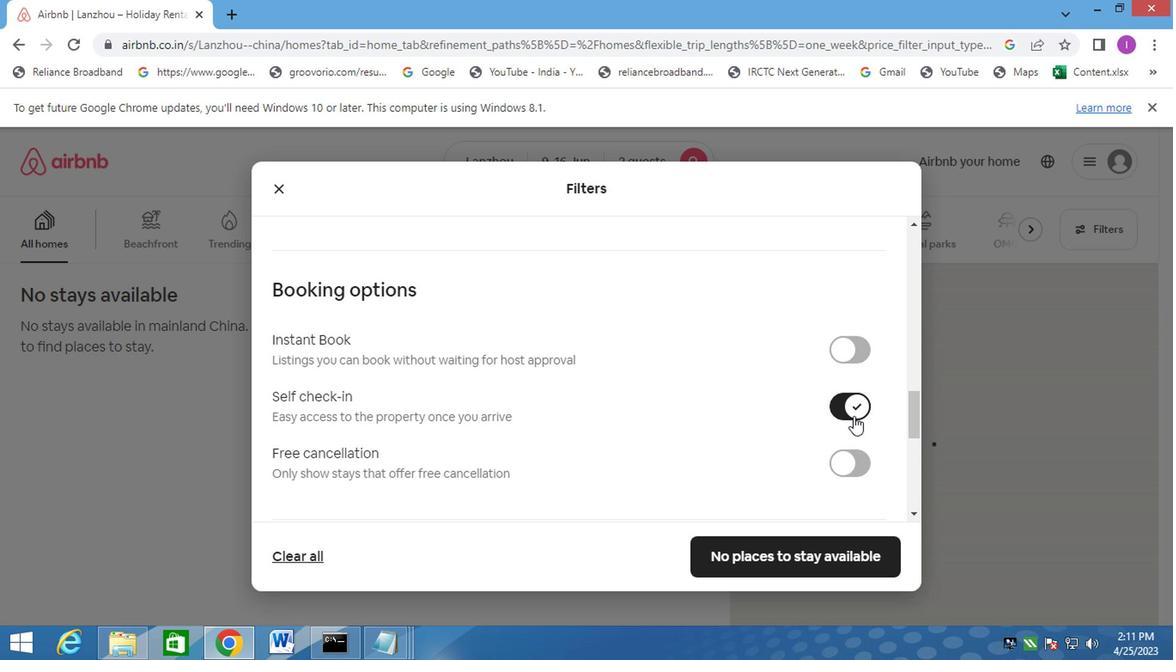 
Action: Mouse scrolled (848, 416) with delta (0, 0)
Screenshot: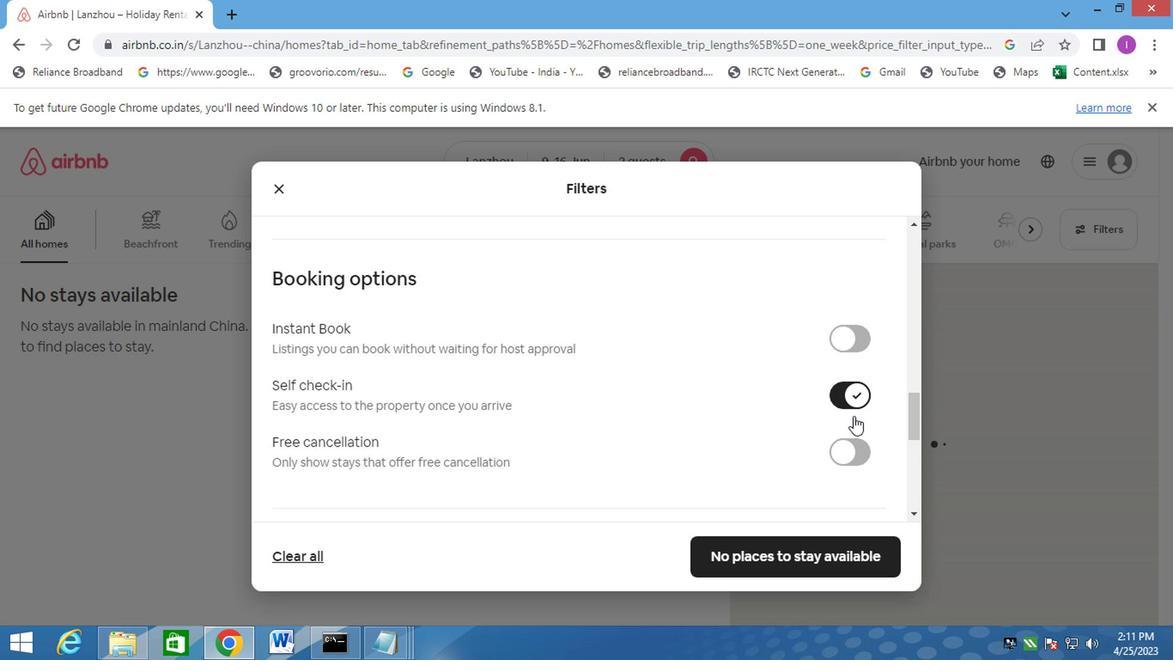 
Action: Mouse moved to (848, 416)
Screenshot: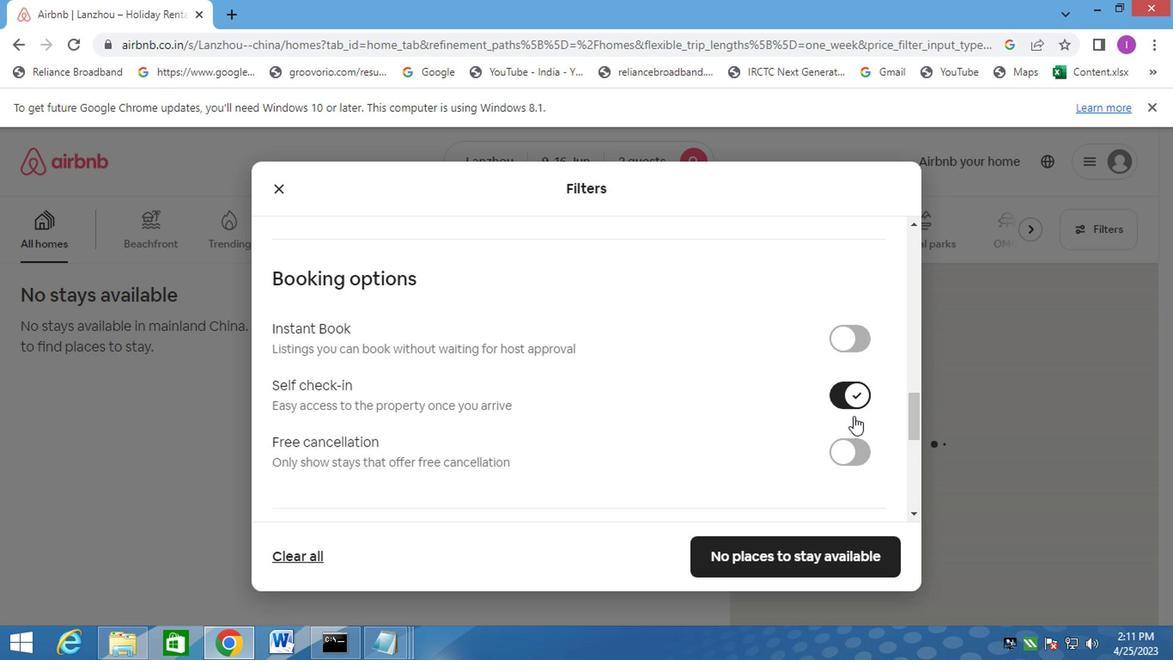 
Action: Mouse scrolled (848, 416) with delta (0, 0)
Screenshot: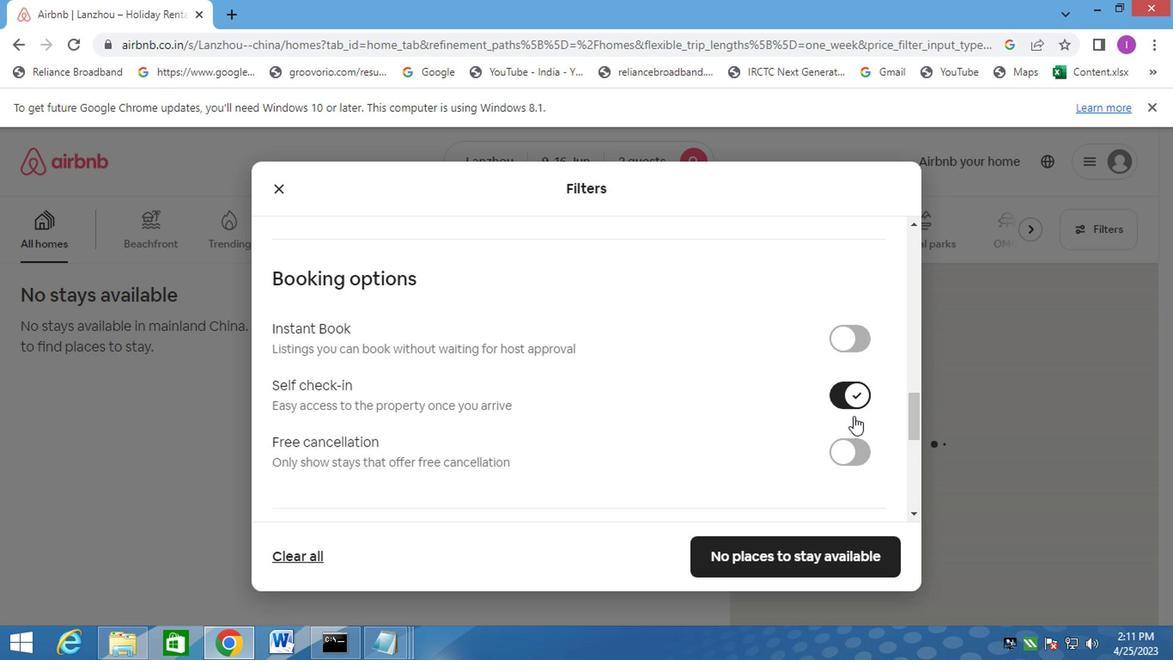 
Action: Mouse moved to (848, 418)
Screenshot: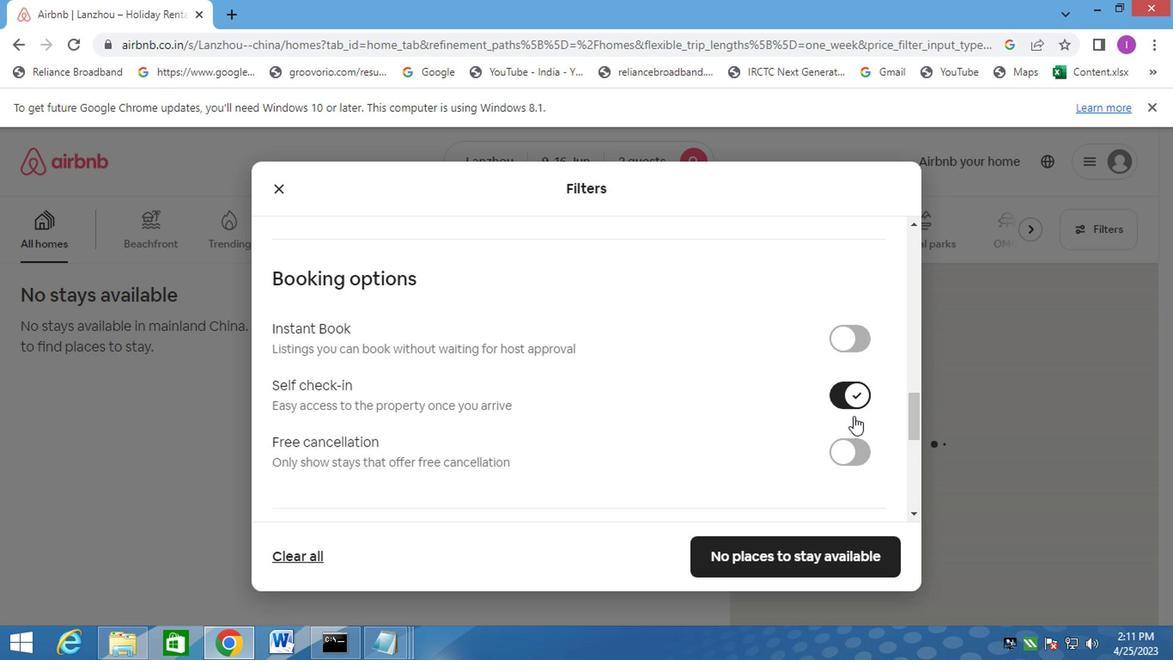 
Action: Mouse scrolled (848, 416) with delta (0, -1)
Screenshot: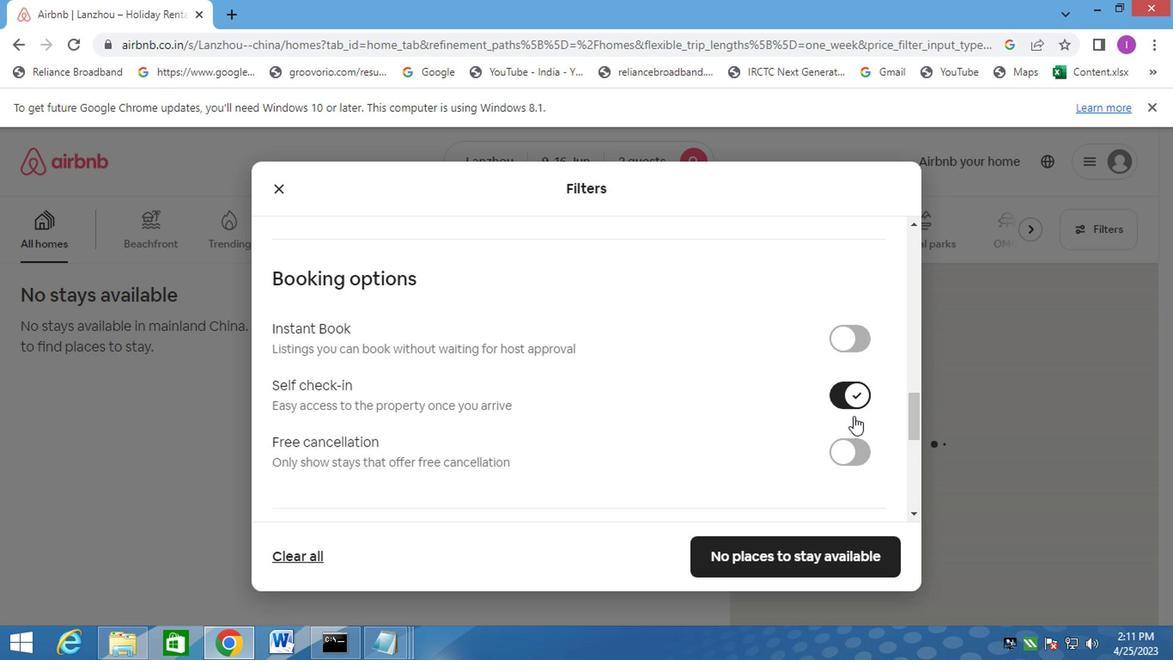 
Action: Mouse moved to (848, 420)
Screenshot: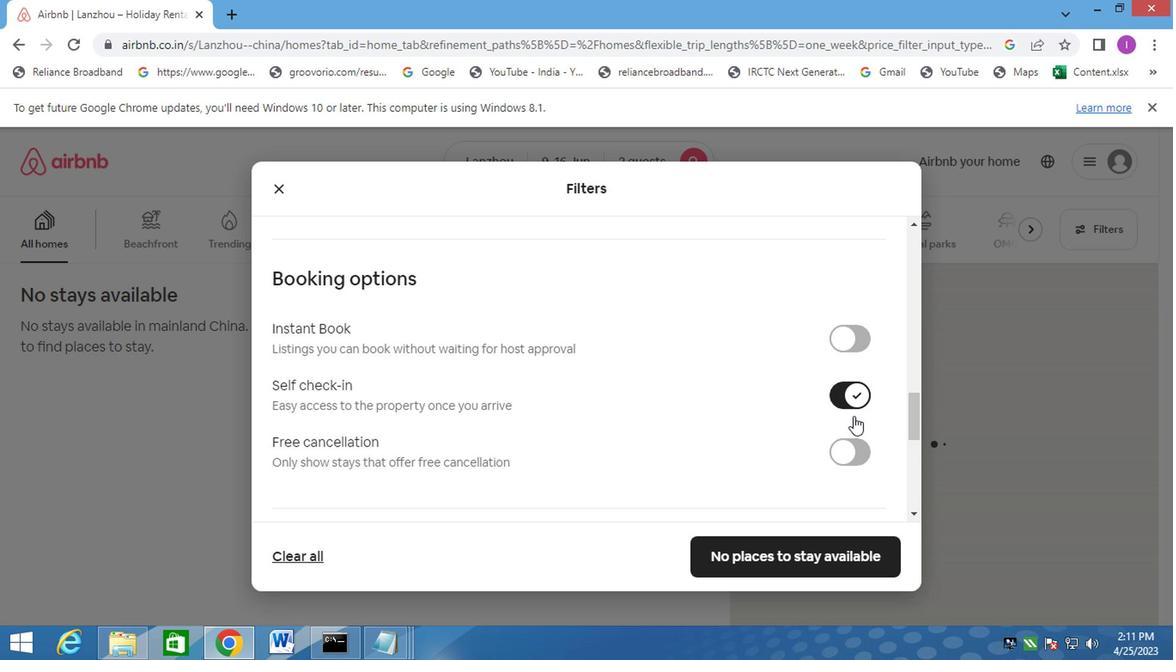 
Action: Mouse scrolled (848, 419) with delta (0, -1)
Screenshot: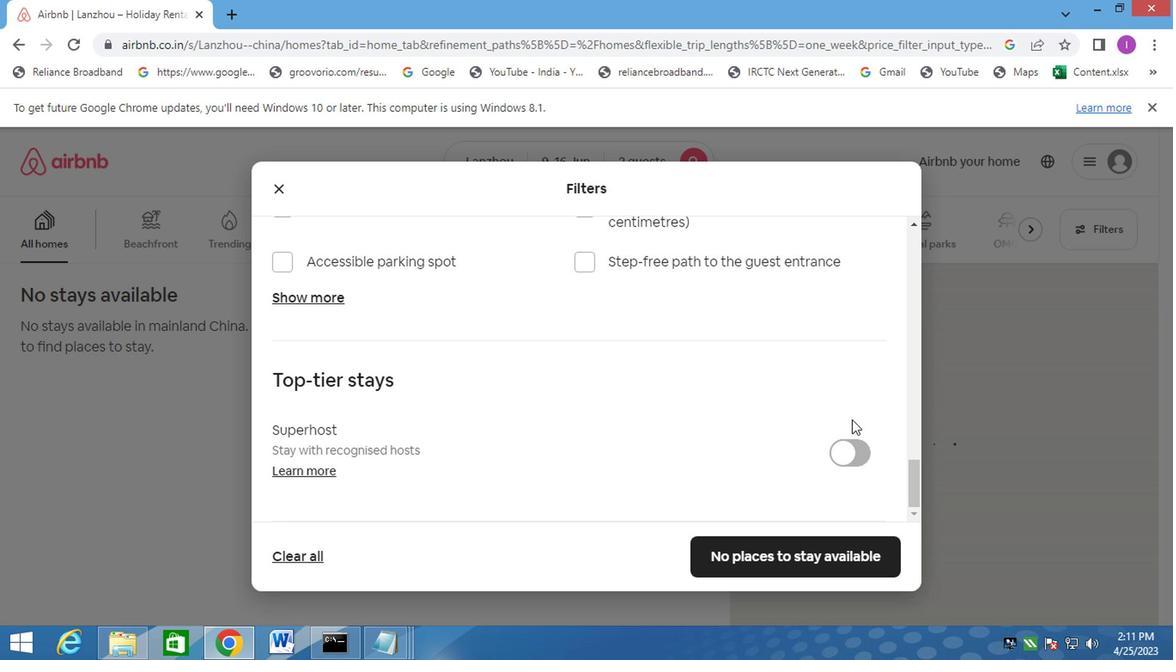 
Action: Mouse scrolled (848, 419) with delta (0, -1)
Screenshot: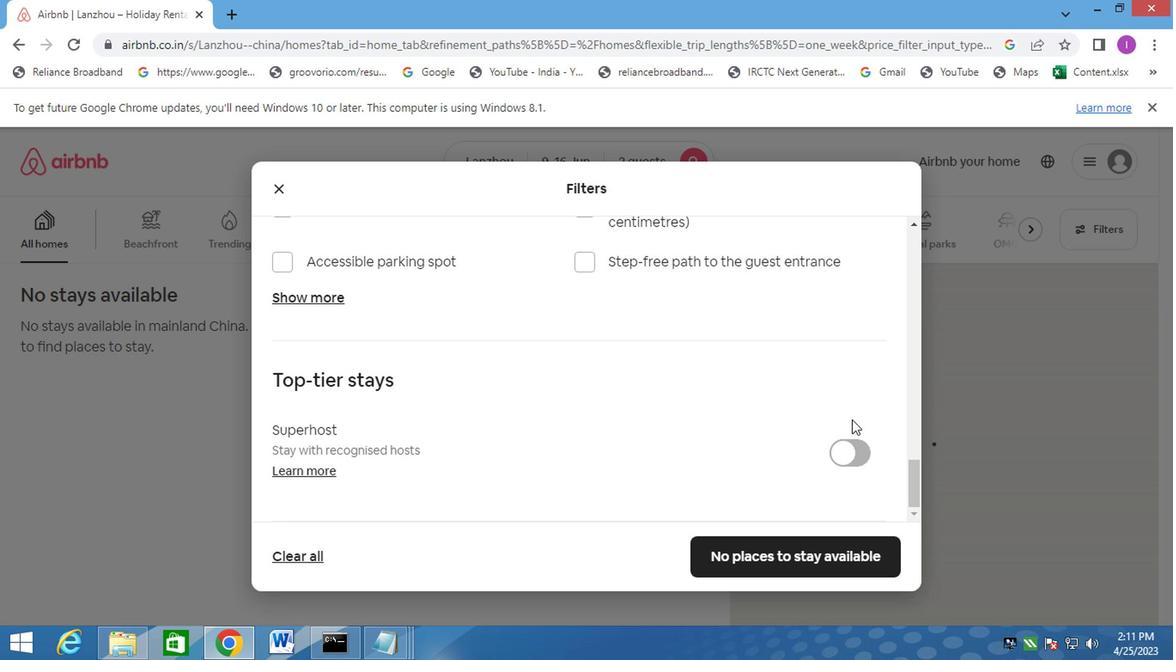 
Action: Mouse scrolled (848, 419) with delta (0, -1)
Screenshot: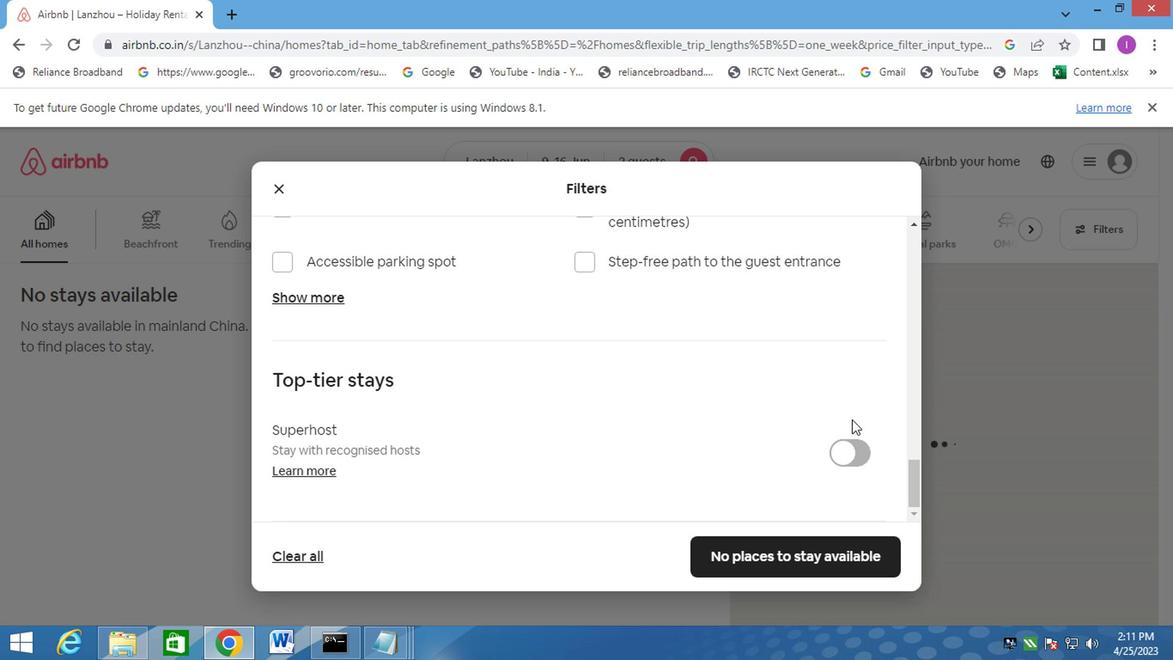 
Action: Mouse moved to (785, 565)
Screenshot: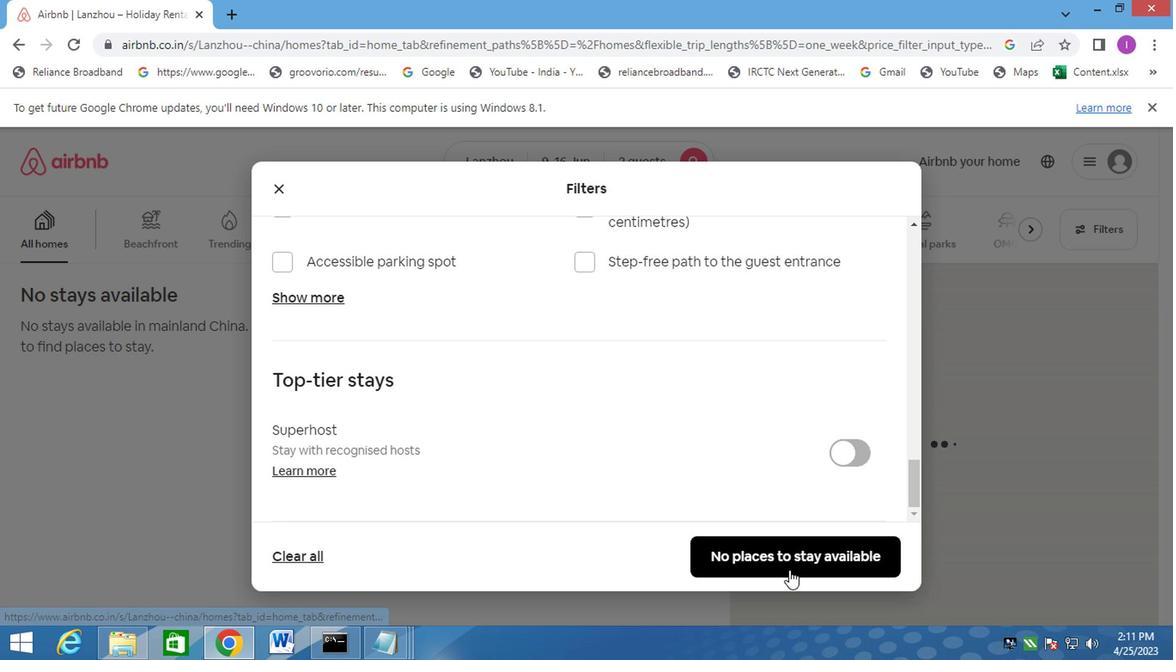 
Action: Mouse pressed left at (785, 565)
Screenshot: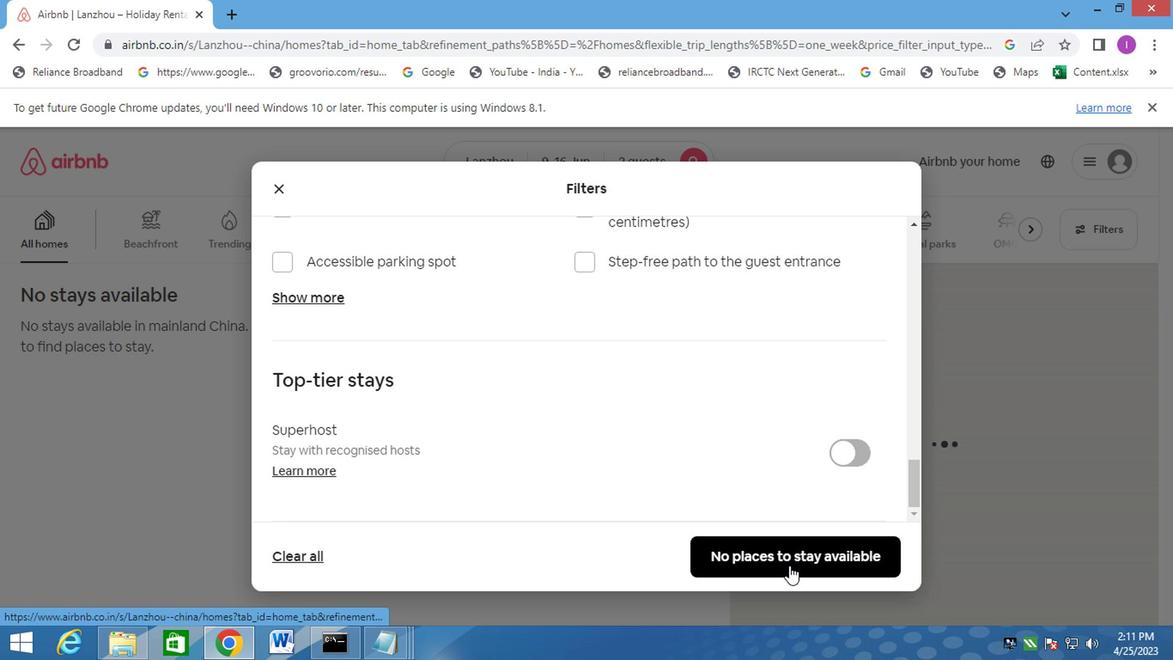 
Action: Mouse moved to (823, 543)
Screenshot: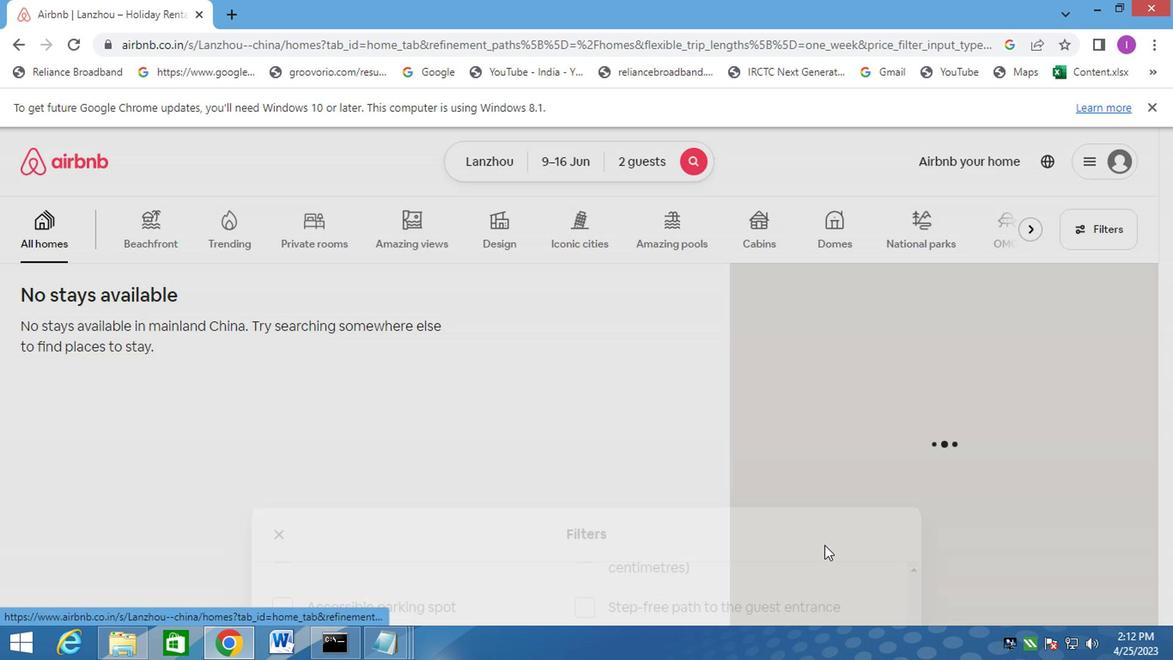 
